 Task: Find connections with filter location Orpington with filter topic #constructionwith filter profile language French with filter current company WomenTech Network with filter school Rani Channamma University, Belagavi with filter industry Hospitals and Health Care with filter service category Bartending with filter keywords title Assistant Professor
Action: Mouse moved to (700, 57)
Screenshot: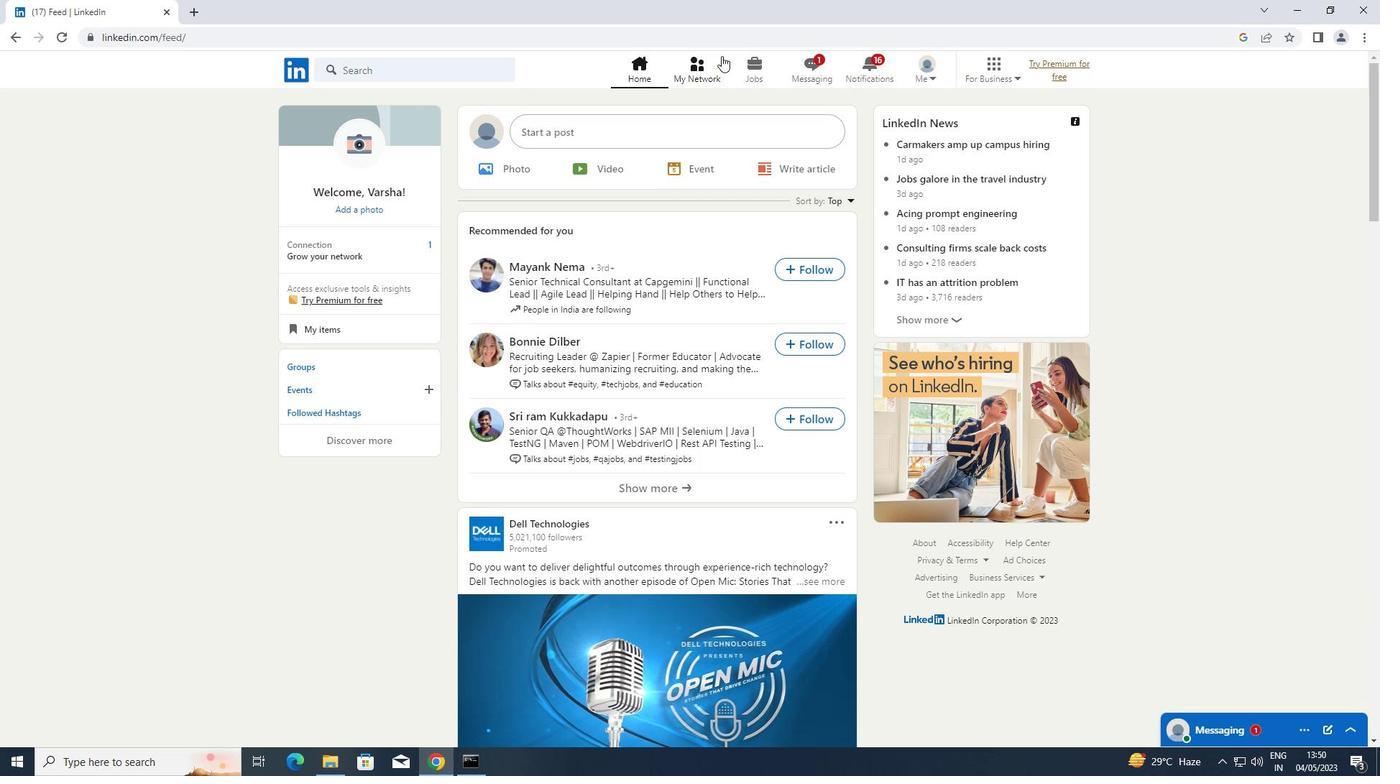 
Action: Mouse pressed left at (700, 57)
Screenshot: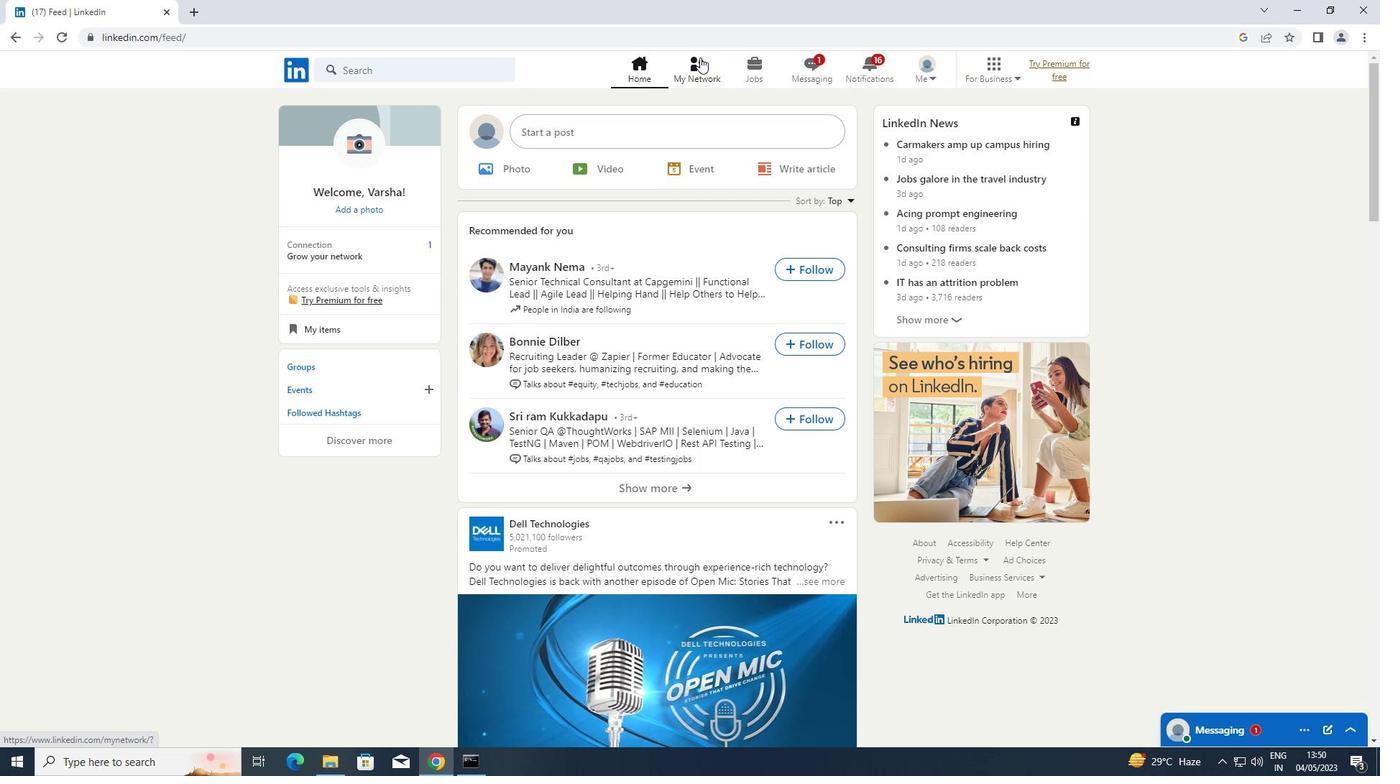 
Action: Mouse moved to (425, 150)
Screenshot: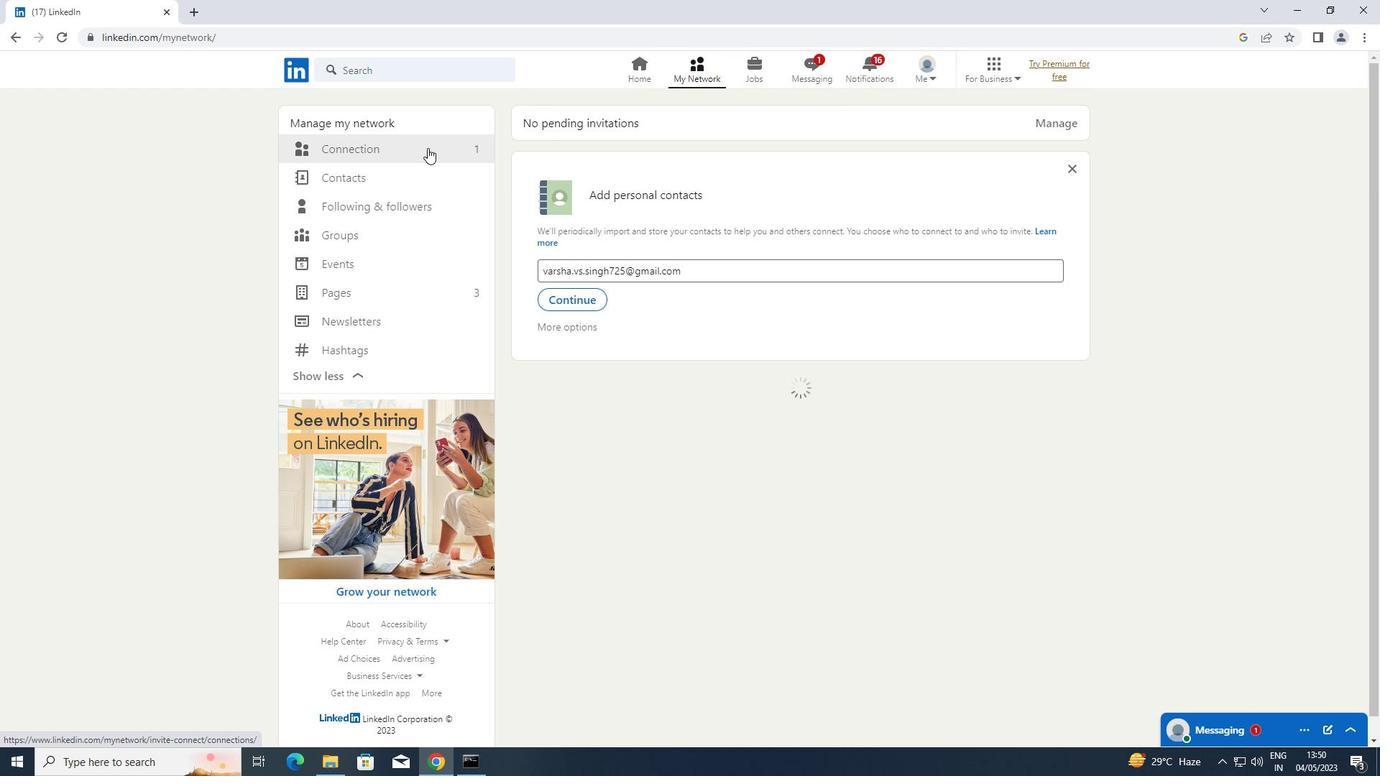 
Action: Mouse pressed left at (425, 150)
Screenshot: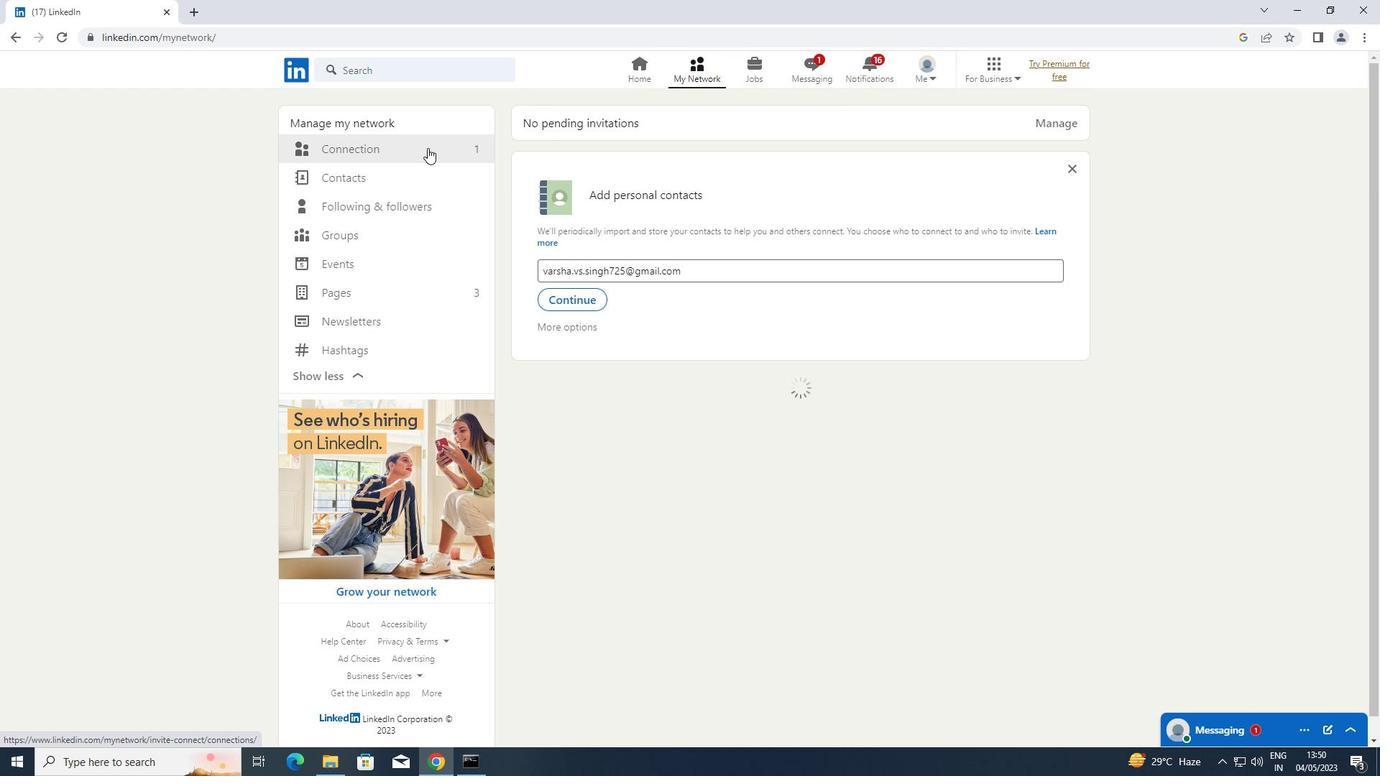 
Action: Mouse moved to (811, 138)
Screenshot: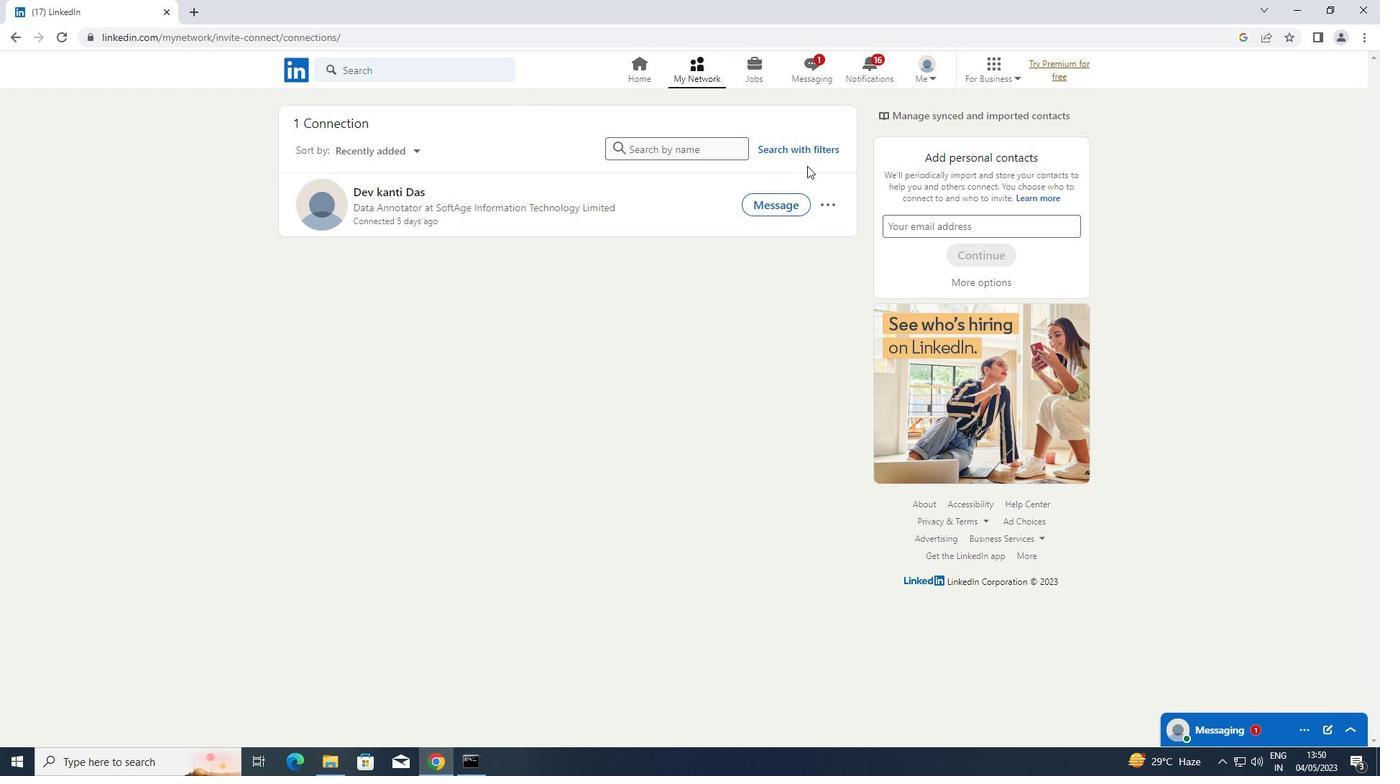 
Action: Mouse pressed left at (811, 138)
Screenshot: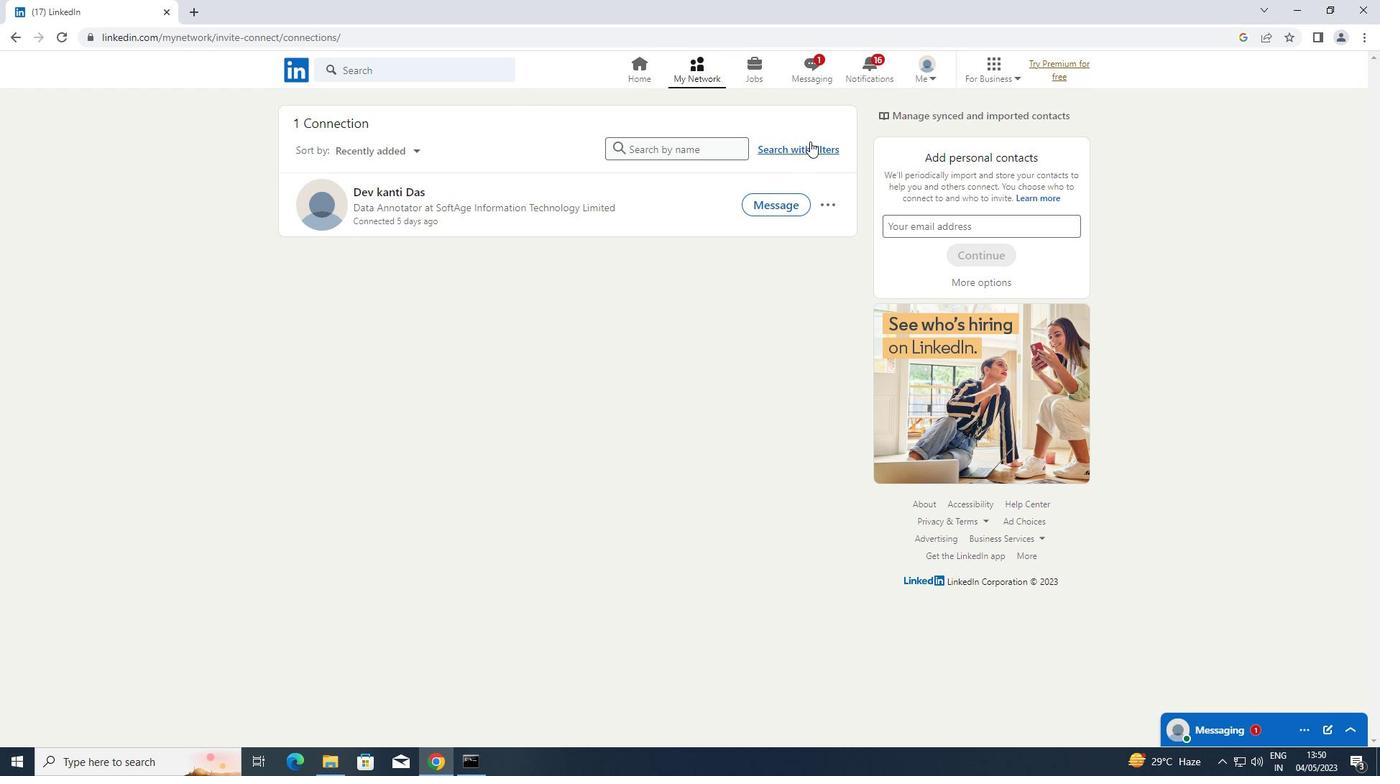 
Action: Mouse moved to (805, 143)
Screenshot: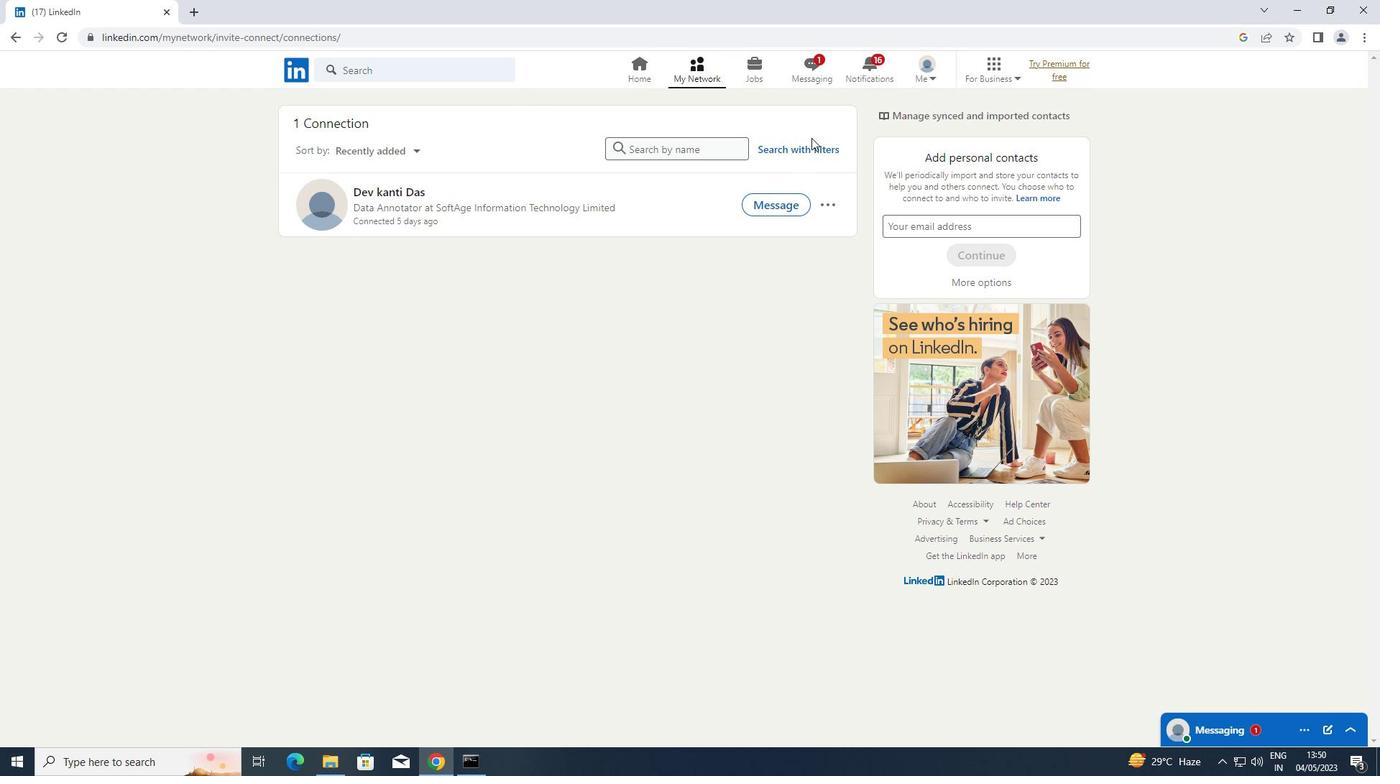 
Action: Mouse pressed left at (805, 143)
Screenshot: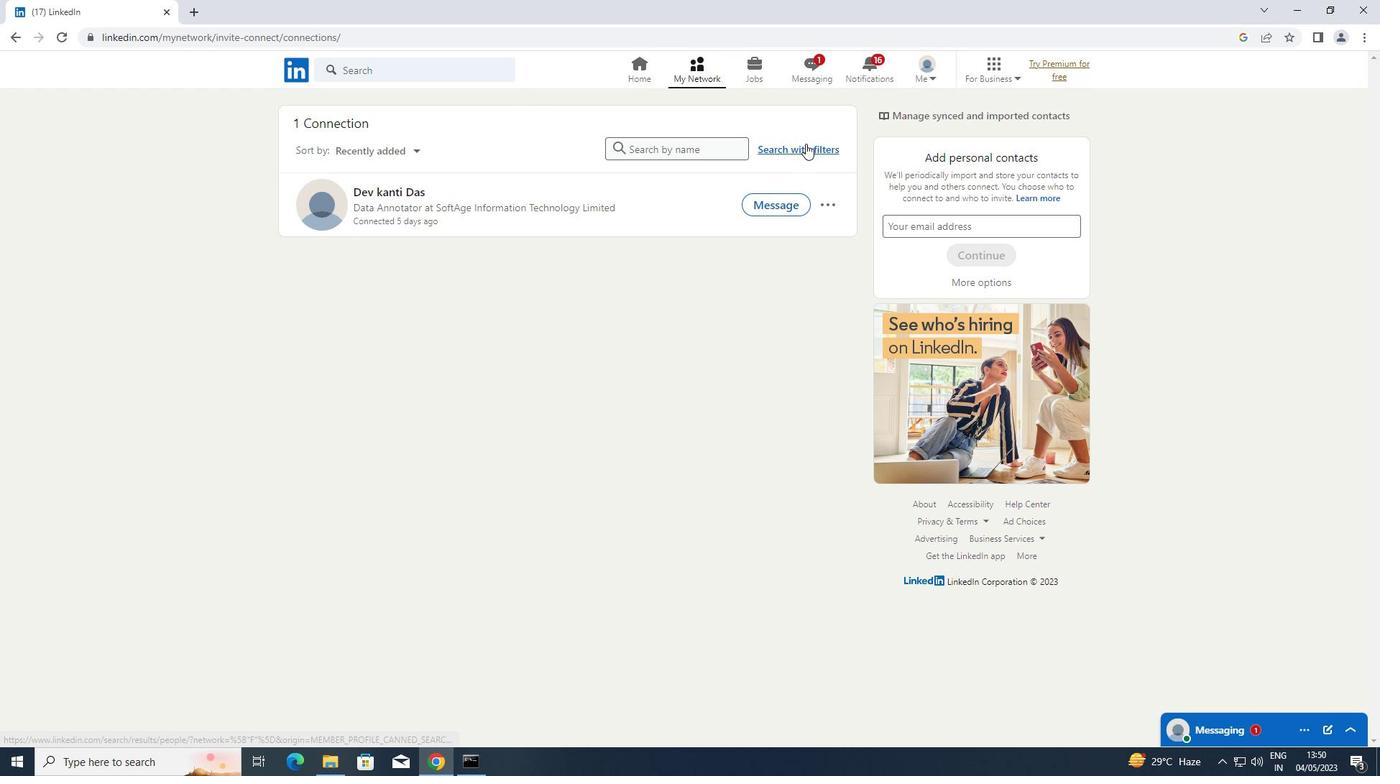 
Action: Mouse moved to (720, 101)
Screenshot: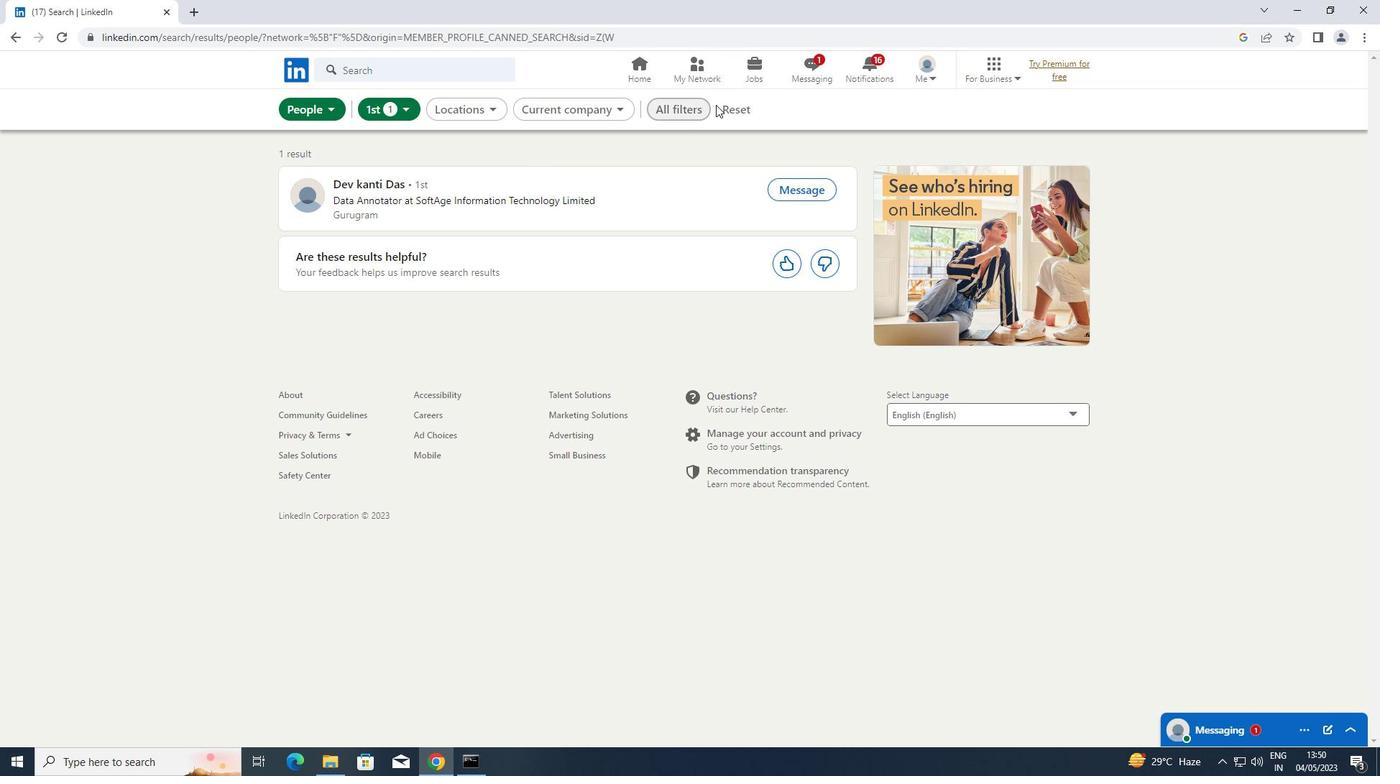 
Action: Mouse pressed left at (720, 101)
Screenshot: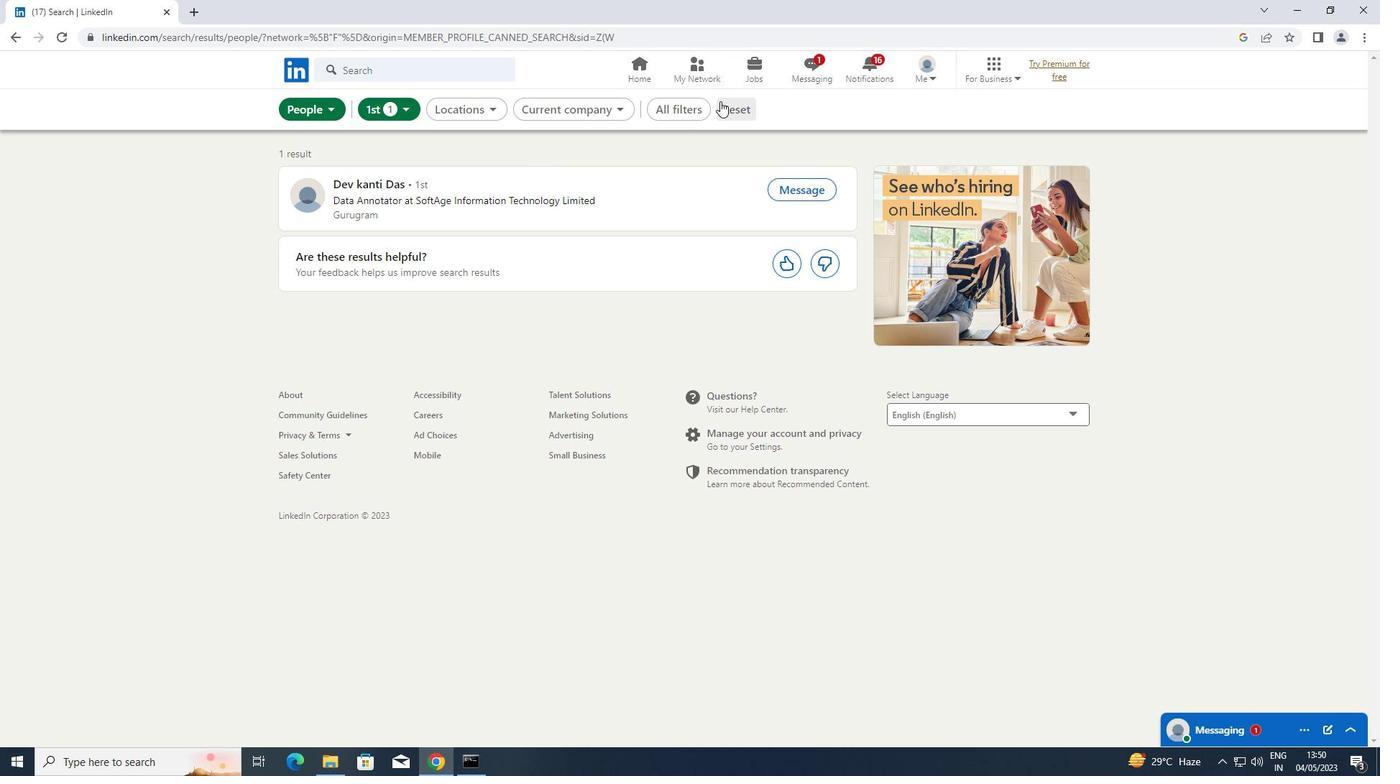 
Action: Mouse moved to (705, 101)
Screenshot: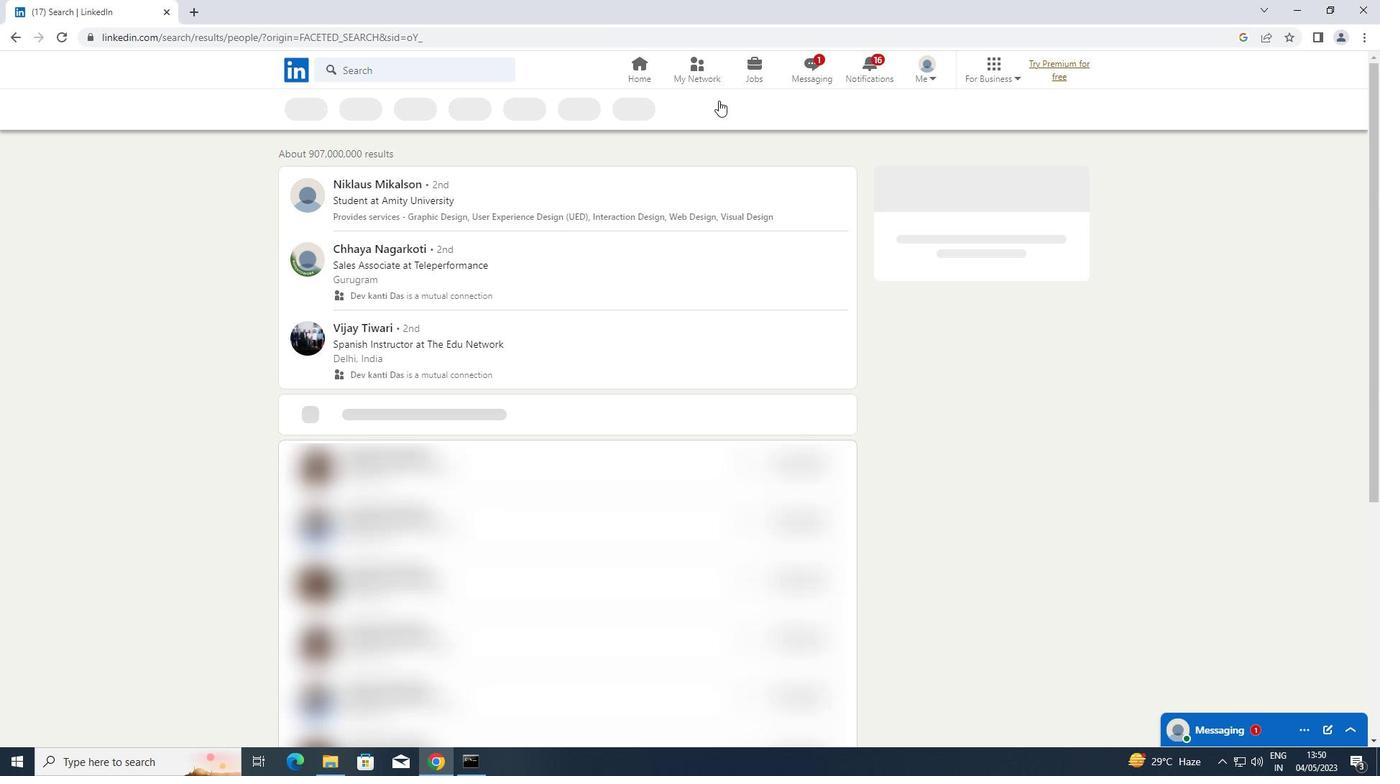 
Action: Mouse pressed left at (705, 101)
Screenshot: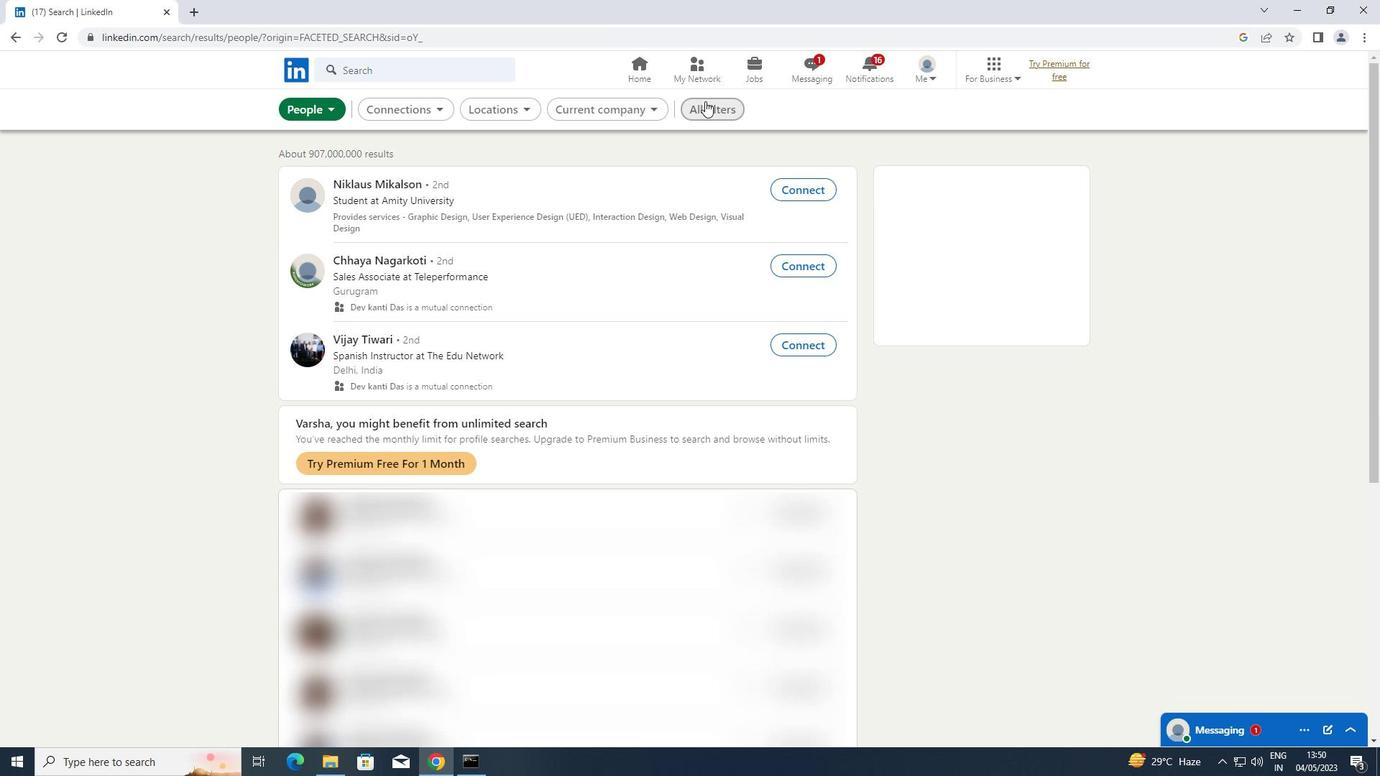 
Action: Mouse moved to (1136, 283)
Screenshot: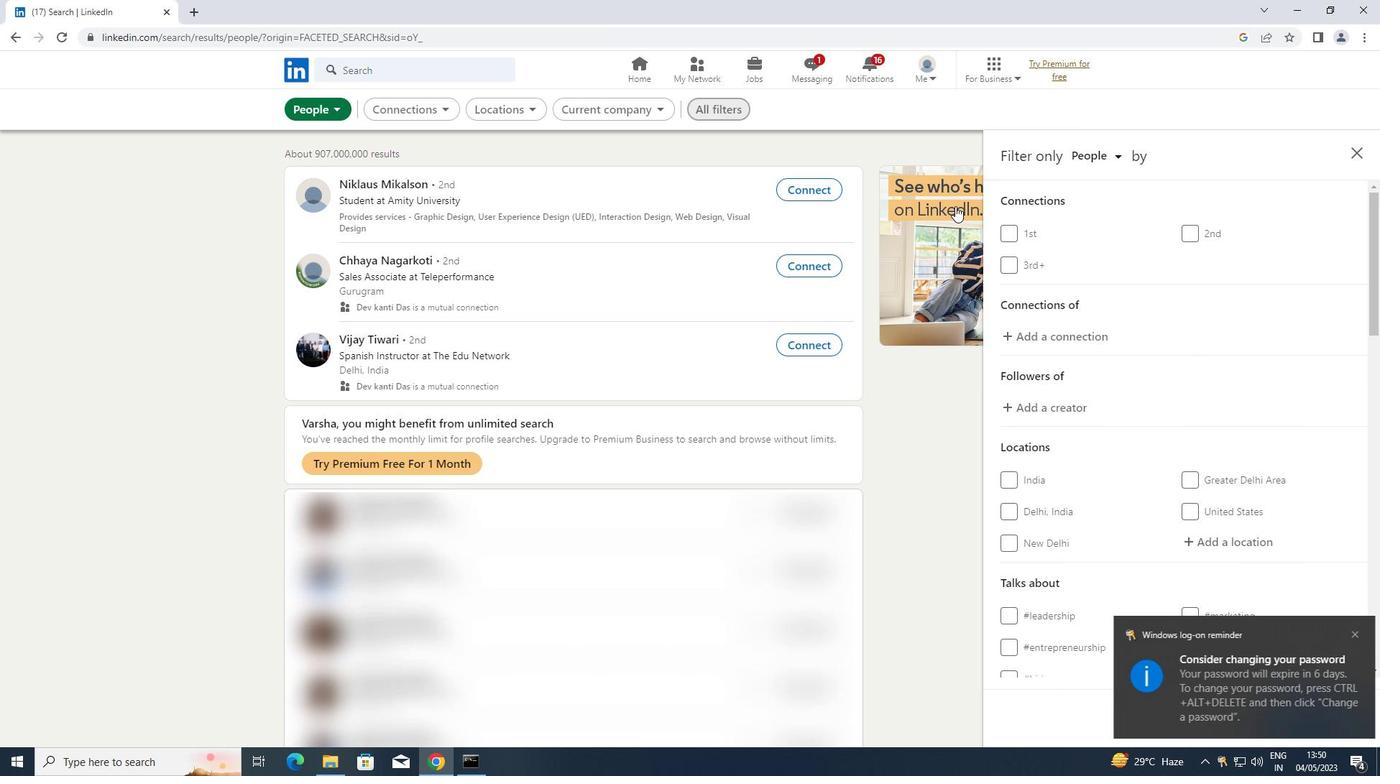 
Action: Mouse scrolled (1136, 283) with delta (0, 0)
Screenshot: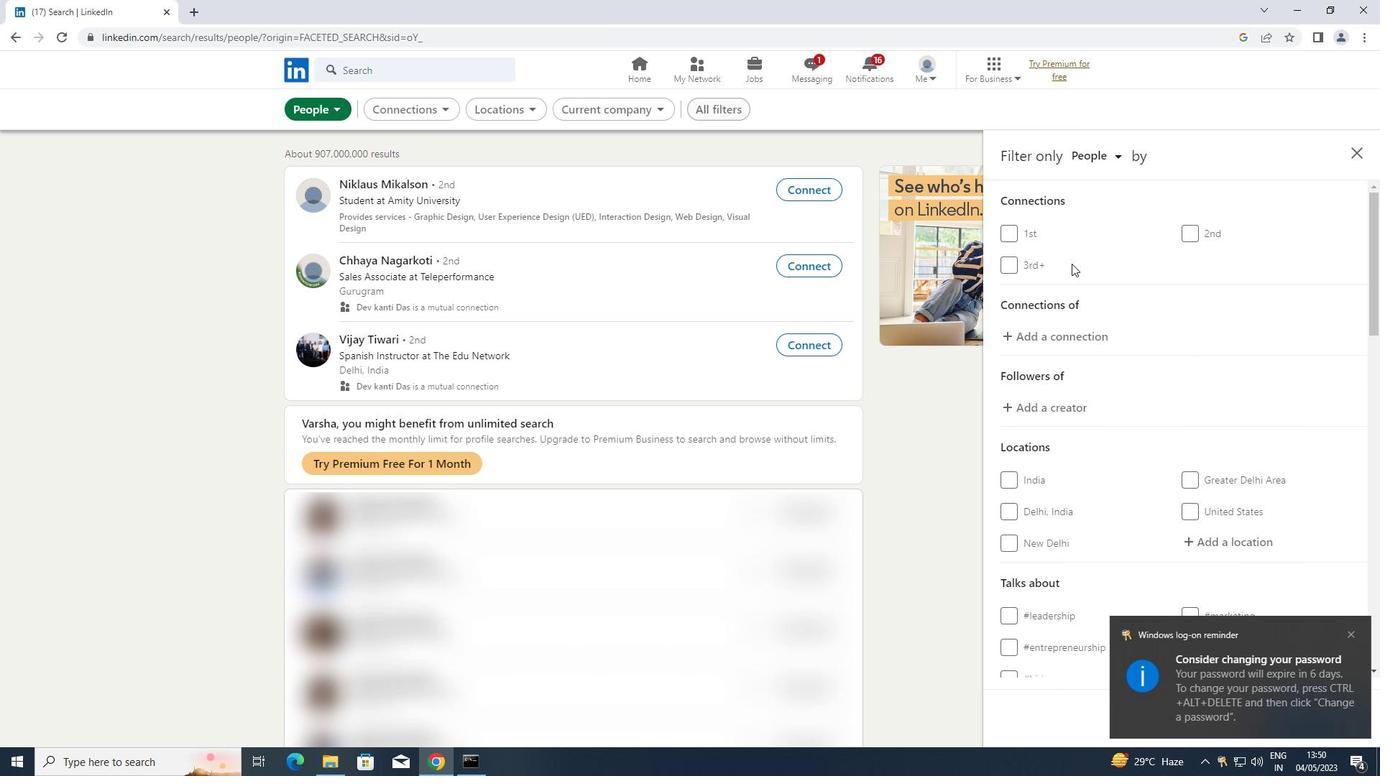 
Action: Mouse scrolled (1136, 283) with delta (0, 0)
Screenshot: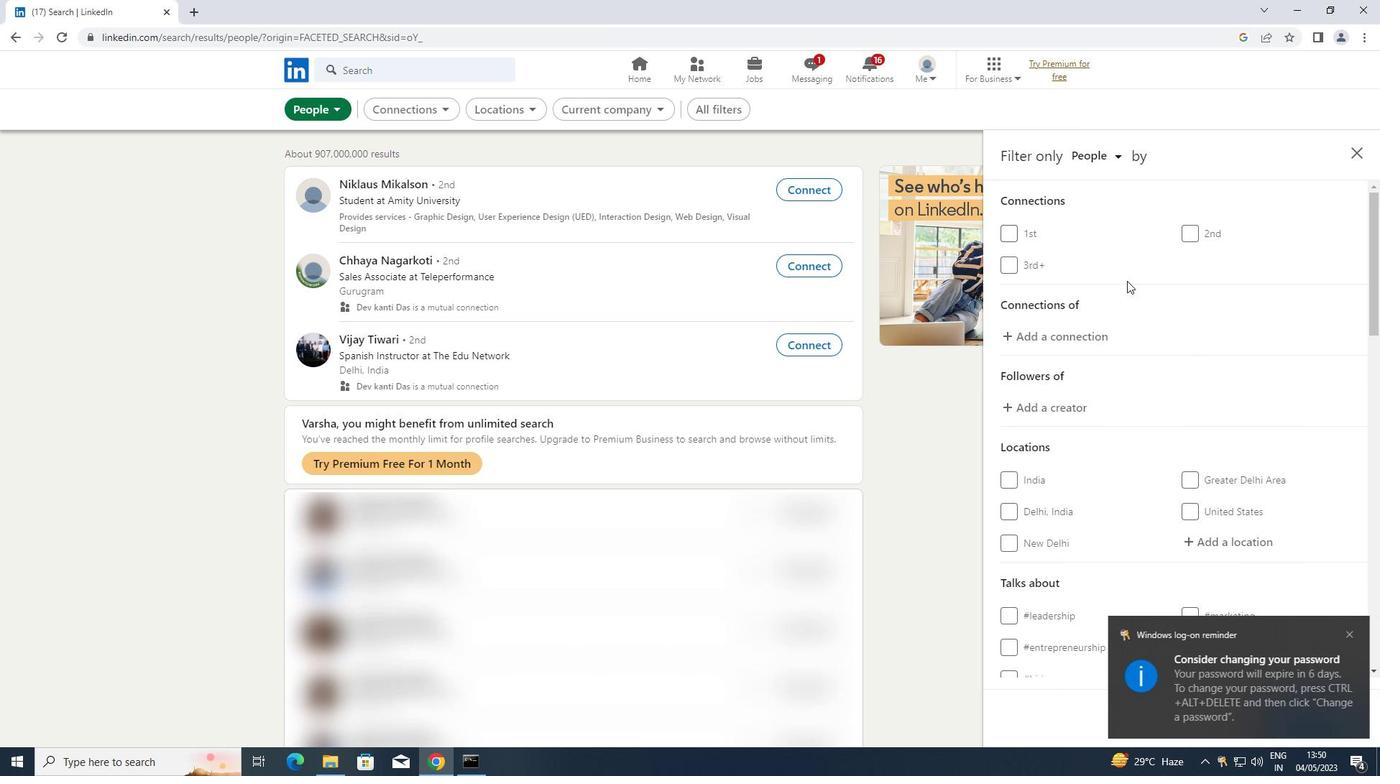 
Action: Mouse moved to (1242, 402)
Screenshot: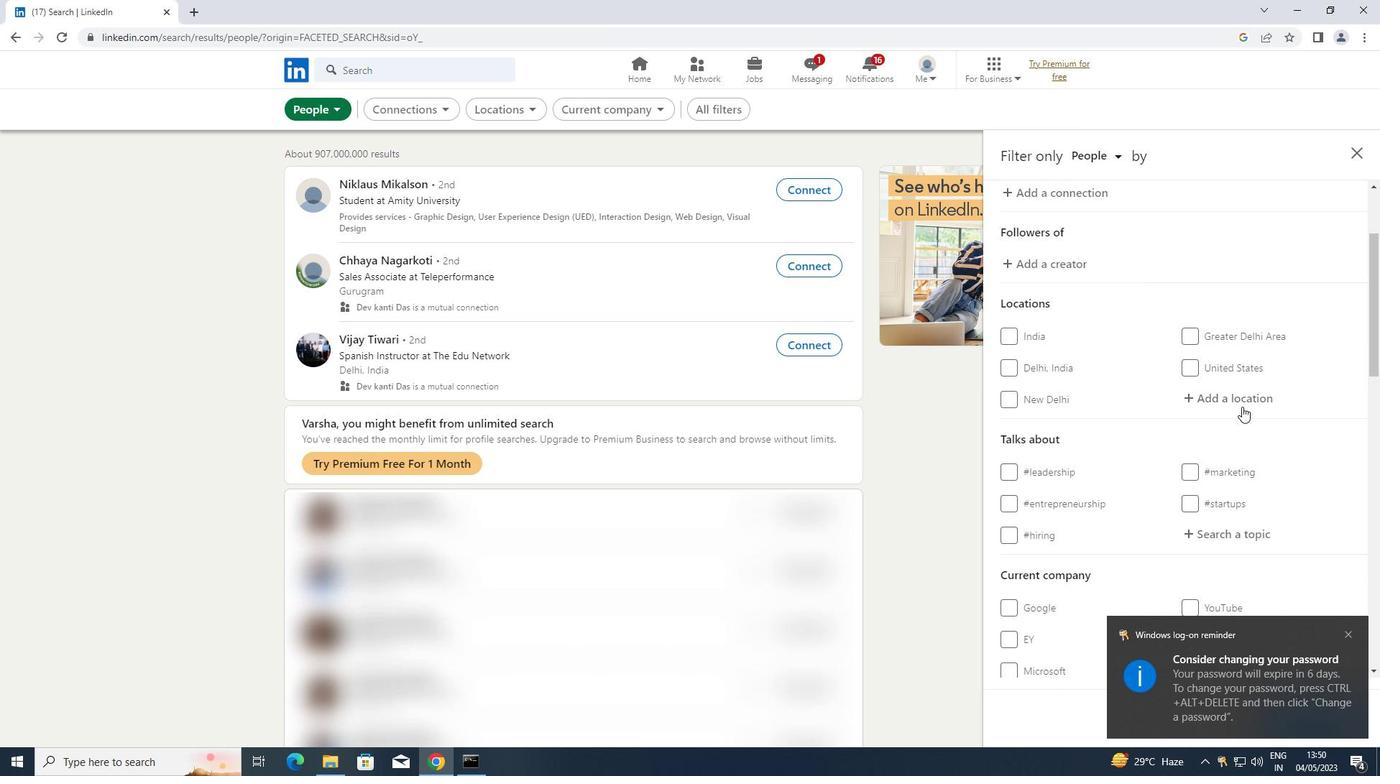 
Action: Mouse pressed left at (1242, 402)
Screenshot: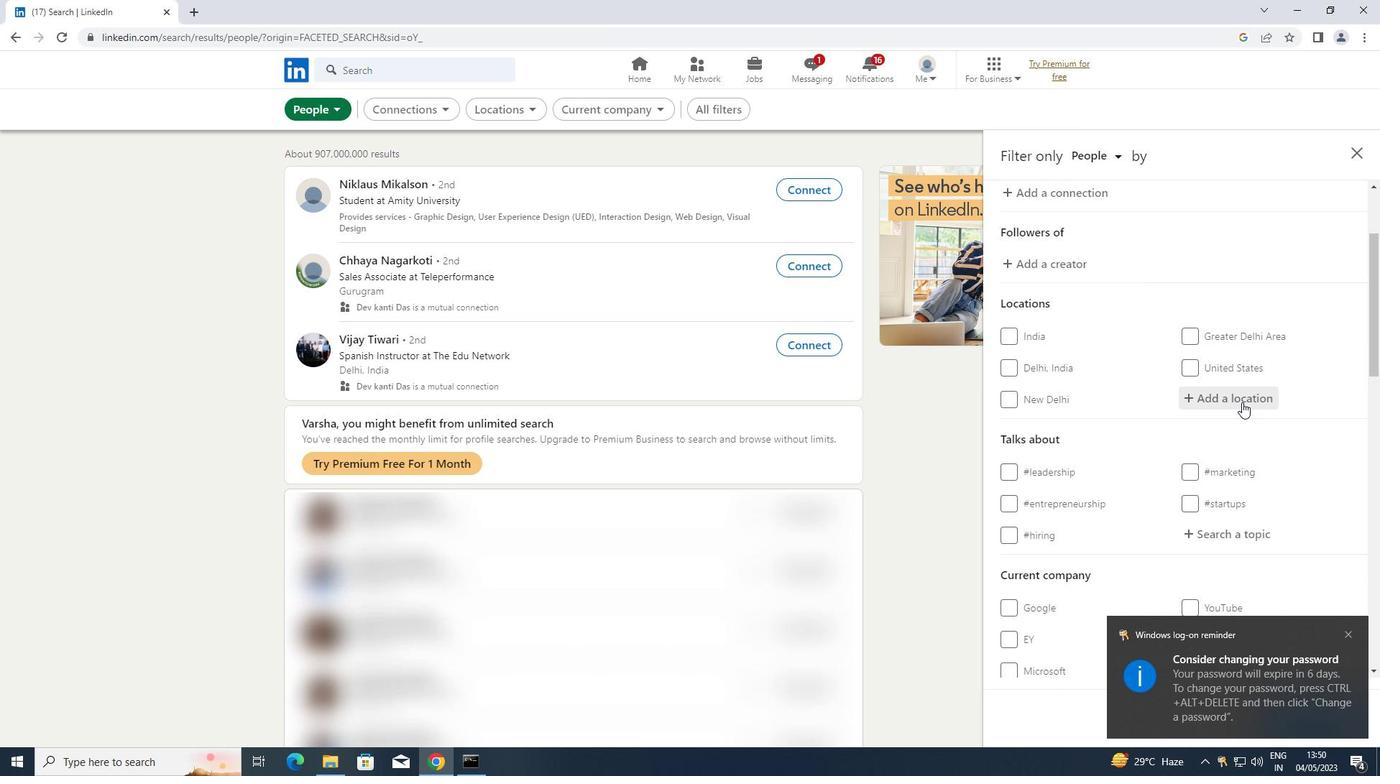 
Action: Key pressed <Key.shift>ORPINGTON
Screenshot: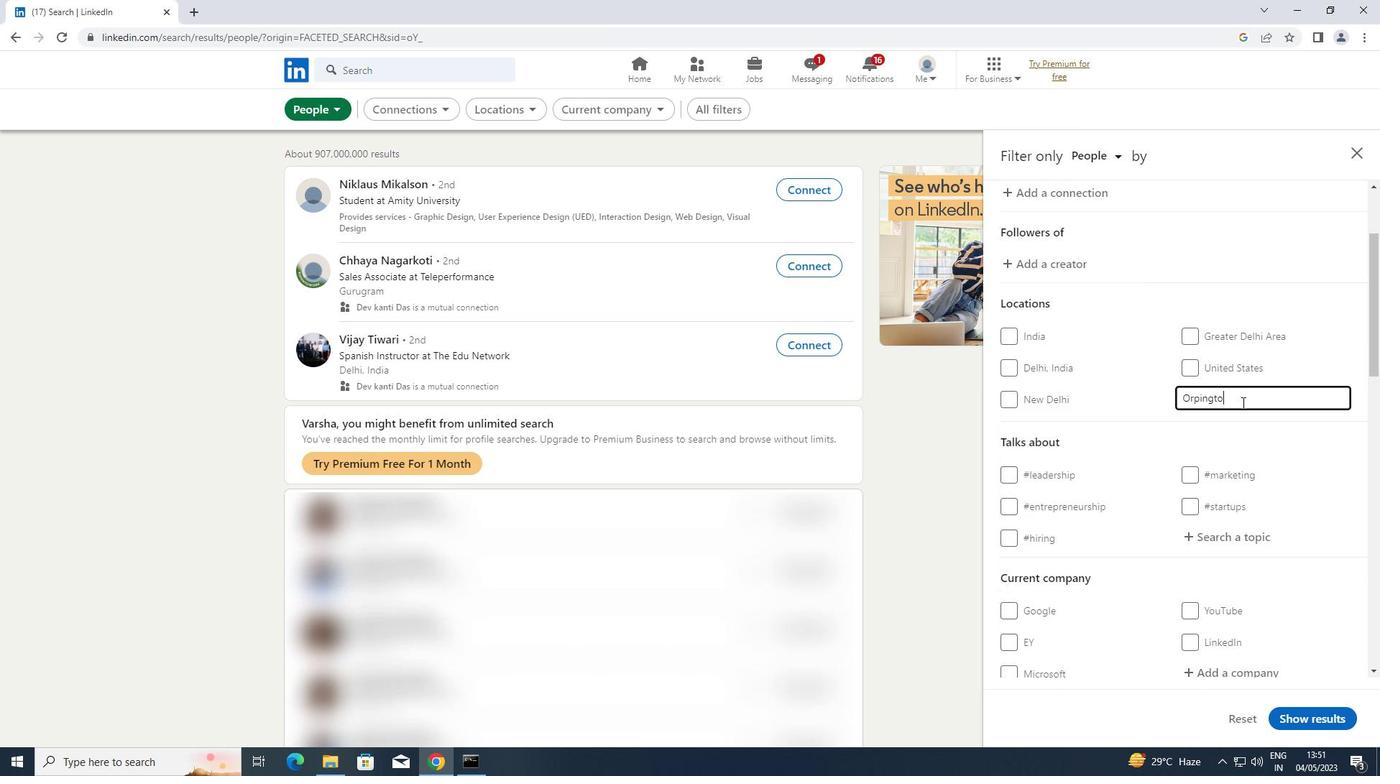 
Action: Mouse scrolled (1242, 401) with delta (0, 0)
Screenshot: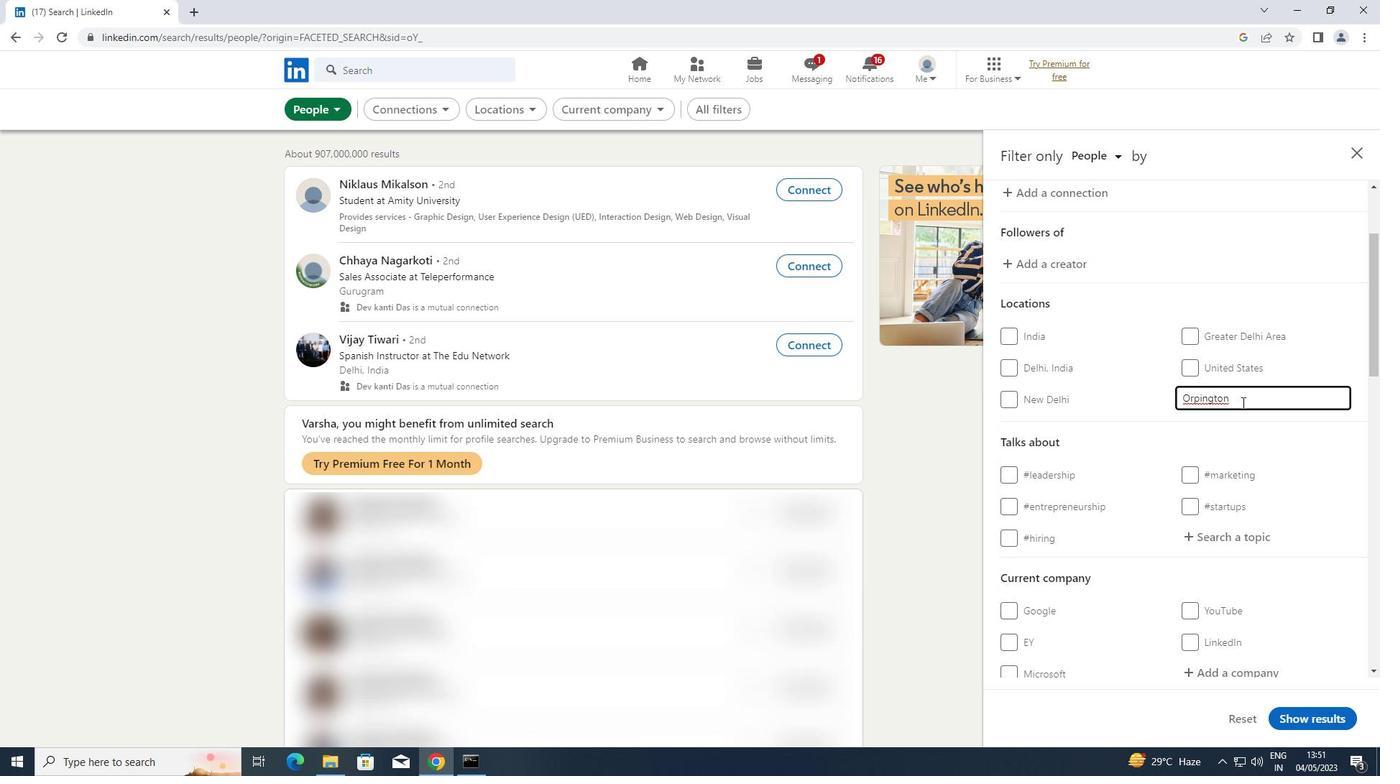
Action: Mouse scrolled (1242, 401) with delta (0, 0)
Screenshot: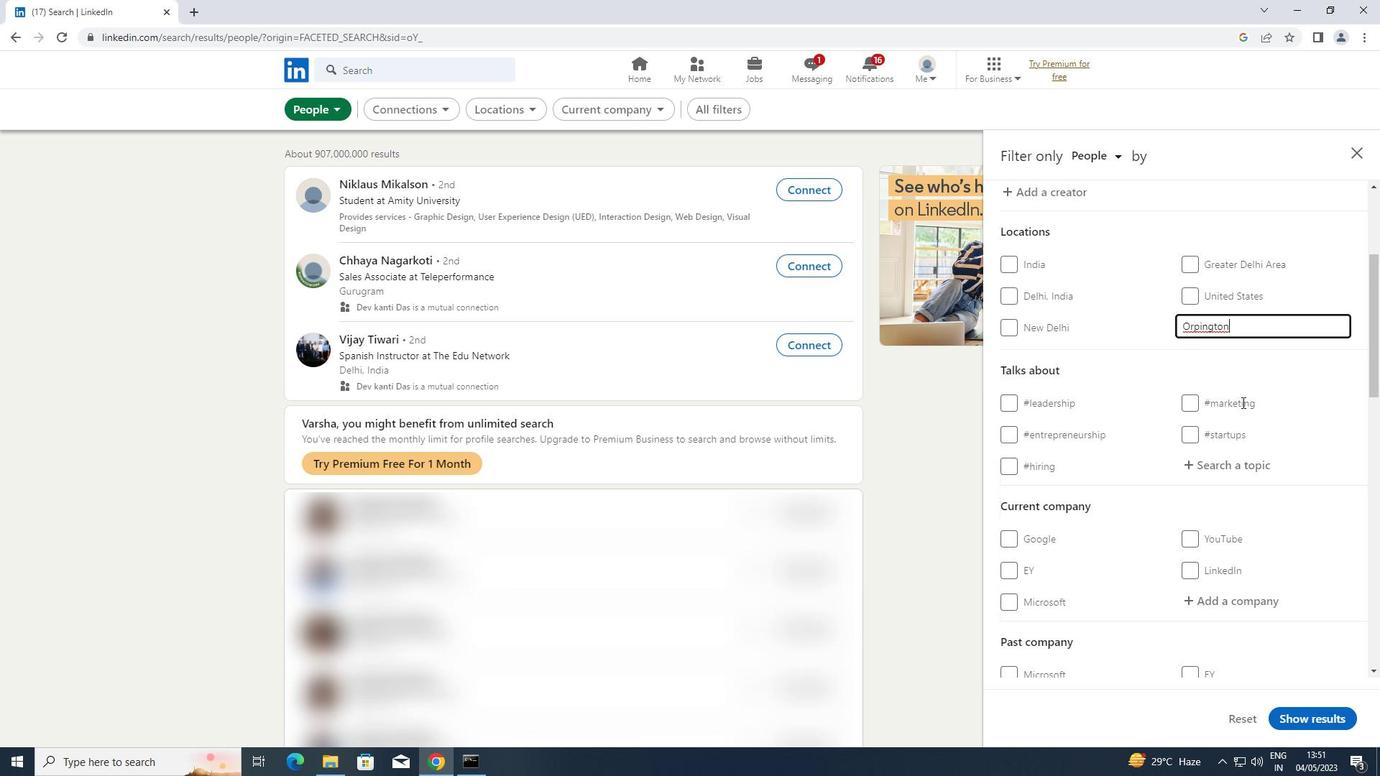 
Action: Mouse scrolled (1242, 401) with delta (0, 0)
Screenshot: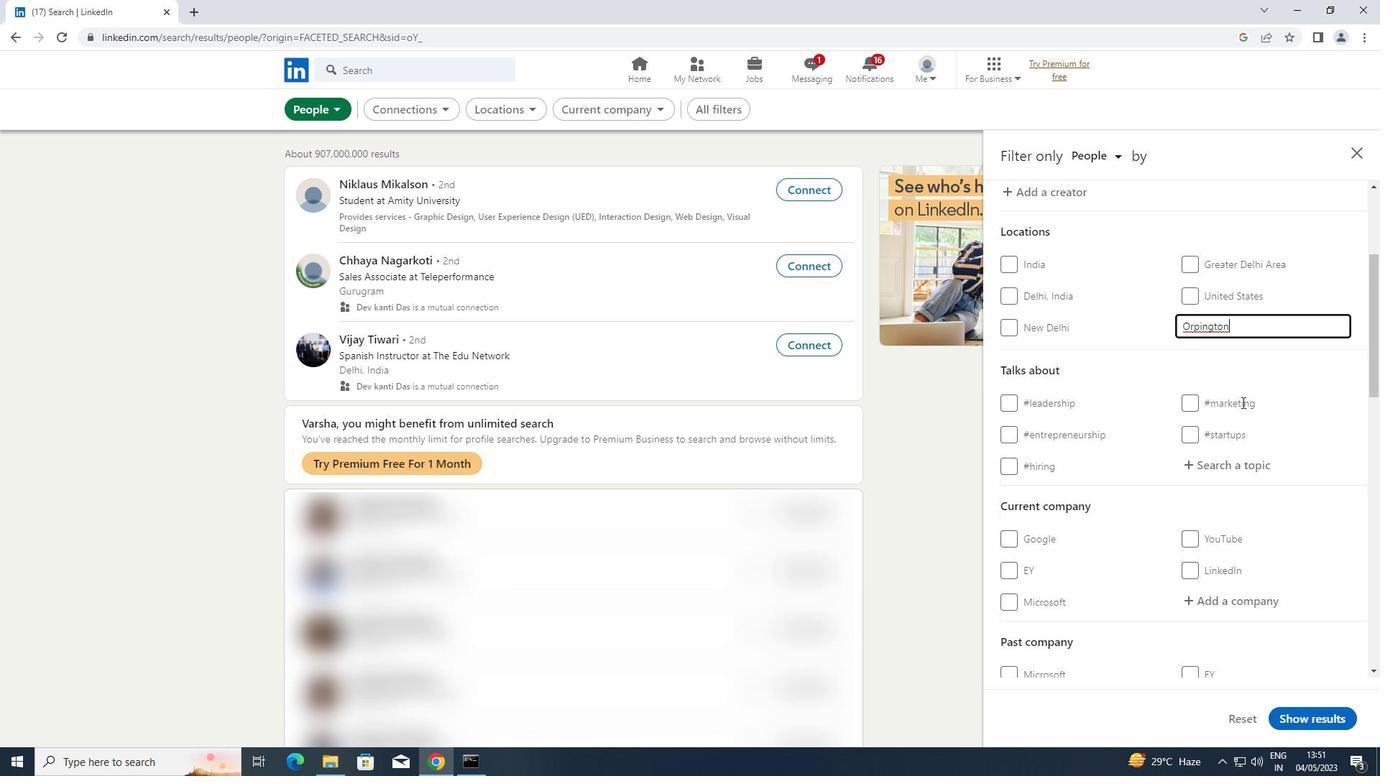 
Action: Mouse moved to (1224, 324)
Screenshot: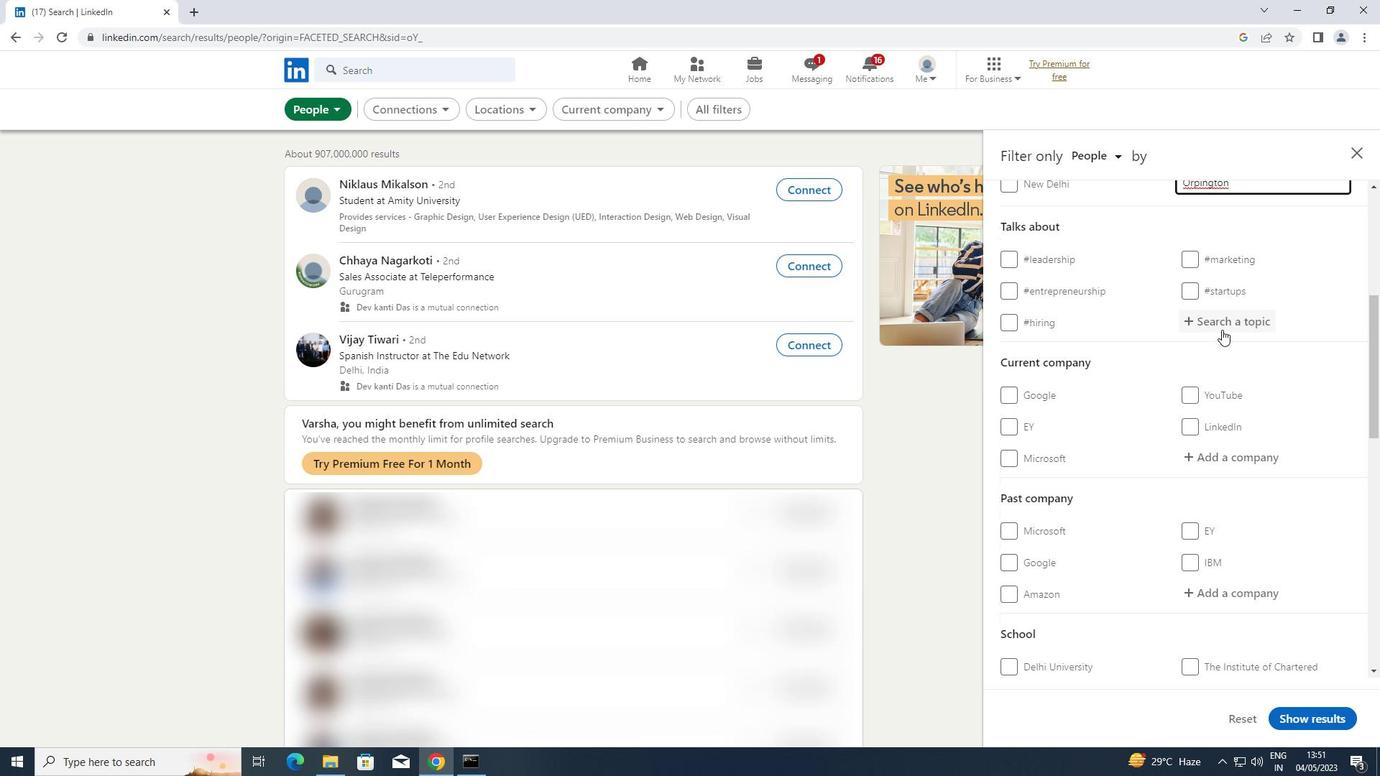
Action: Mouse pressed left at (1224, 324)
Screenshot: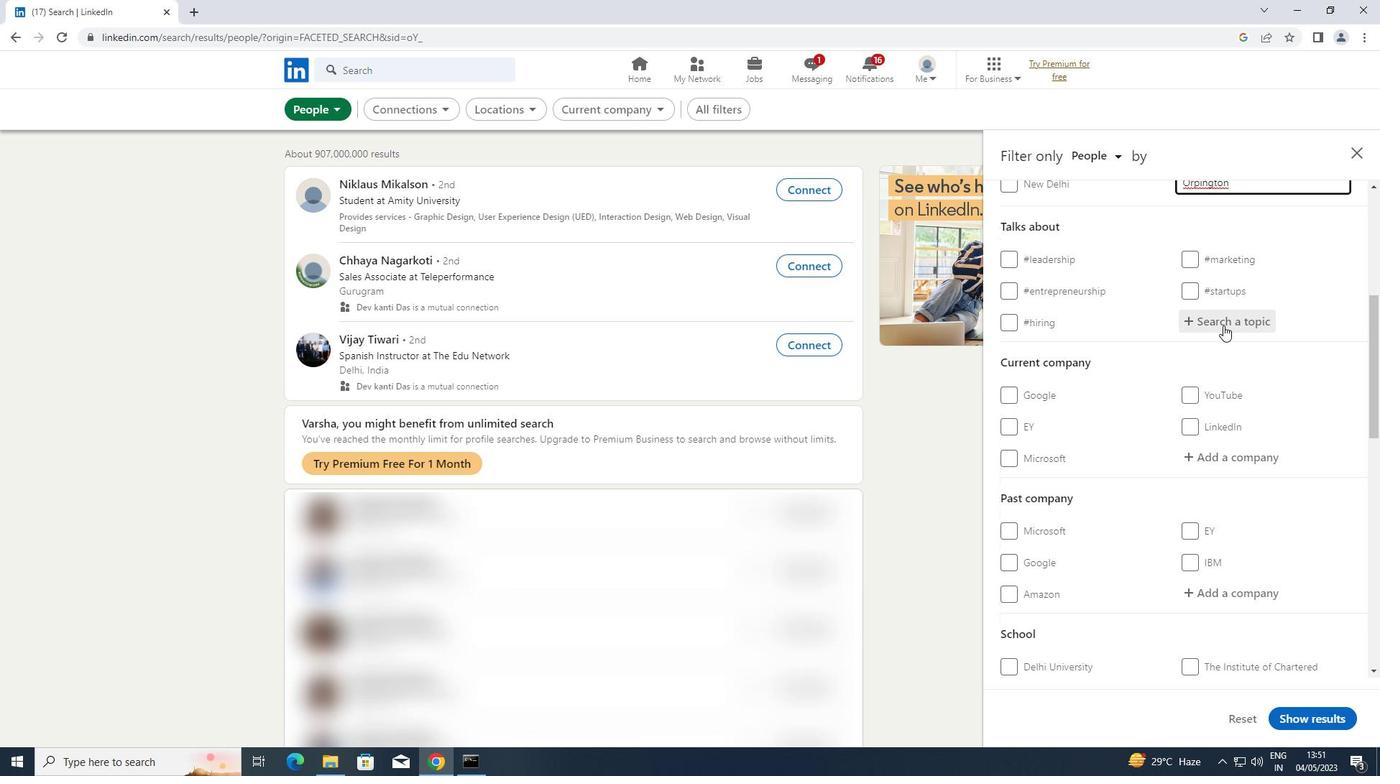 
Action: Key pressed CONSTRUCTI
Screenshot: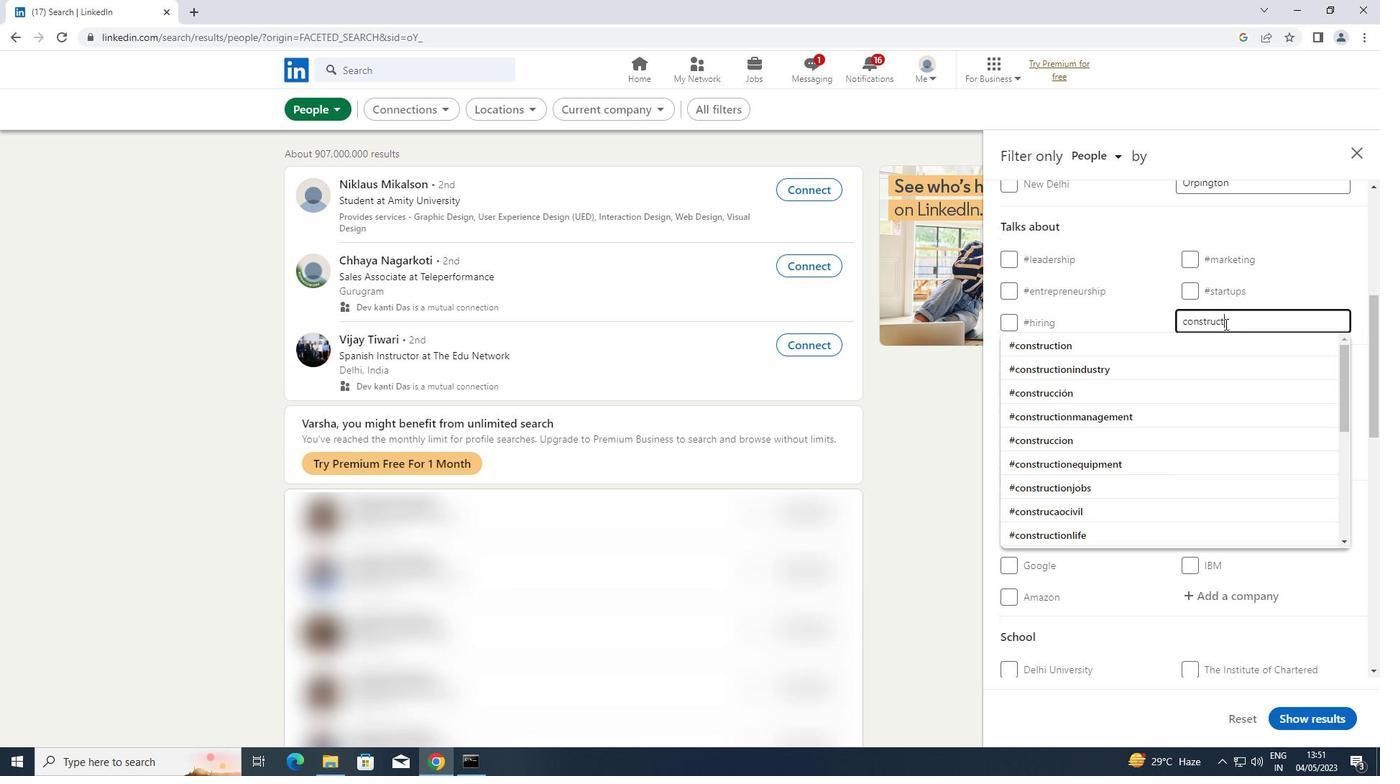 
Action: Mouse moved to (1045, 348)
Screenshot: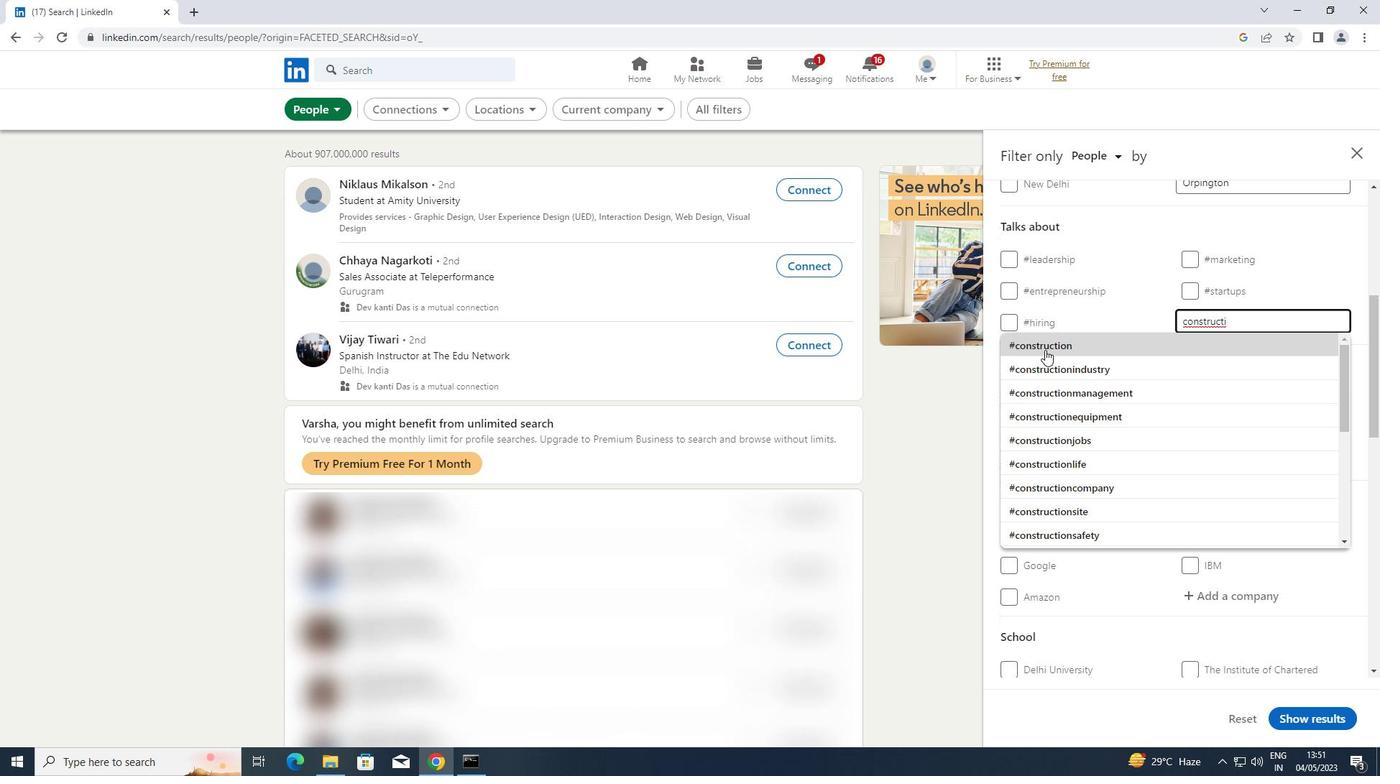 
Action: Mouse pressed left at (1045, 348)
Screenshot: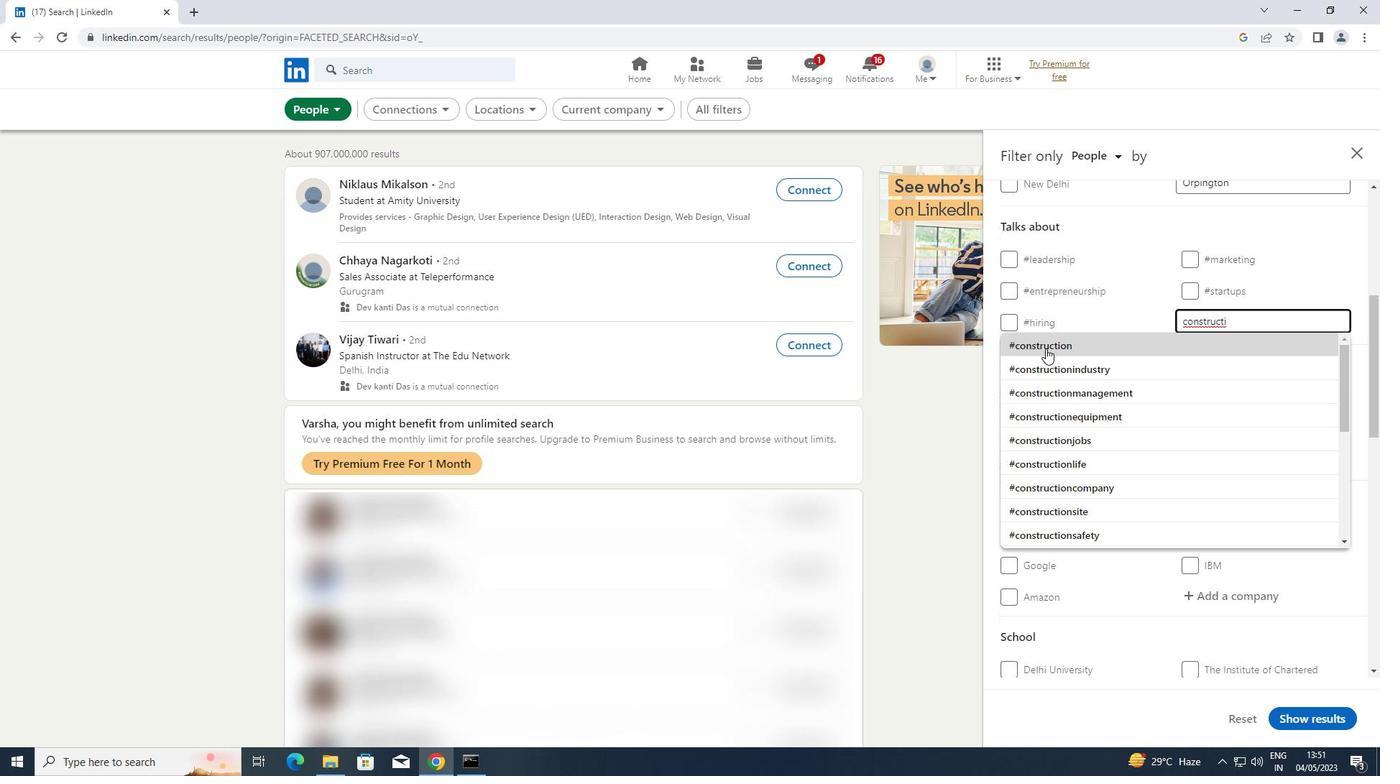 
Action: Mouse moved to (1045, 347)
Screenshot: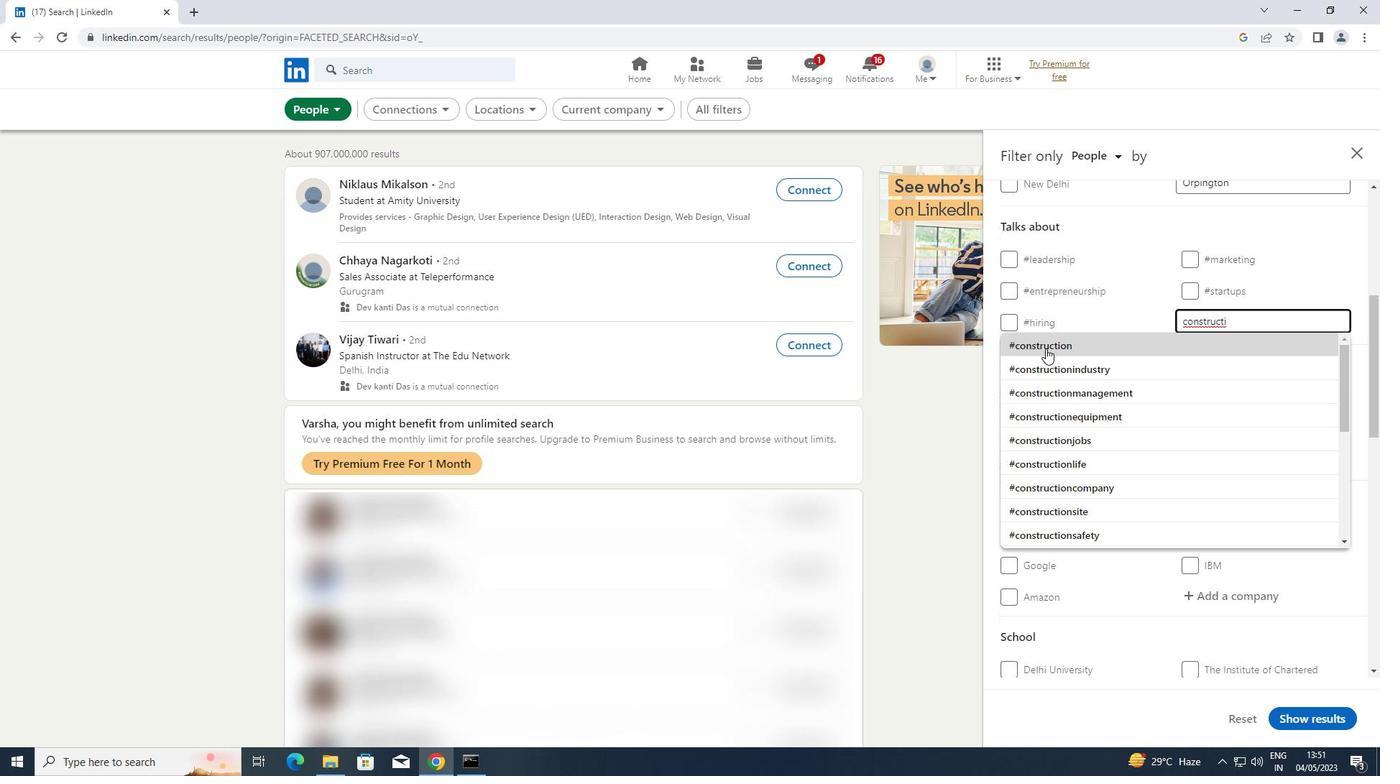 
Action: Mouse scrolled (1045, 347) with delta (0, 0)
Screenshot: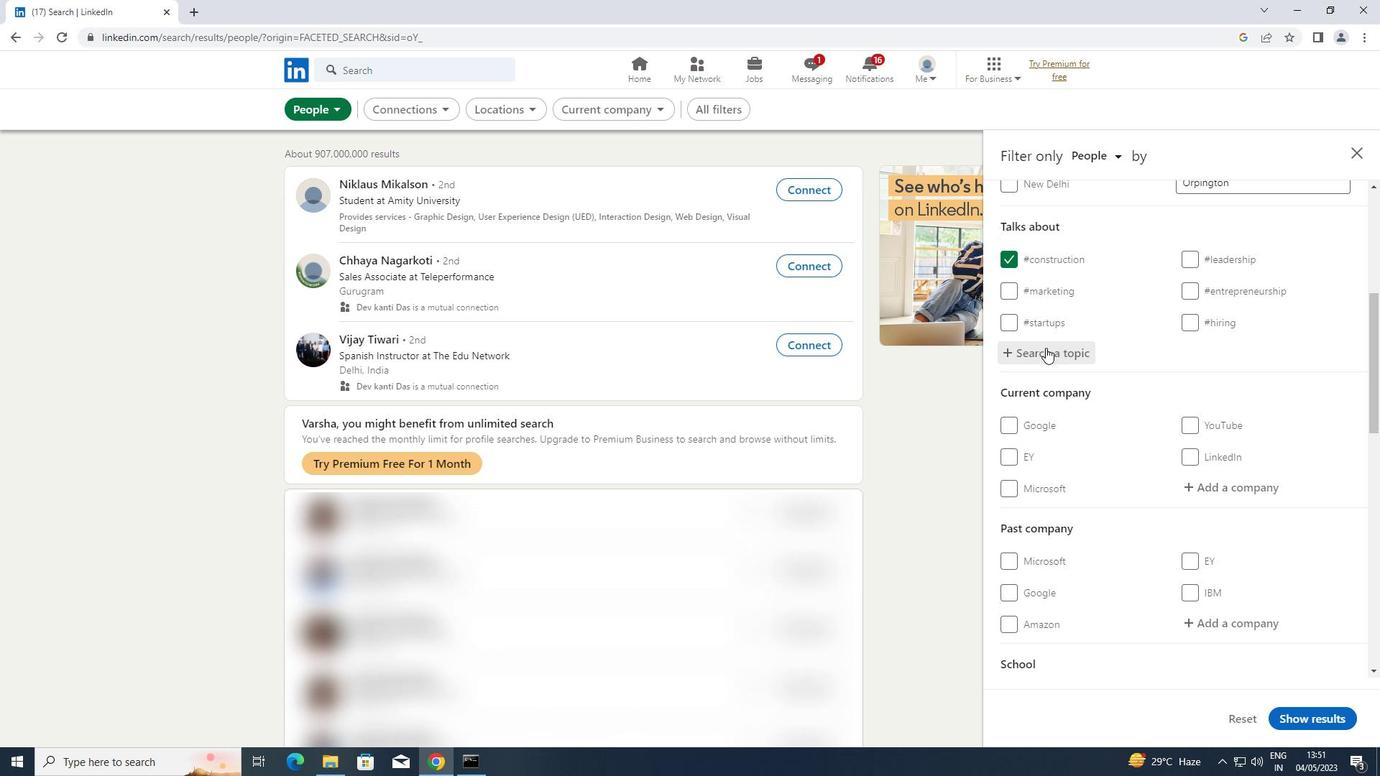 
Action: Mouse scrolled (1045, 347) with delta (0, 0)
Screenshot: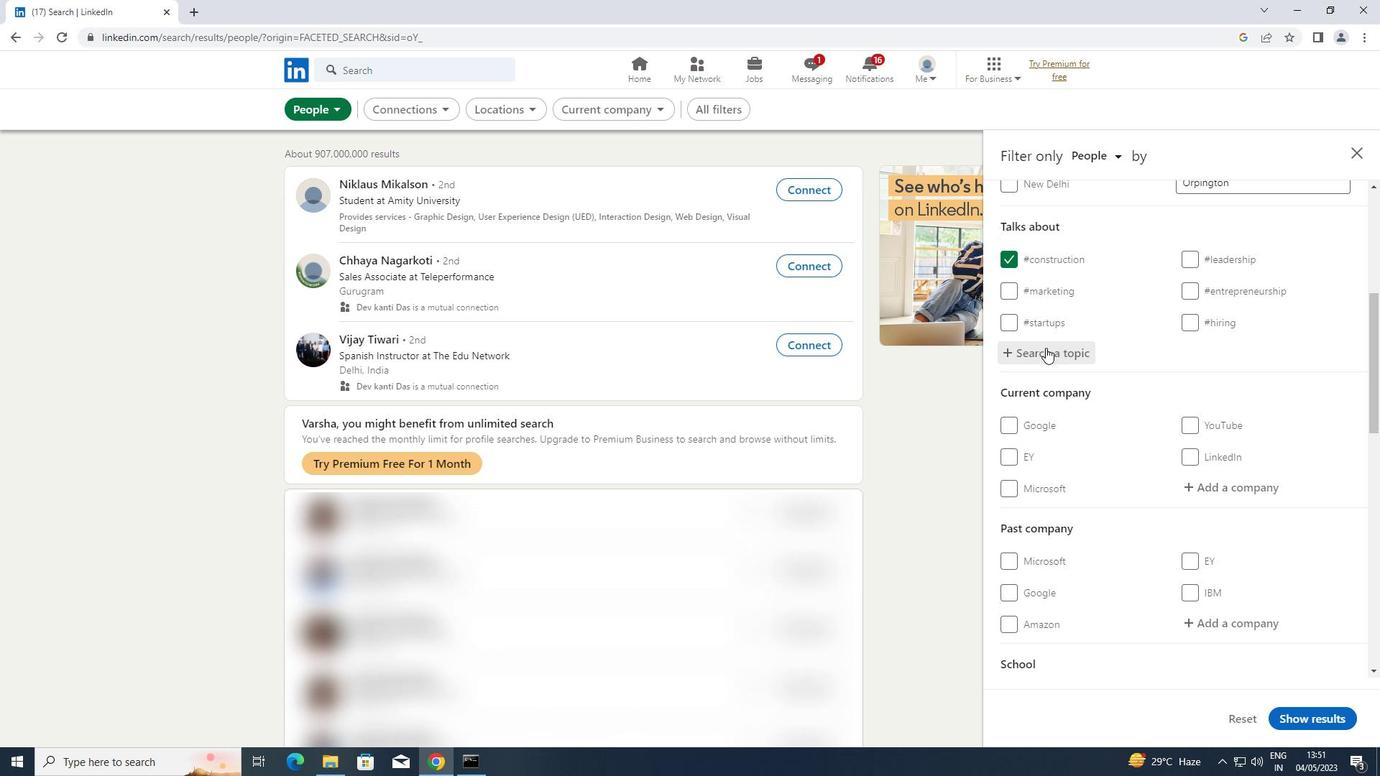 
Action: Mouse scrolled (1045, 347) with delta (0, 0)
Screenshot: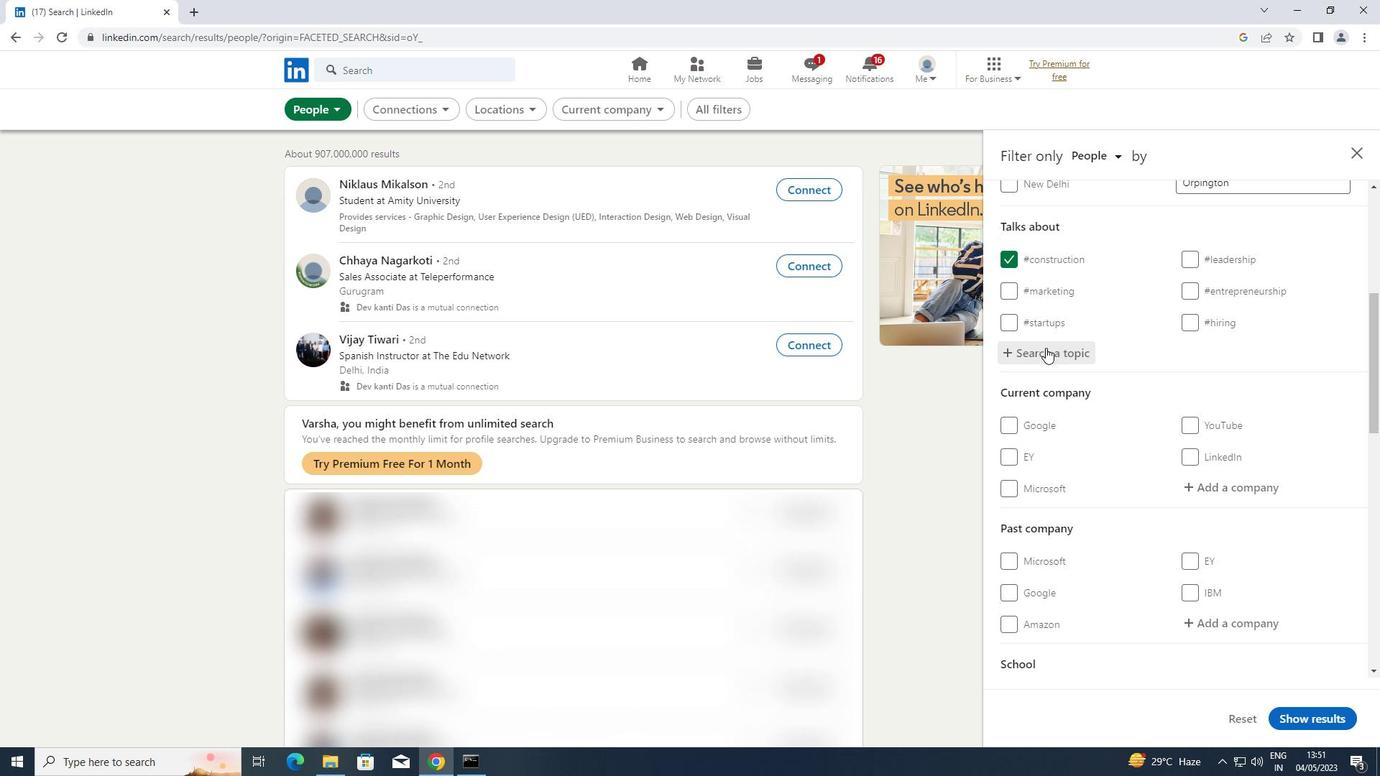 
Action: Mouse scrolled (1045, 347) with delta (0, 0)
Screenshot: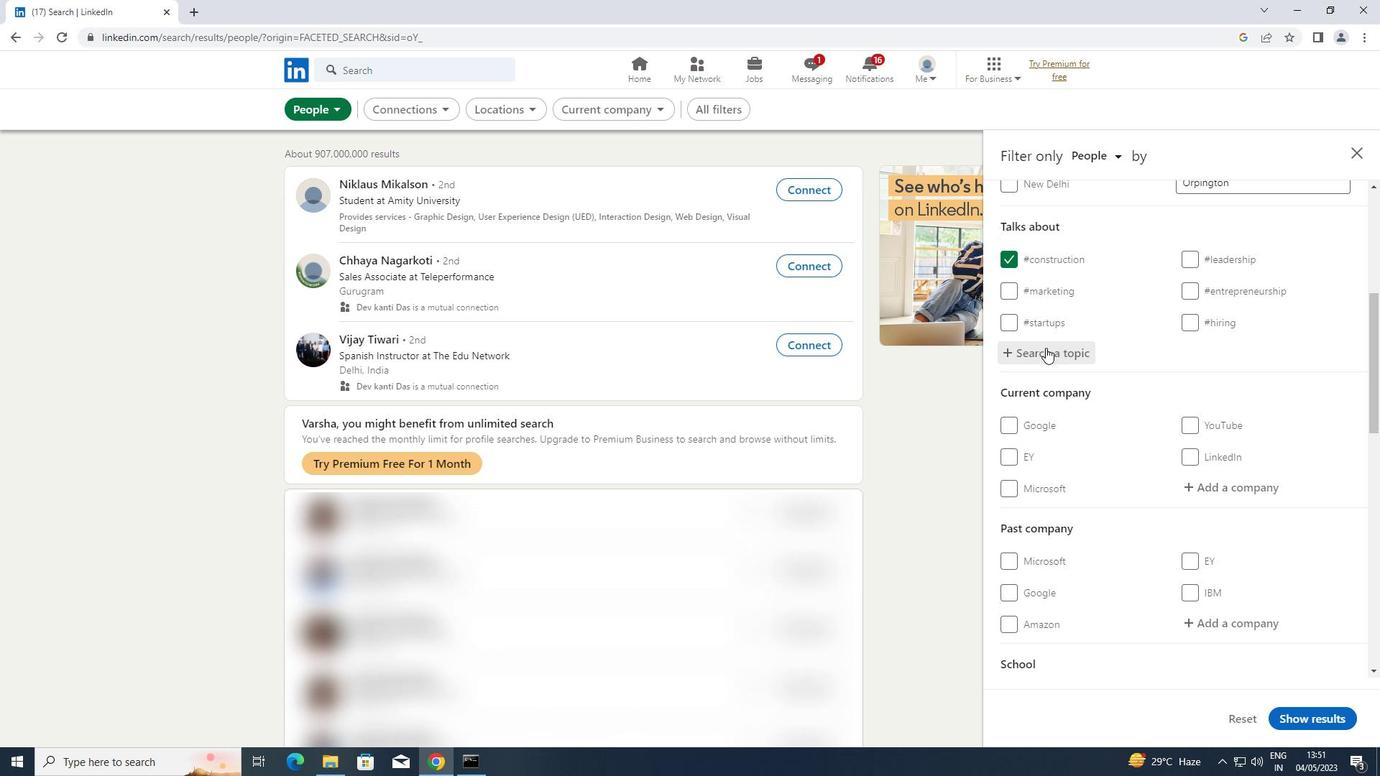 
Action: Mouse scrolled (1045, 347) with delta (0, 0)
Screenshot: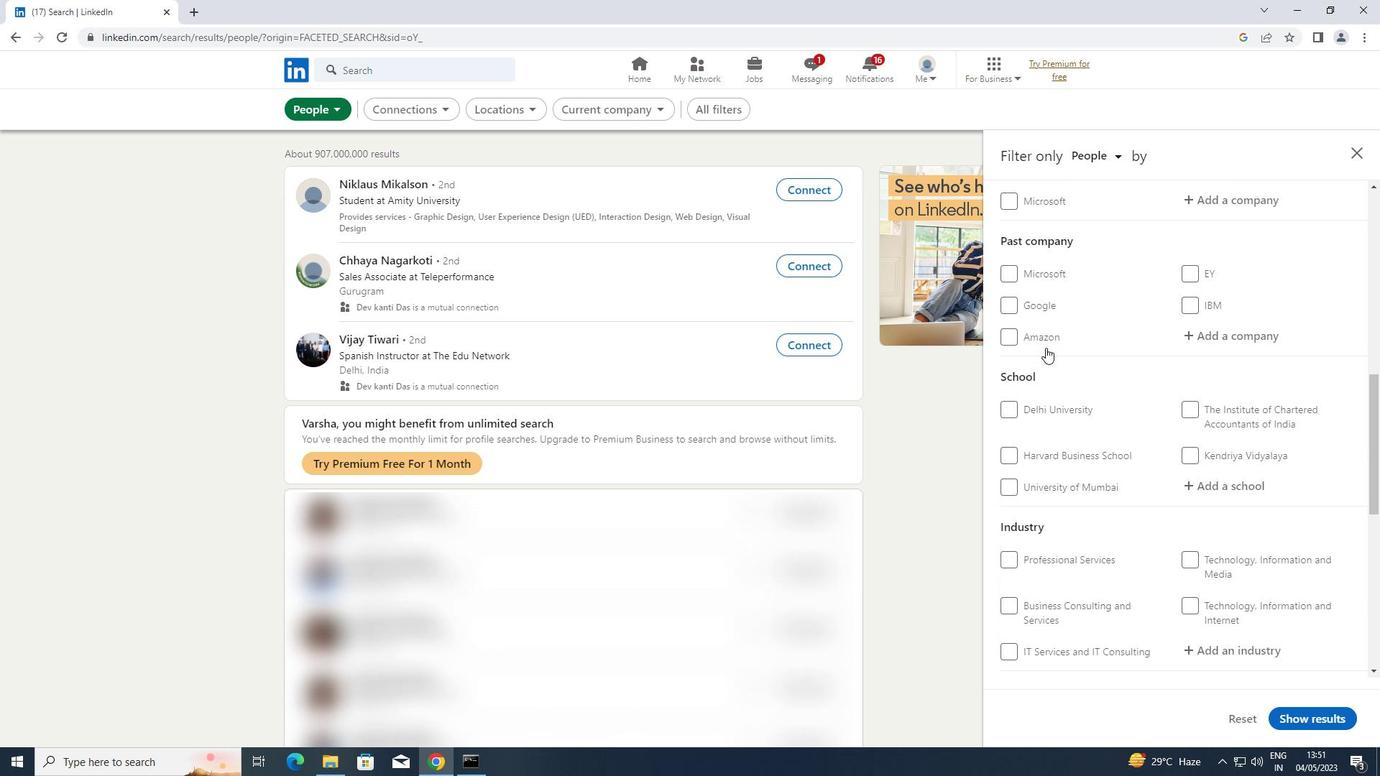 
Action: Mouse scrolled (1045, 347) with delta (0, 0)
Screenshot: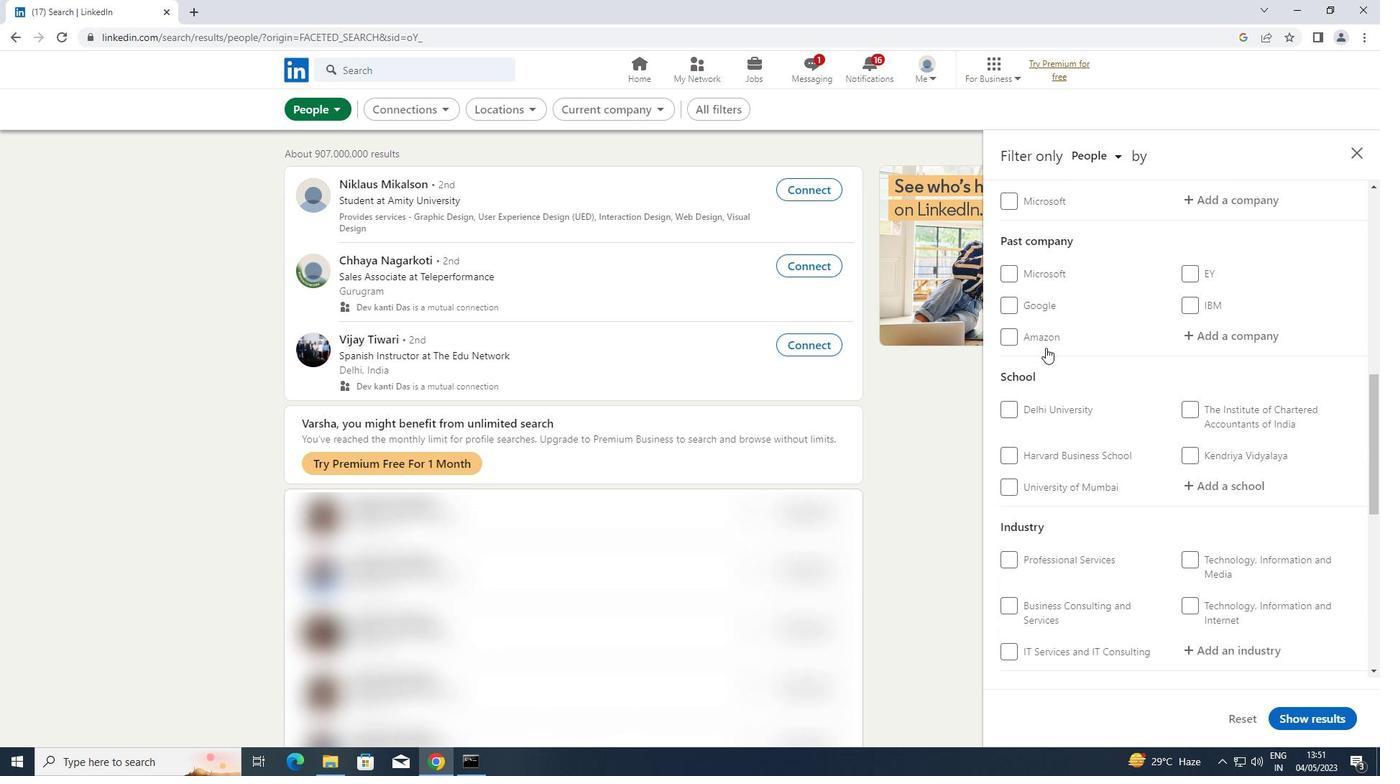 
Action: Mouse scrolled (1045, 347) with delta (0, 0)
Screenshot: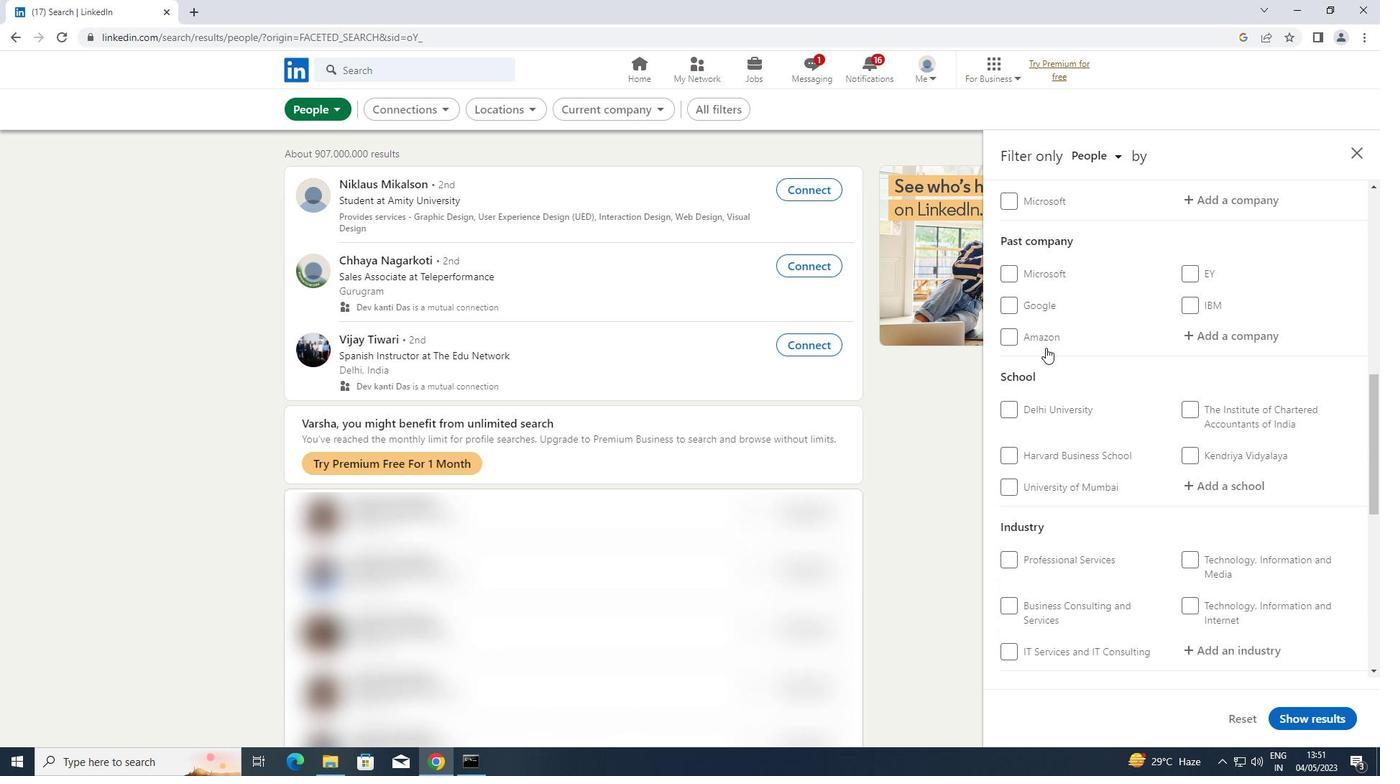 
Action: Mouse moved to (1192, 502)
Screenshot: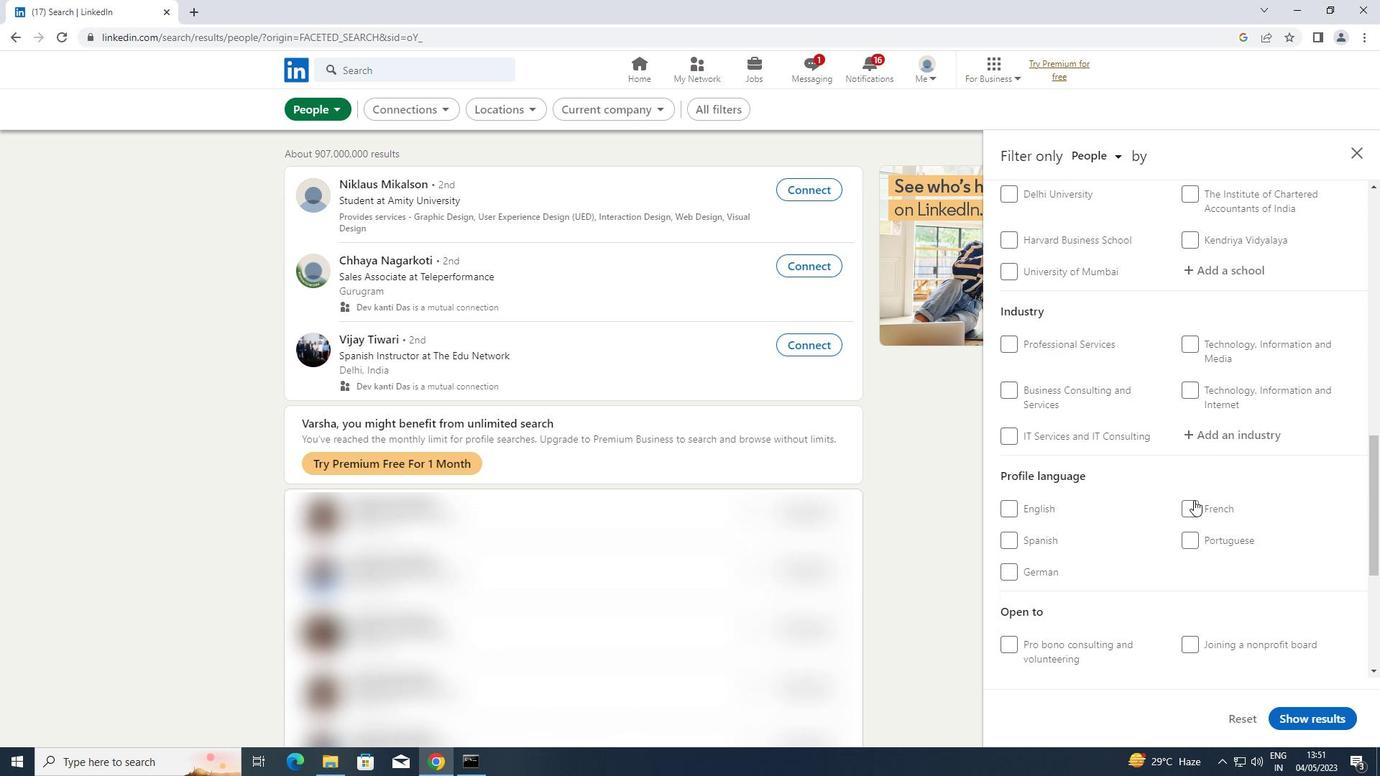 
Action: Mouse pressed left at (1192, 502)
Screenshot: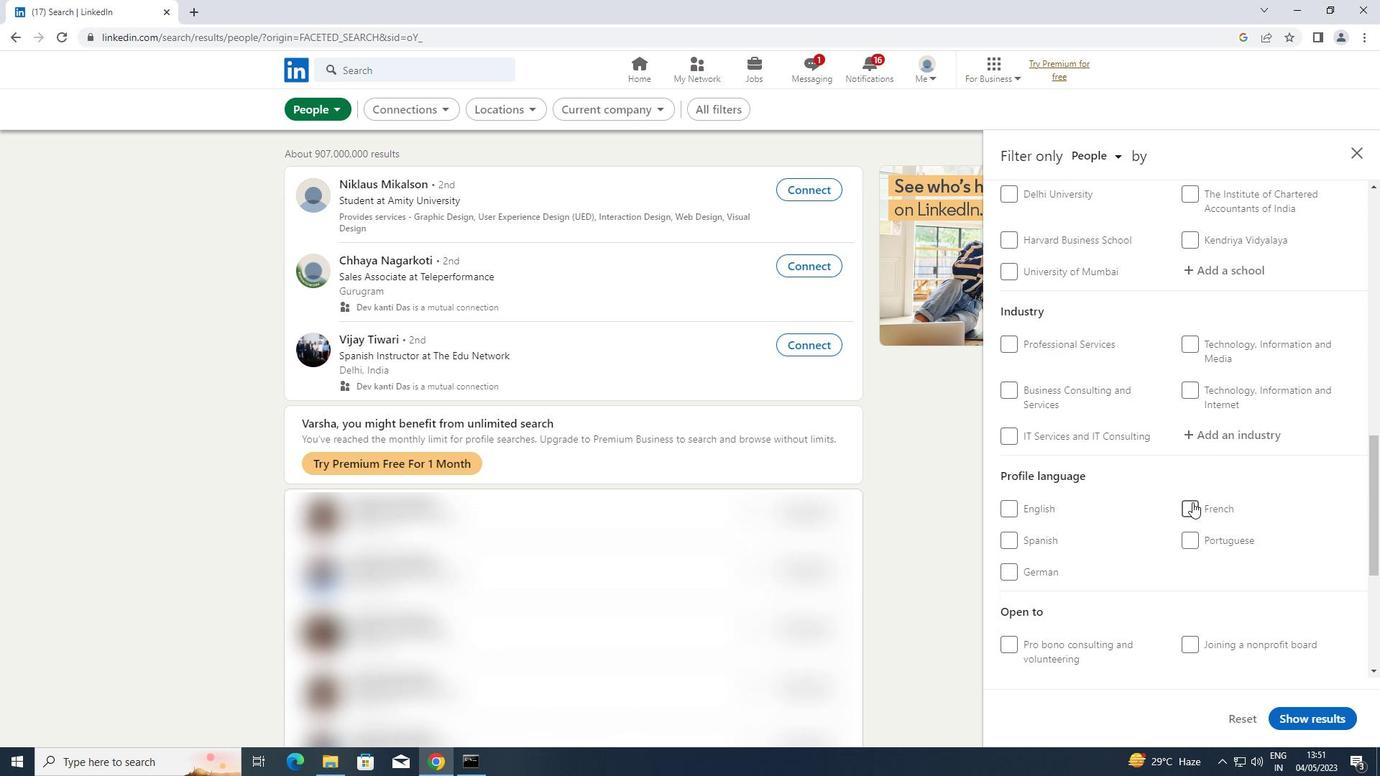 
Action: Mouse moved to (1173, 455)
Screenshot: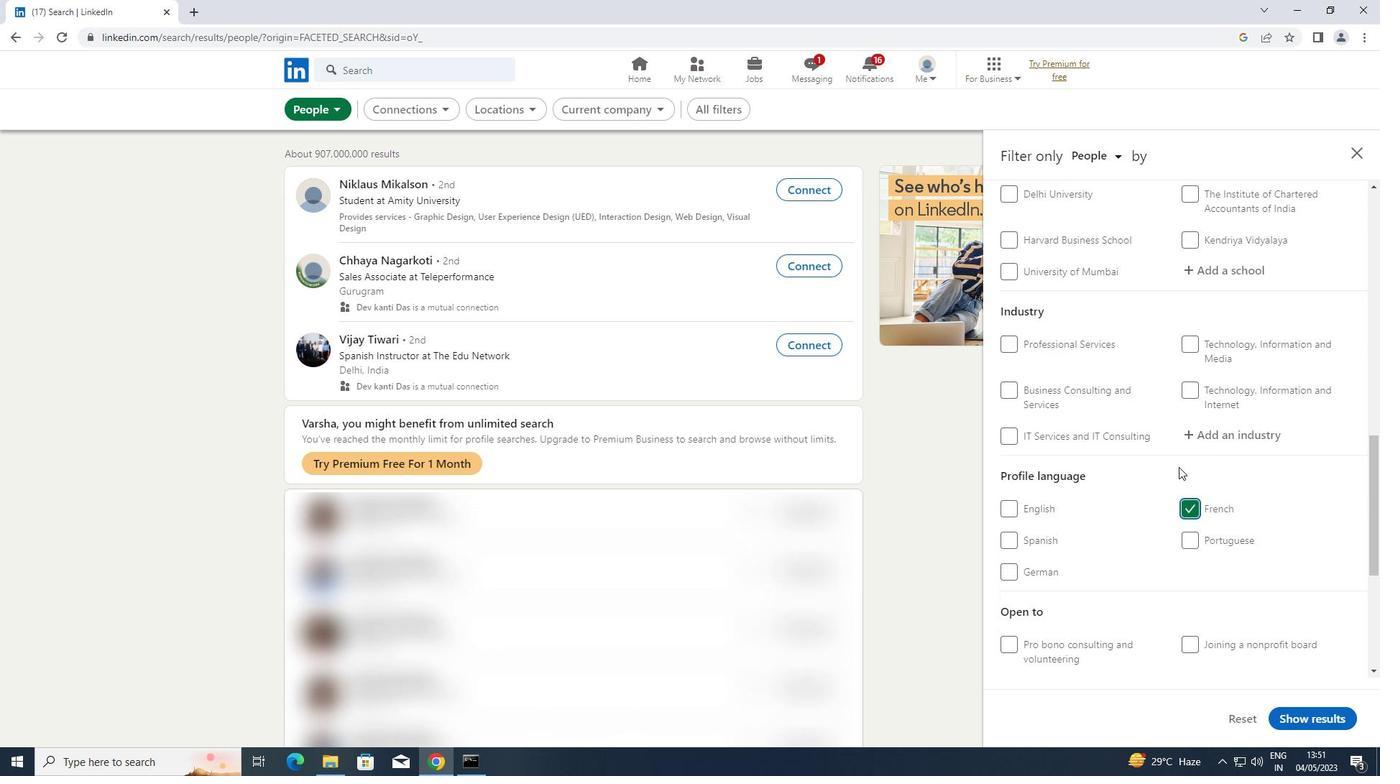 
Action: Mouse scrolled (1173, 455) with delta (0, 0)
Screenshot: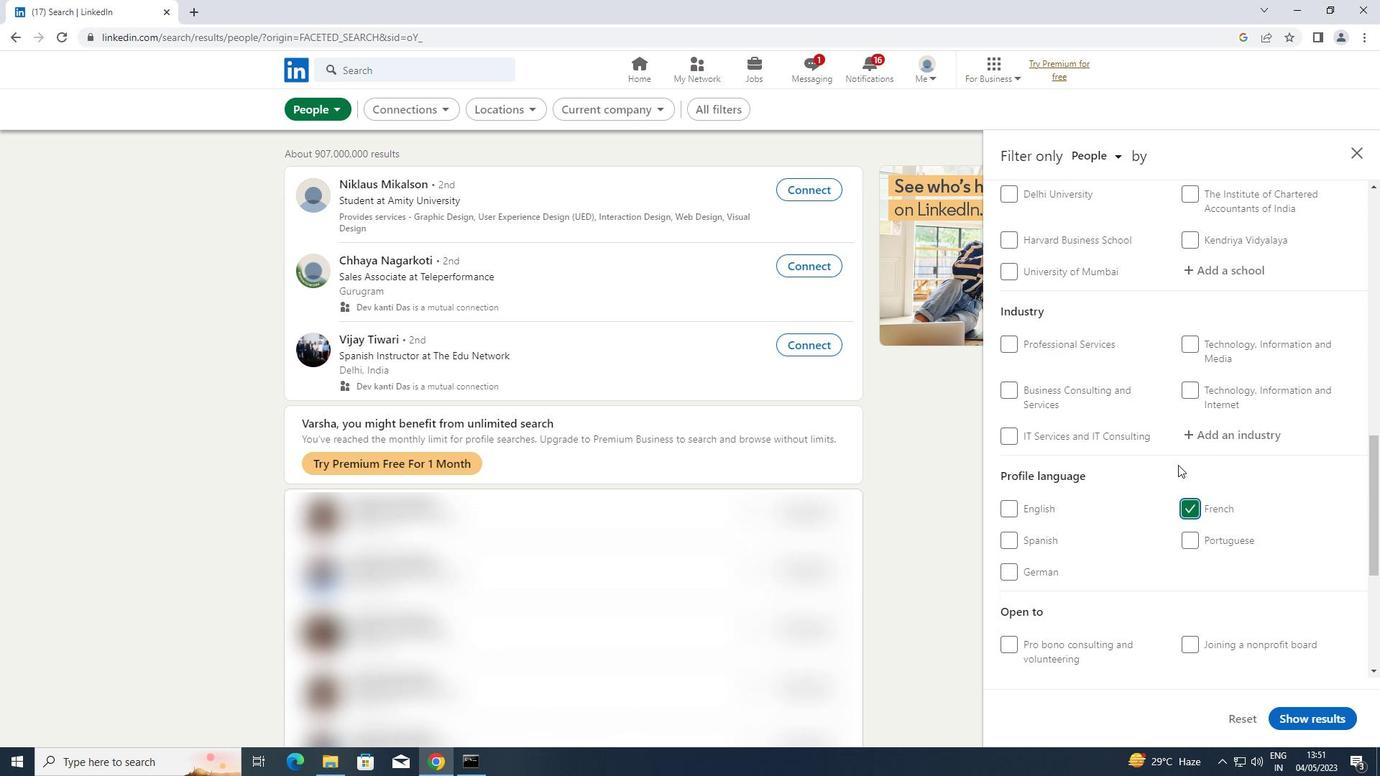 
Action: Mouse moved to (1173, 454)
Screenshot: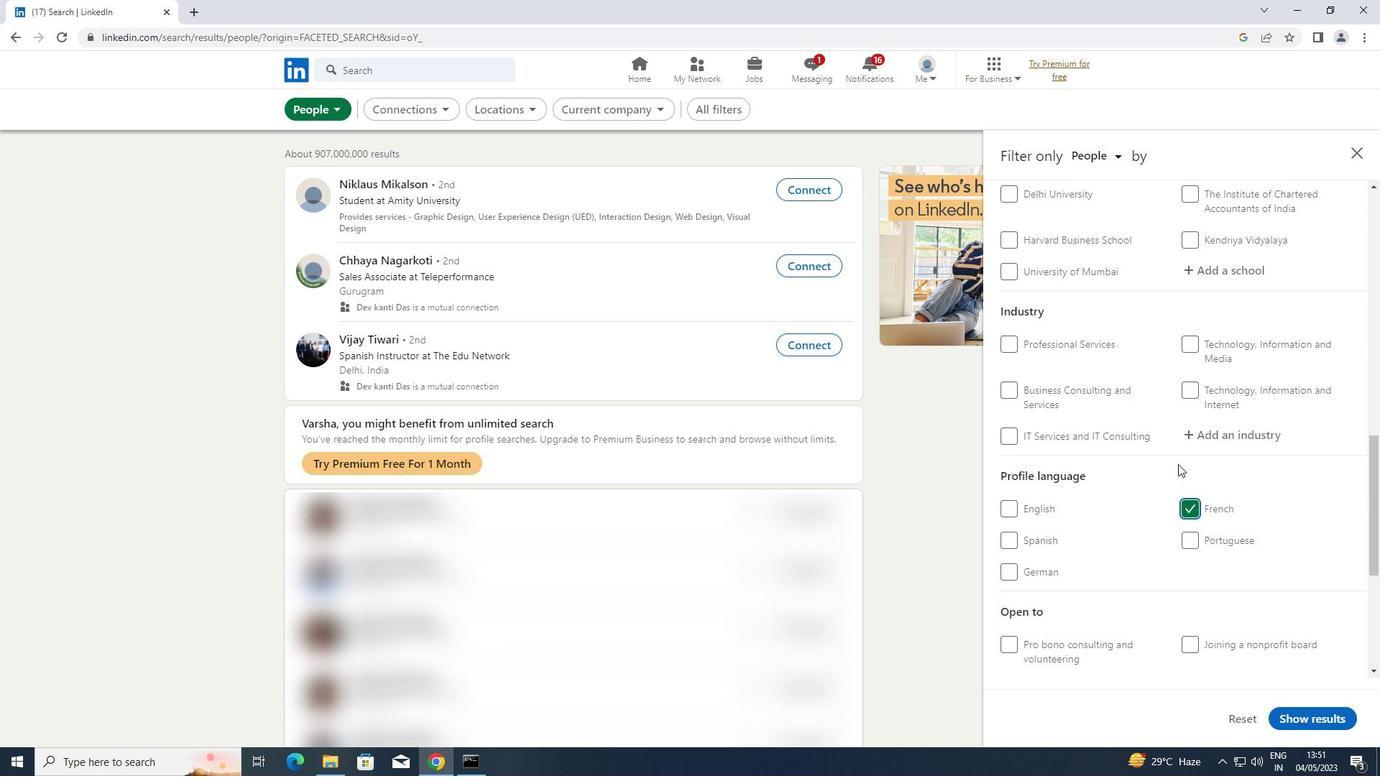 
Action: Mouse scrolled (1173, 455) with delta (0, 0)
Screenshot: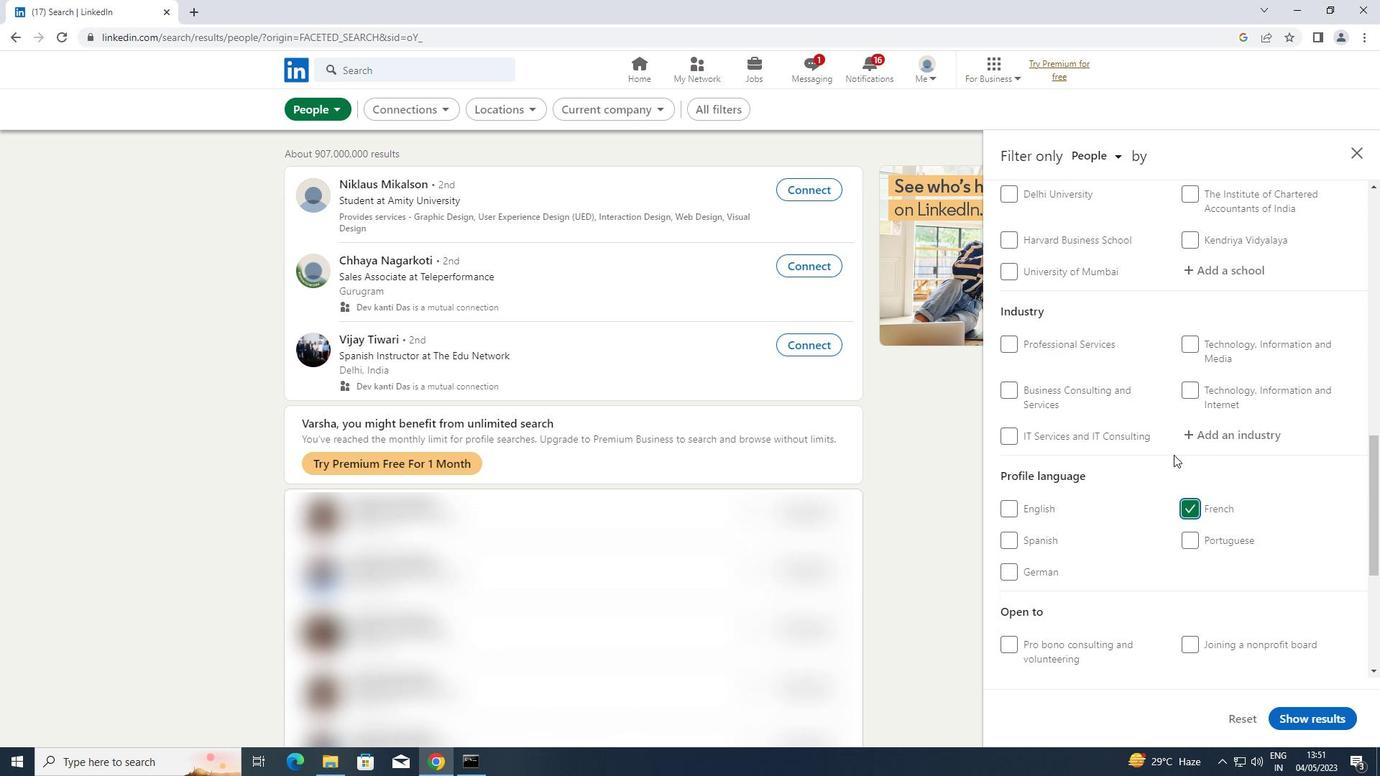 
Action: Mouse scrolled (1173, 455) with delta (0, 0)
Screenshot: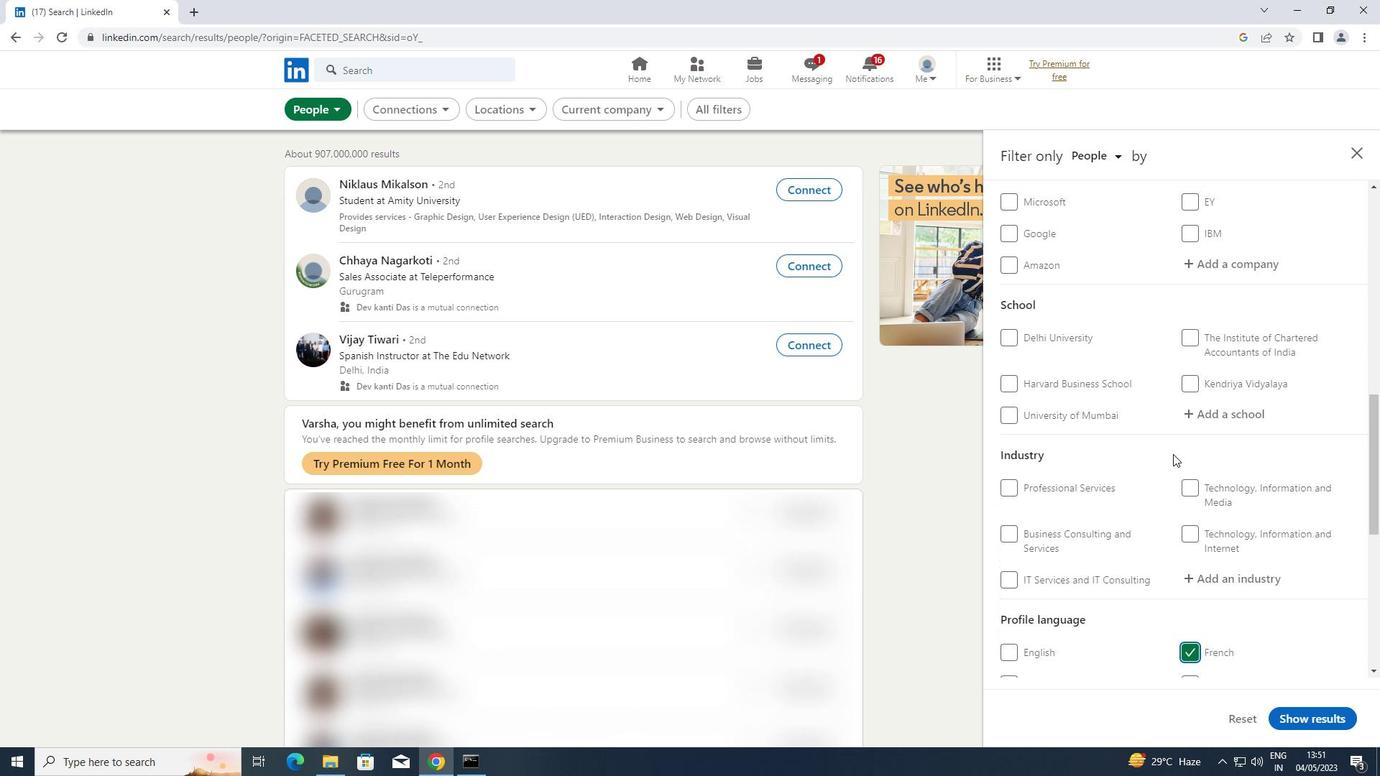 
Action: Mouse scrolled (1173, 455) with delta (0, 0)
Screenshot: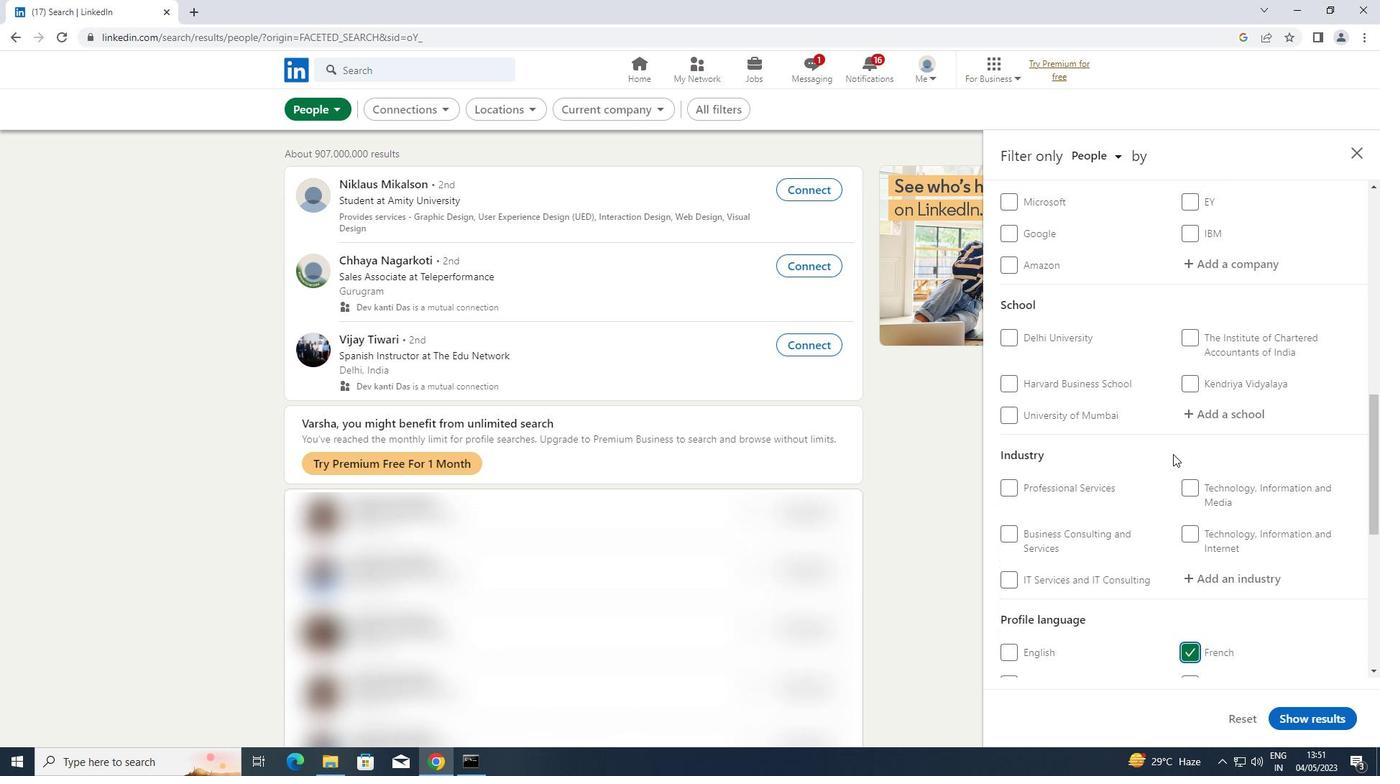 
Action: Mouse moved to (1173, 453)
Screenshot: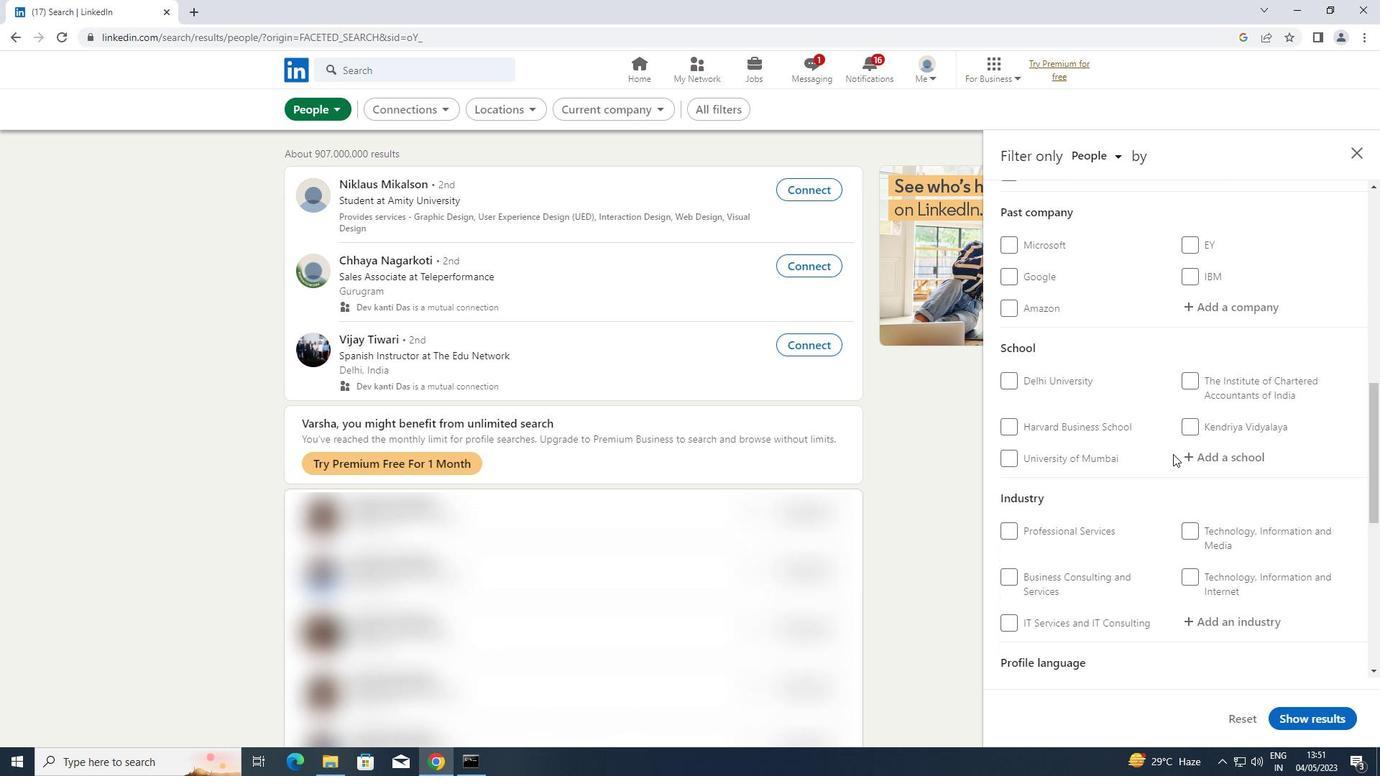 
Action: Mouse scrolled (1173, 452) with delta (0, 0)
Screenshot: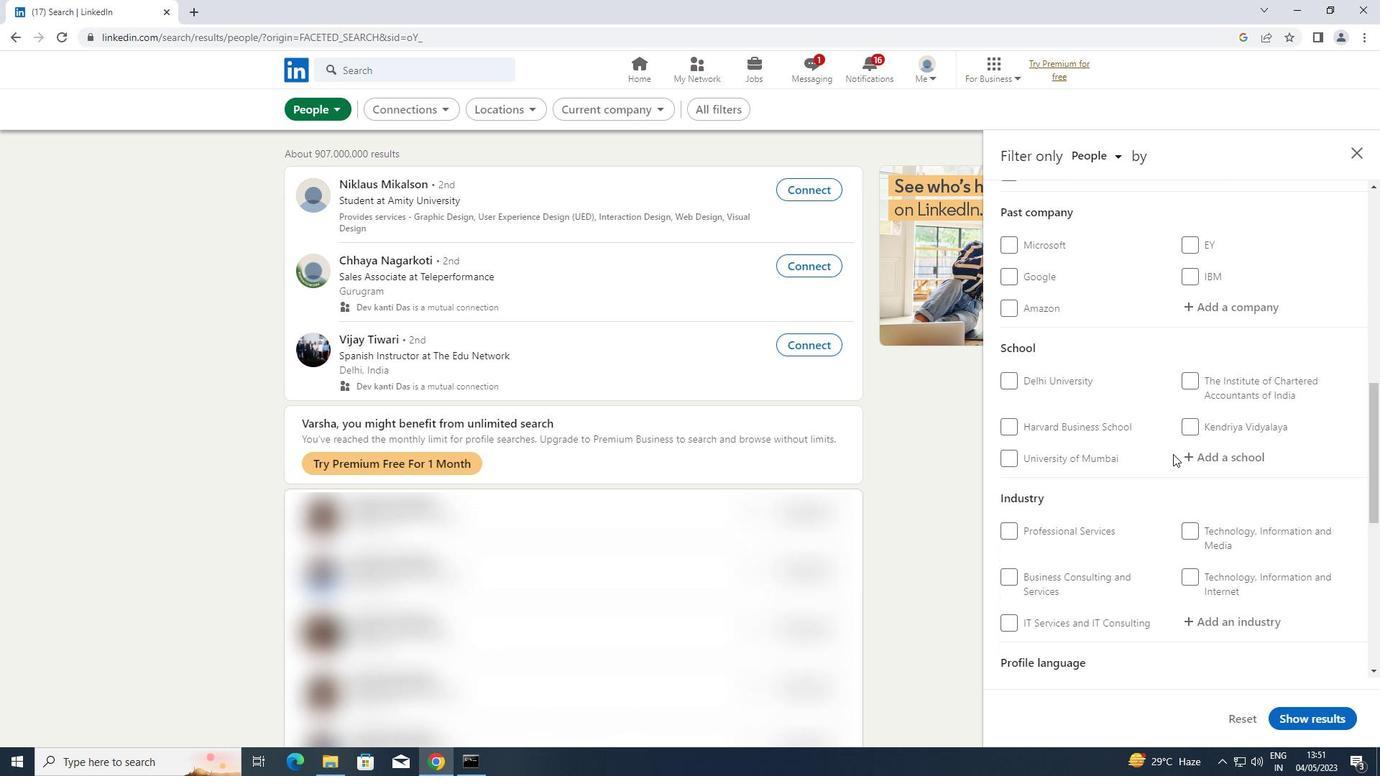 
Action: Mouse moved to (1172, 451)
Screenshot: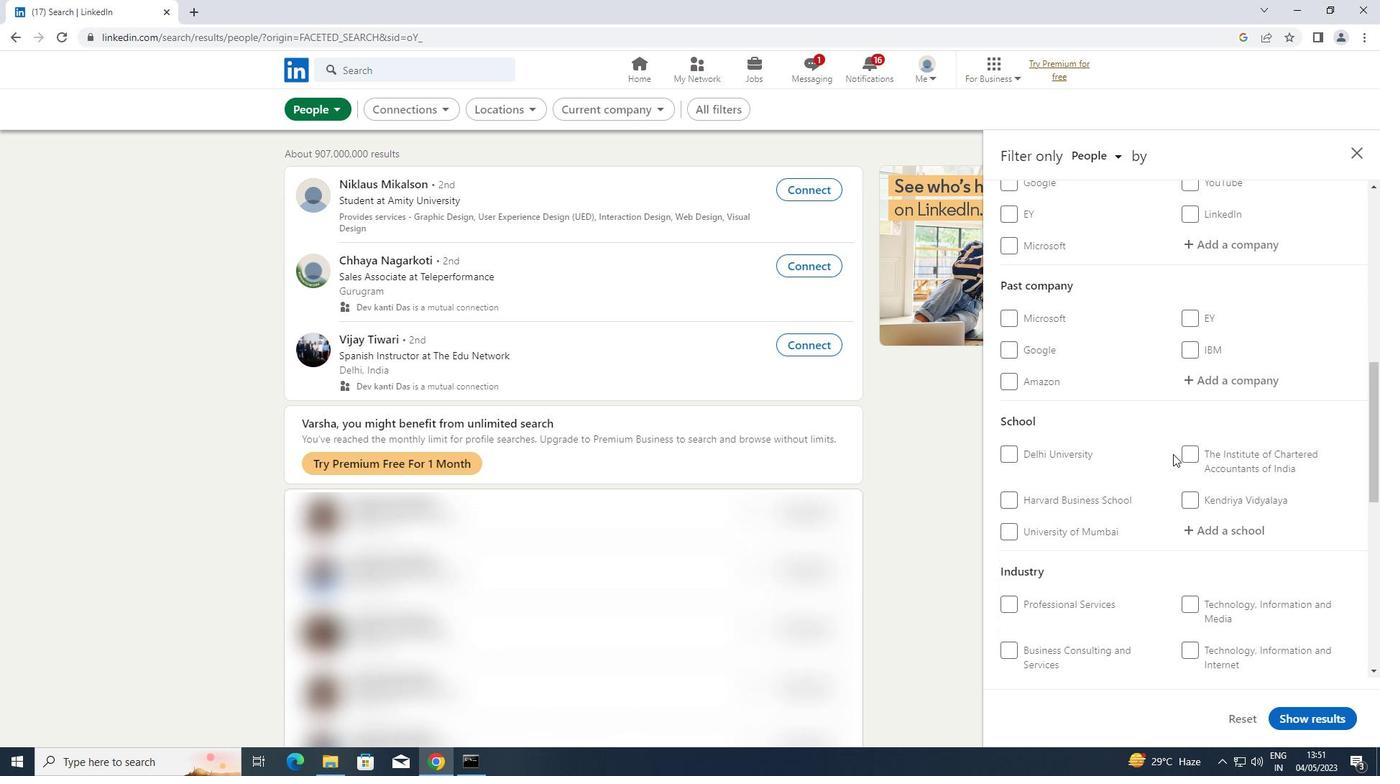 
Action: Mouse scrolled (1172, 452) with delta (0, 0)
Screenshot: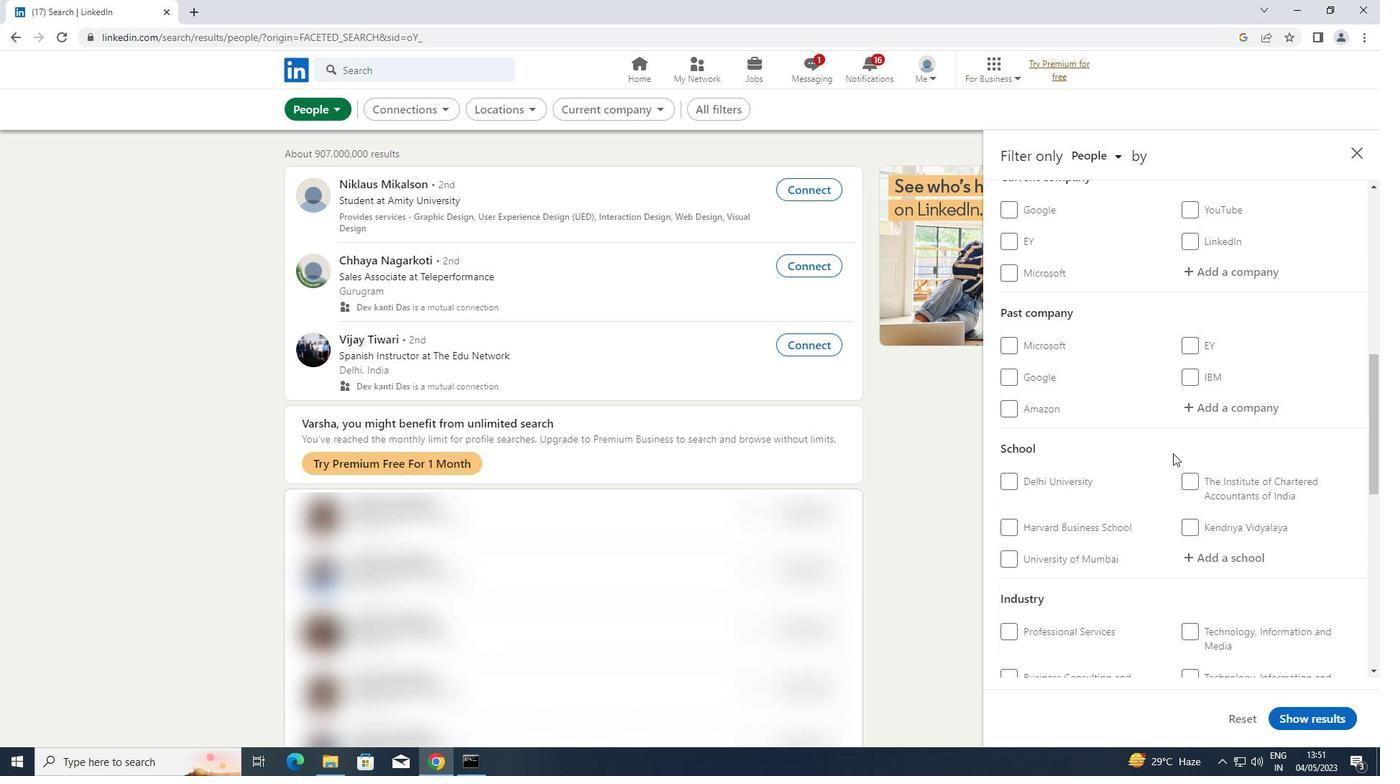 
Action: Mouse scrolled (1172, 452) with delta (0, 0)
Screenshot: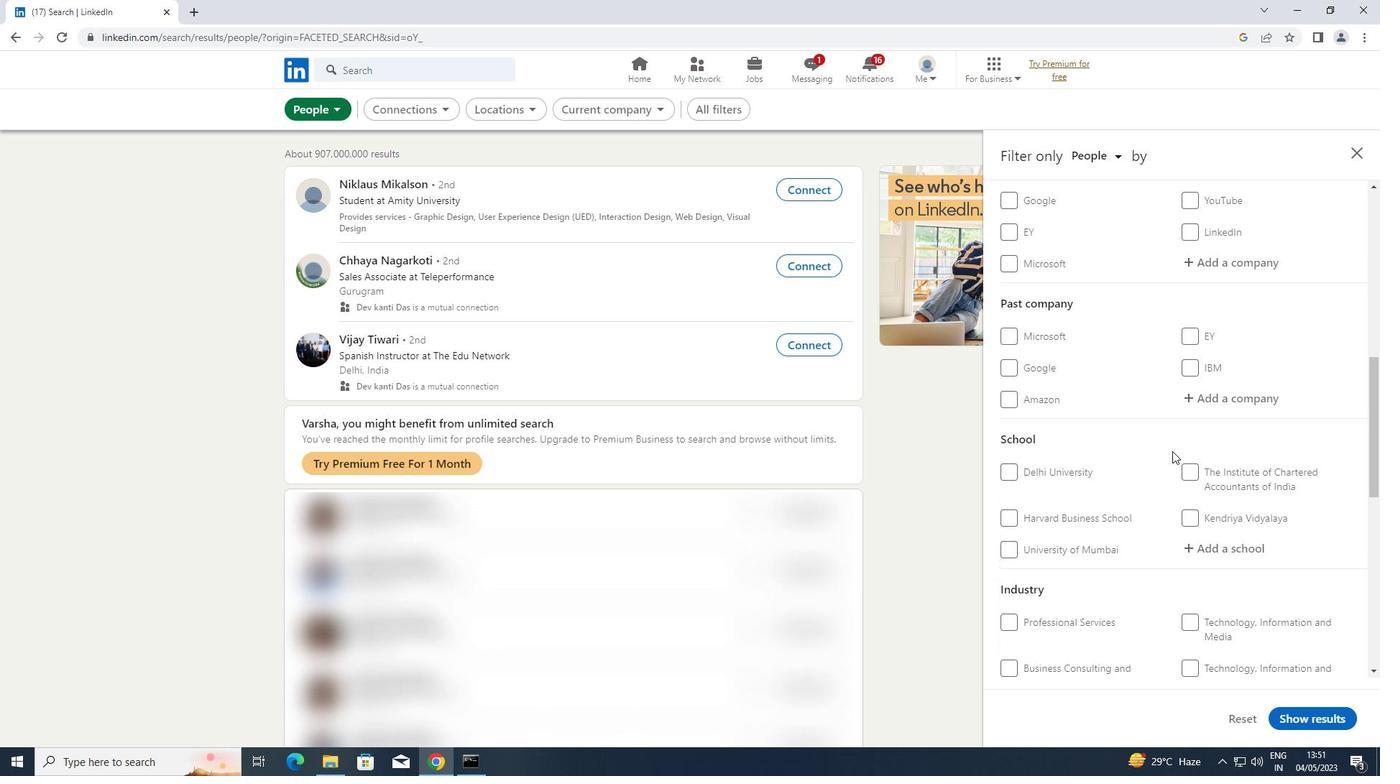 
Action: Mouse scrolled (1172, 452) with delta (0, 0)
Screenshot: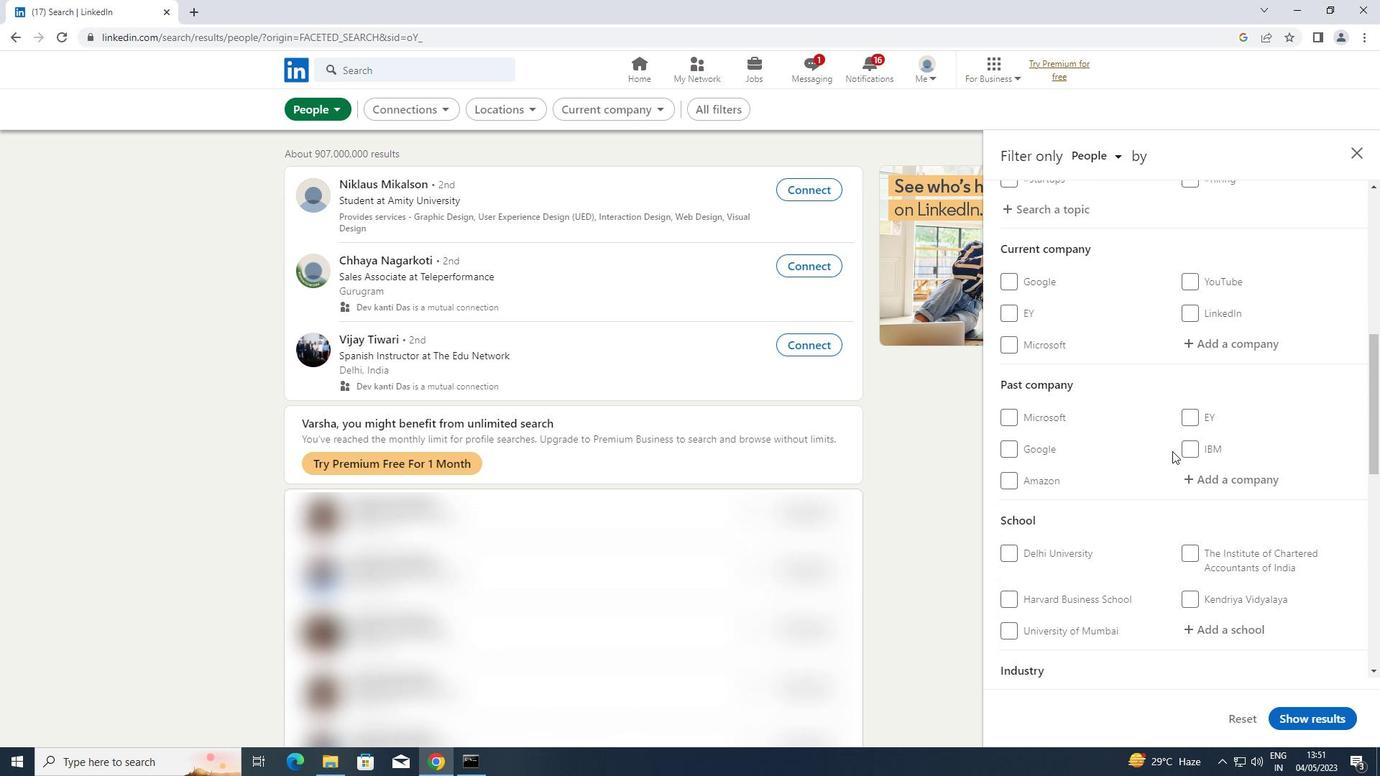 
Action: Mouse moved to (1203, 412)
Screenshot: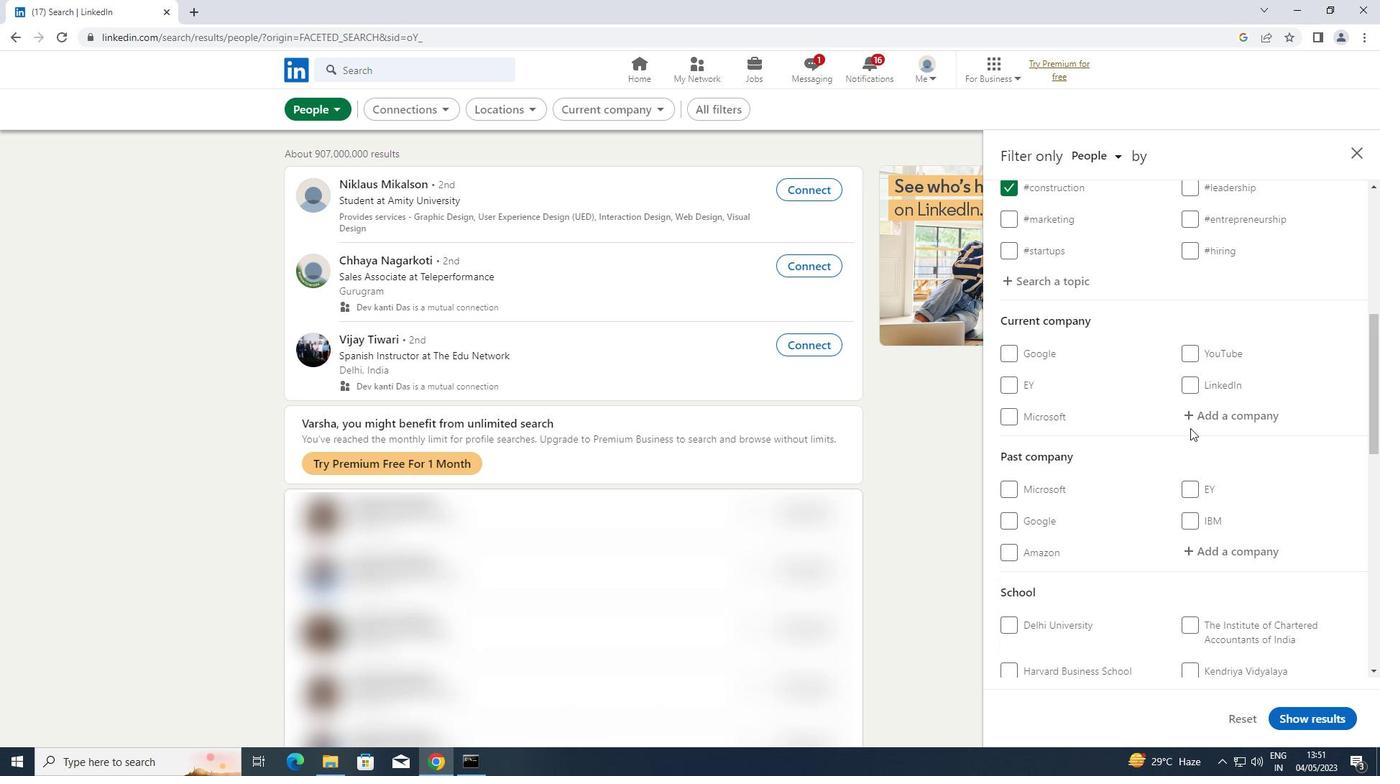 
Action: Mouse pressed left at (1203, 412)
Screenshot: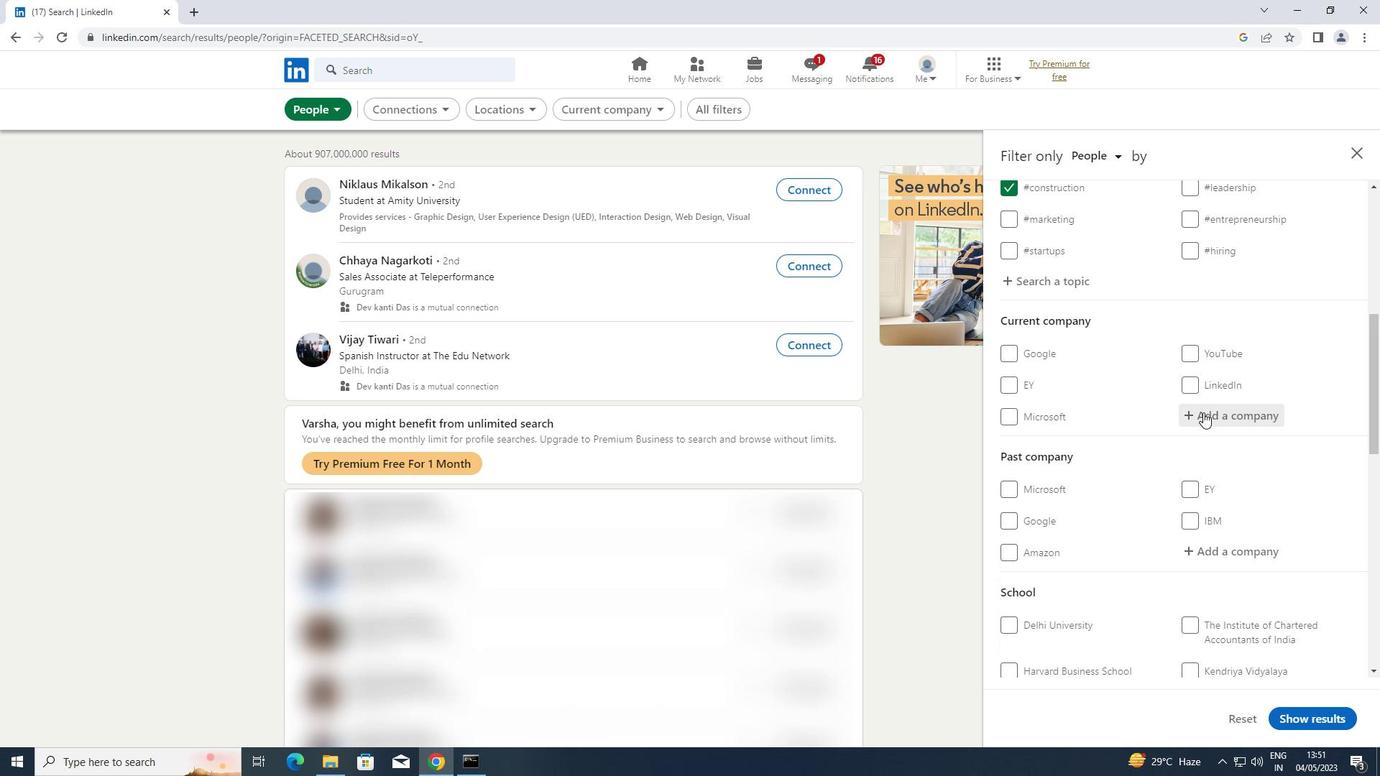 
Action: Key pressed <Key.shift>WOMEN<Key.space>
Screenshot: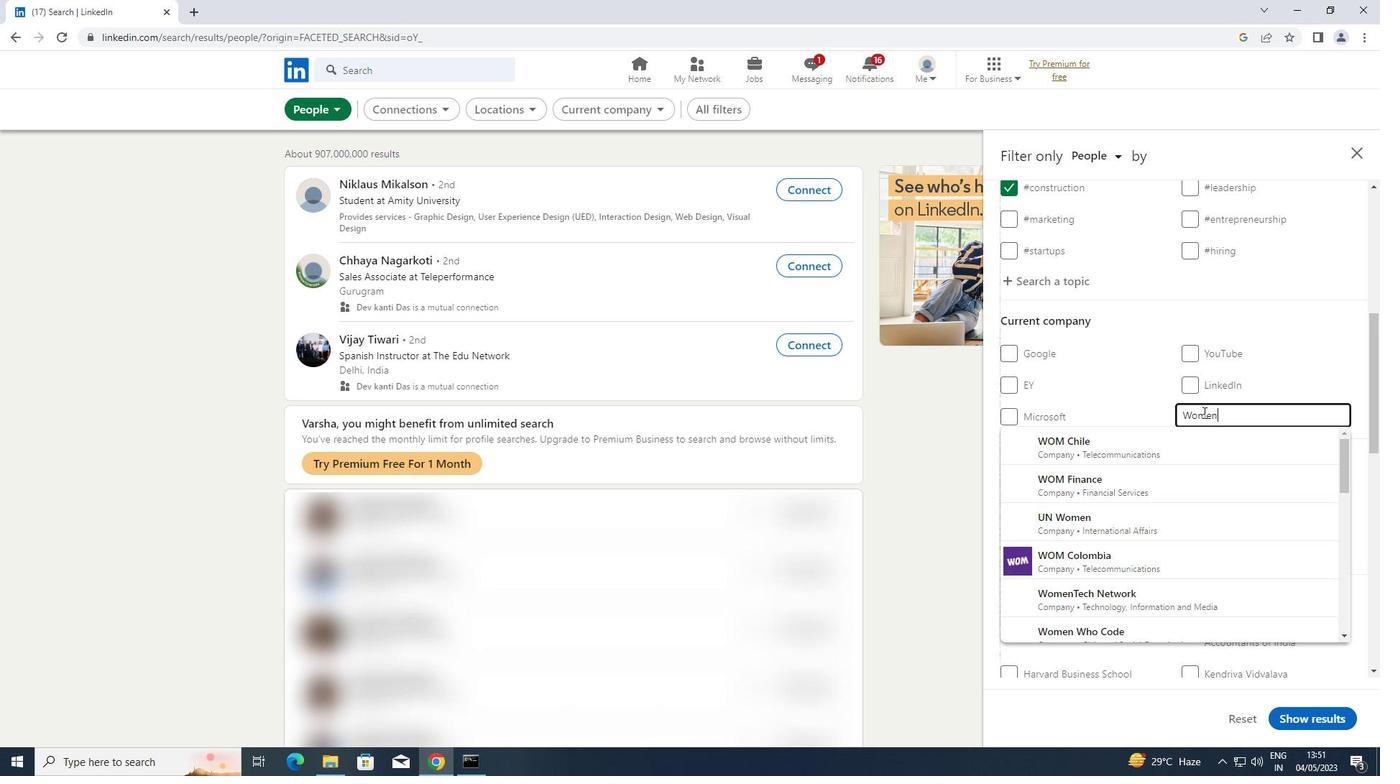 
Action: Mouse moved to (1204, 411)
Screenshot: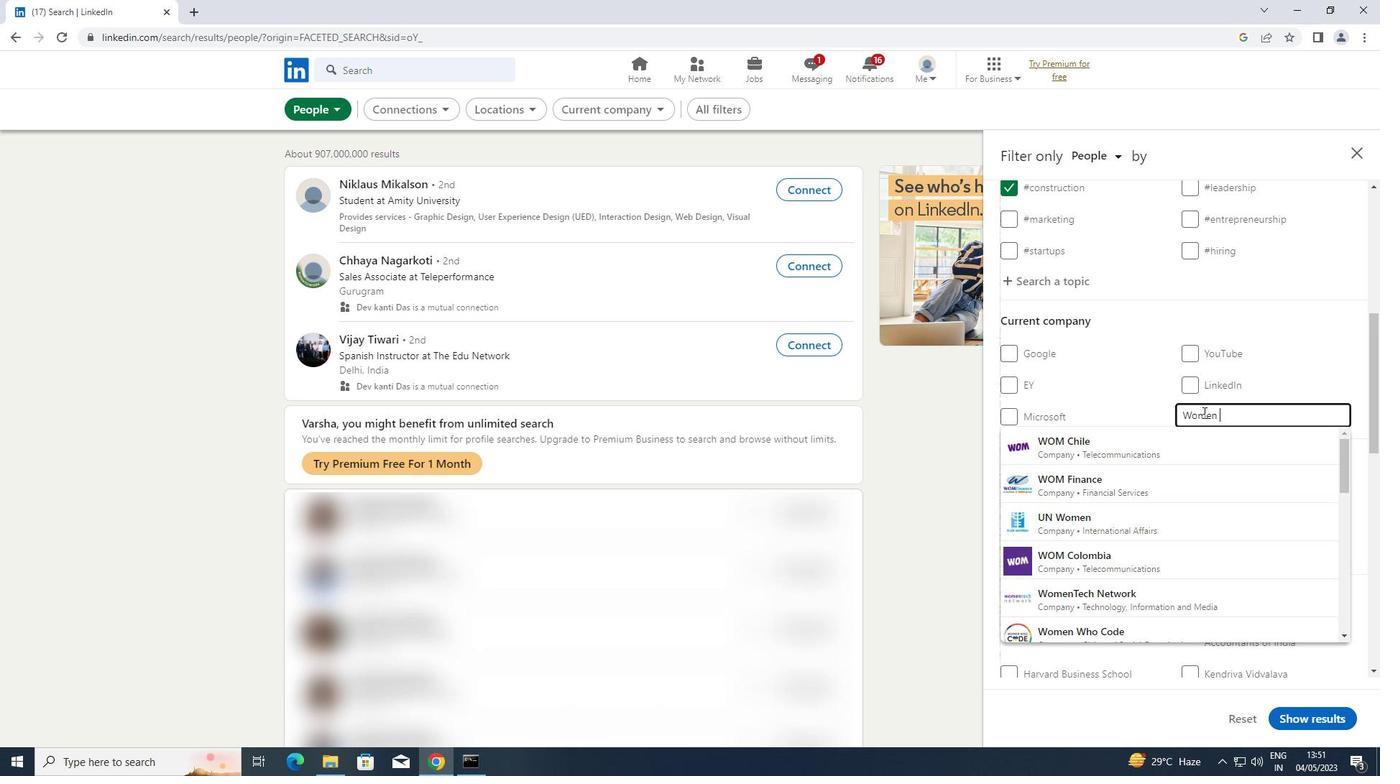 
Action: Key pressed <Key.shift>TECH
Screenshot: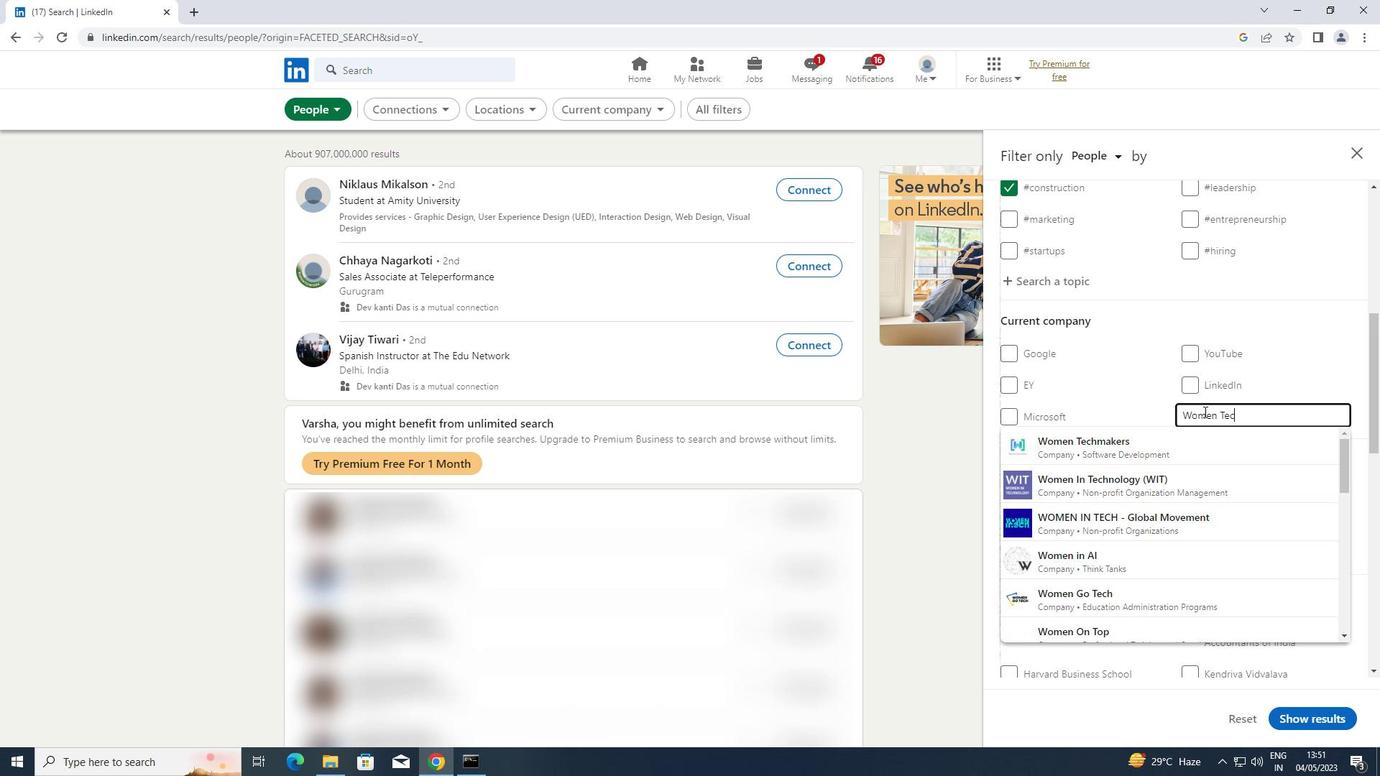 
Action: Mouse moved to (1129, 460)
Screenshot: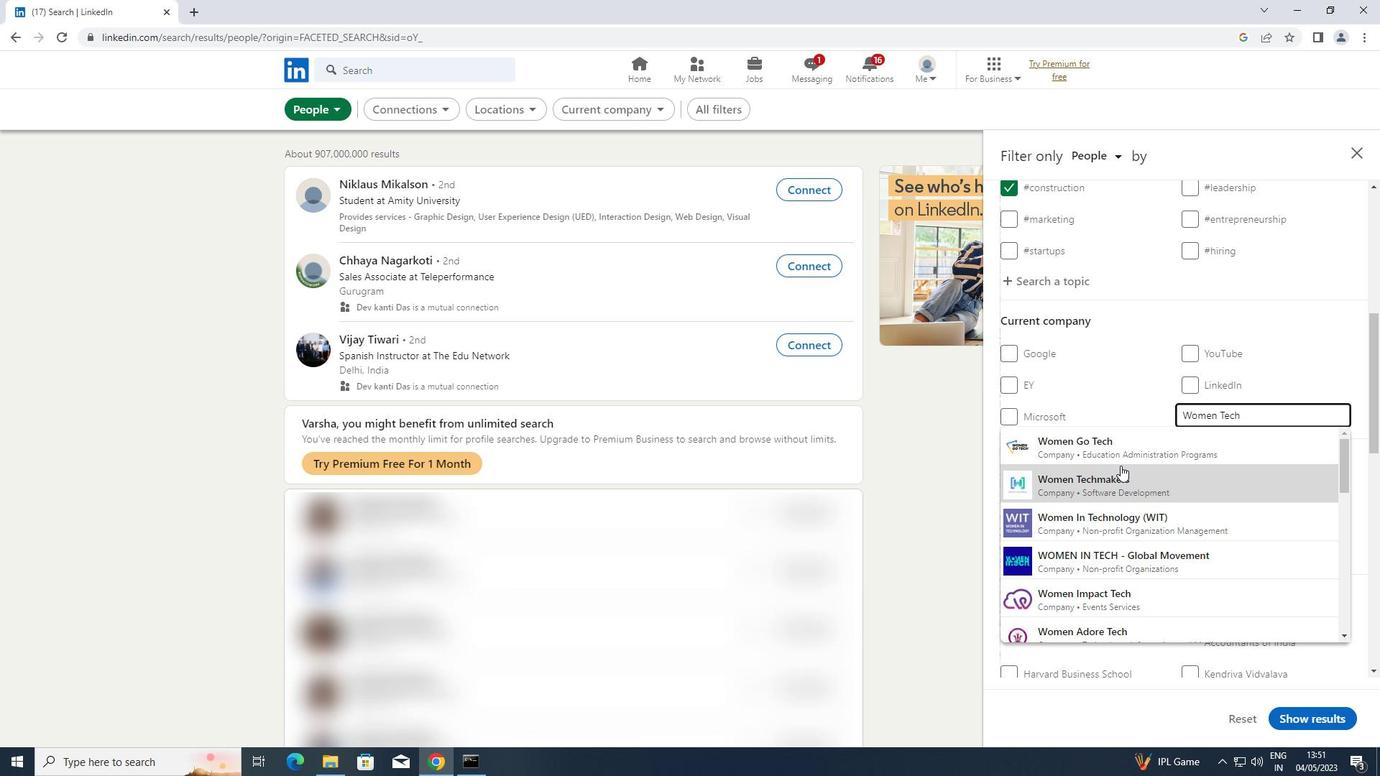 
Action: Key pressed <Key.space><Key.shift>NETW
Screenshot: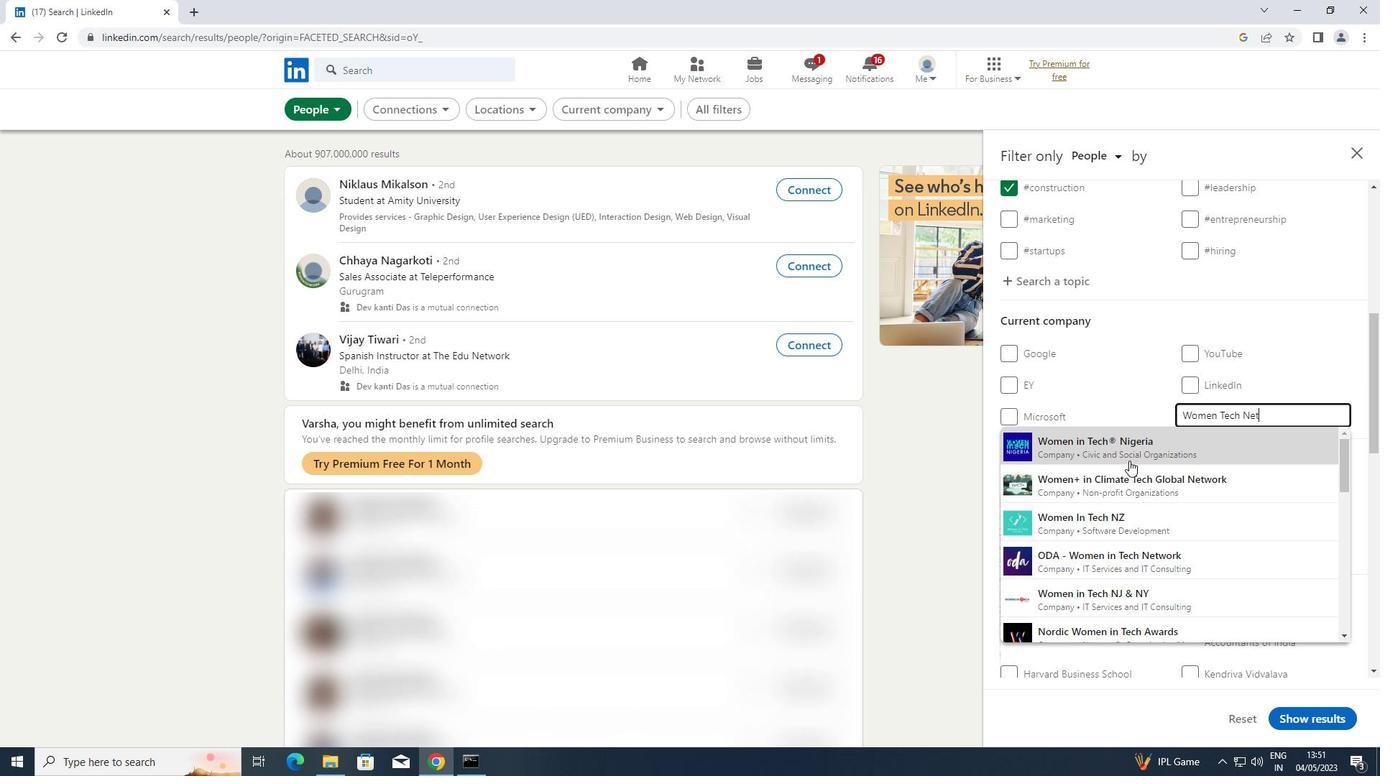 
Action: Mouse moved to (1151, 452)
Screenshot: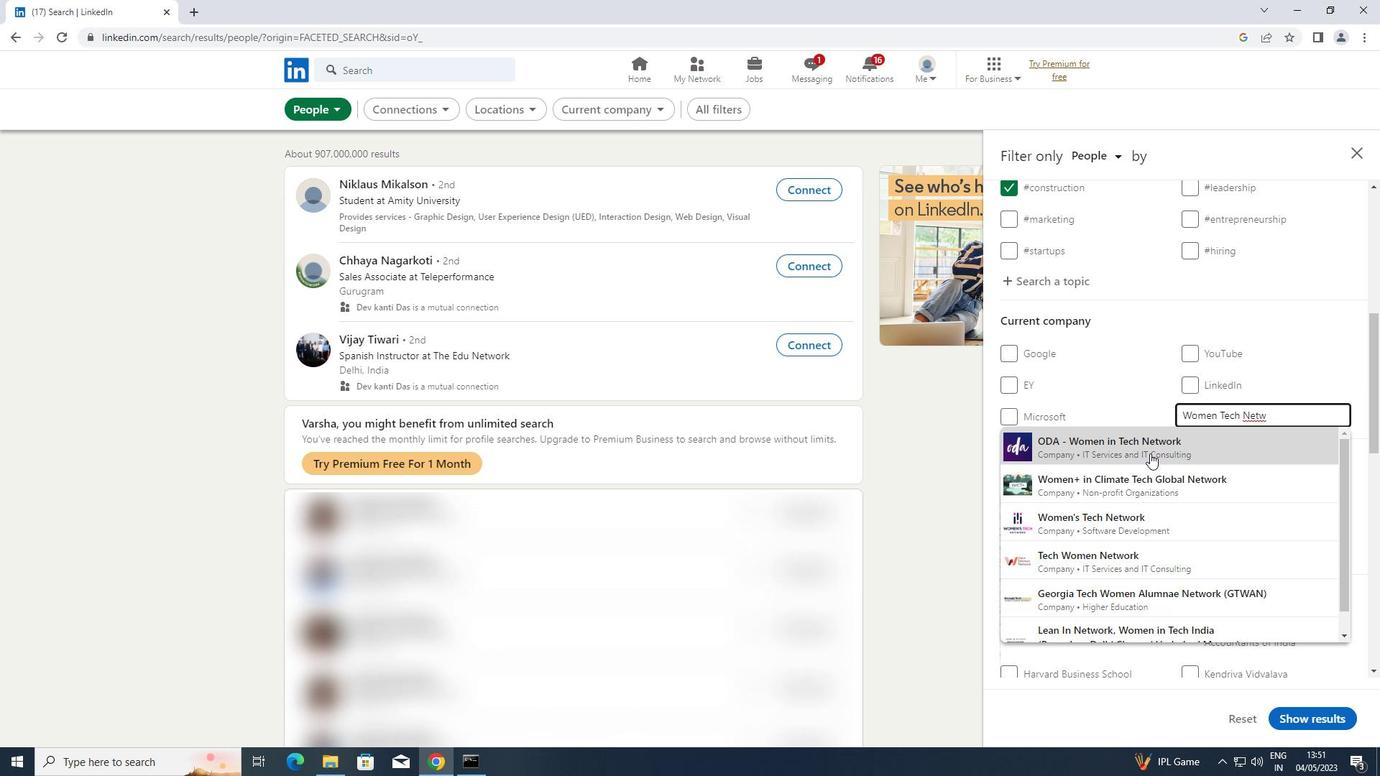 
Action: Key pressed ORK
Screenshot: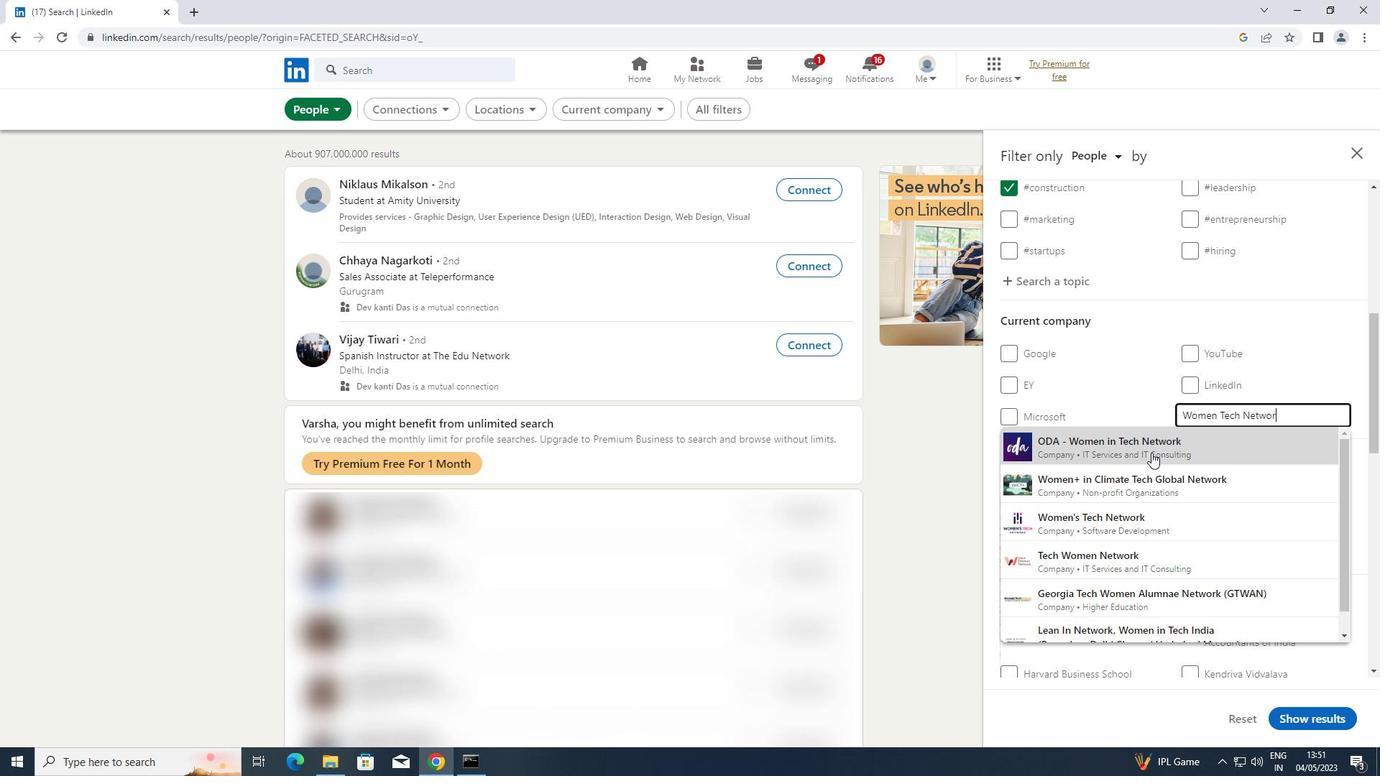 
Action: Mouse moved to (1222, 413)
Screenshot: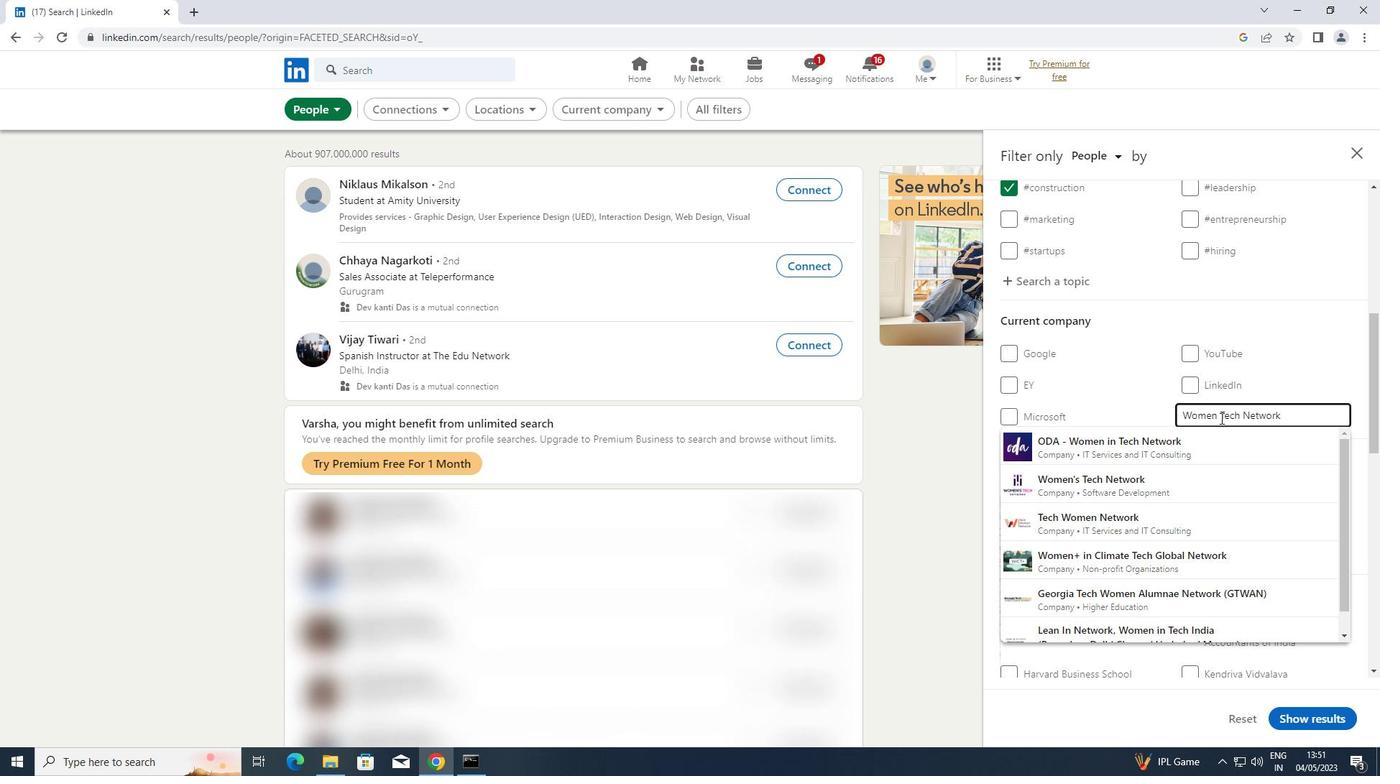 
Action: Mouse pressed left at (1222, 413)
Screenshot: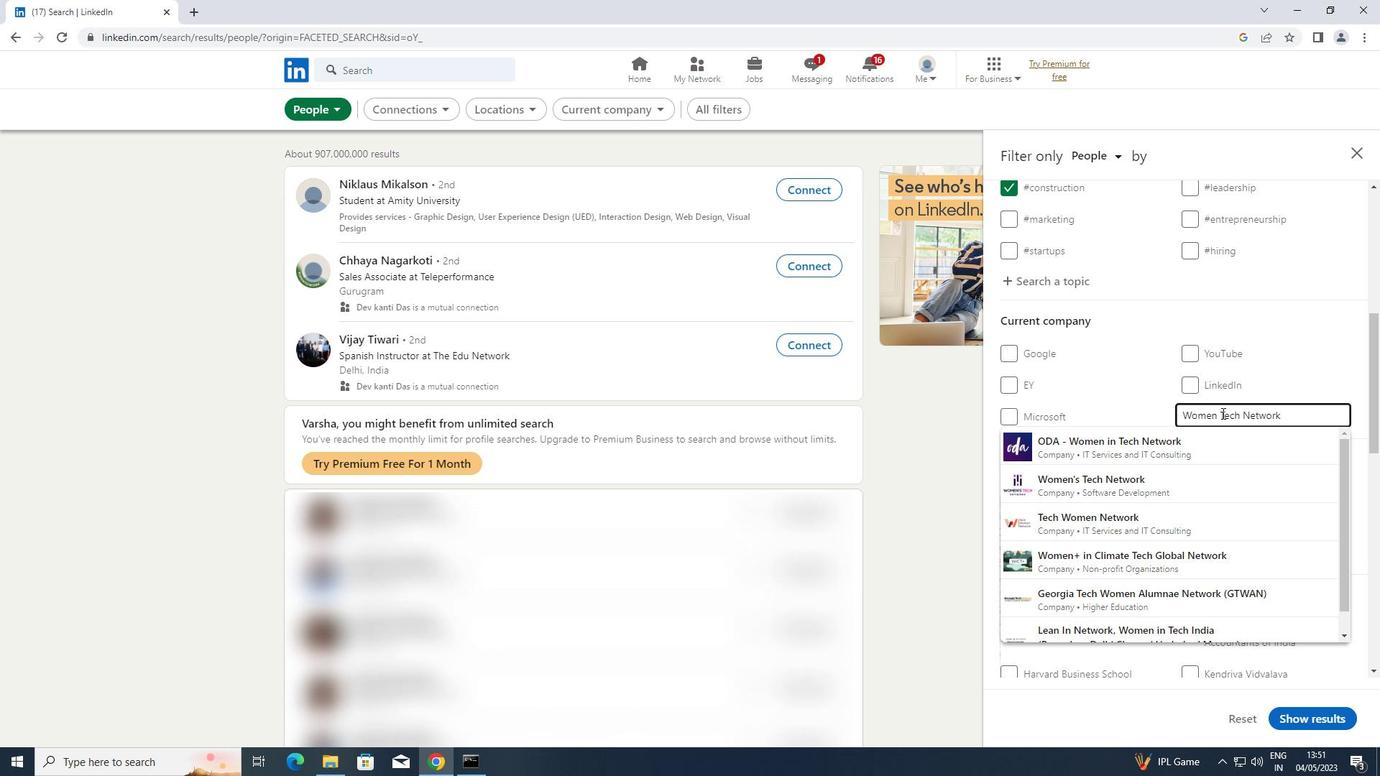 
Action: Key pressed <Key.backspace>
Screenshot: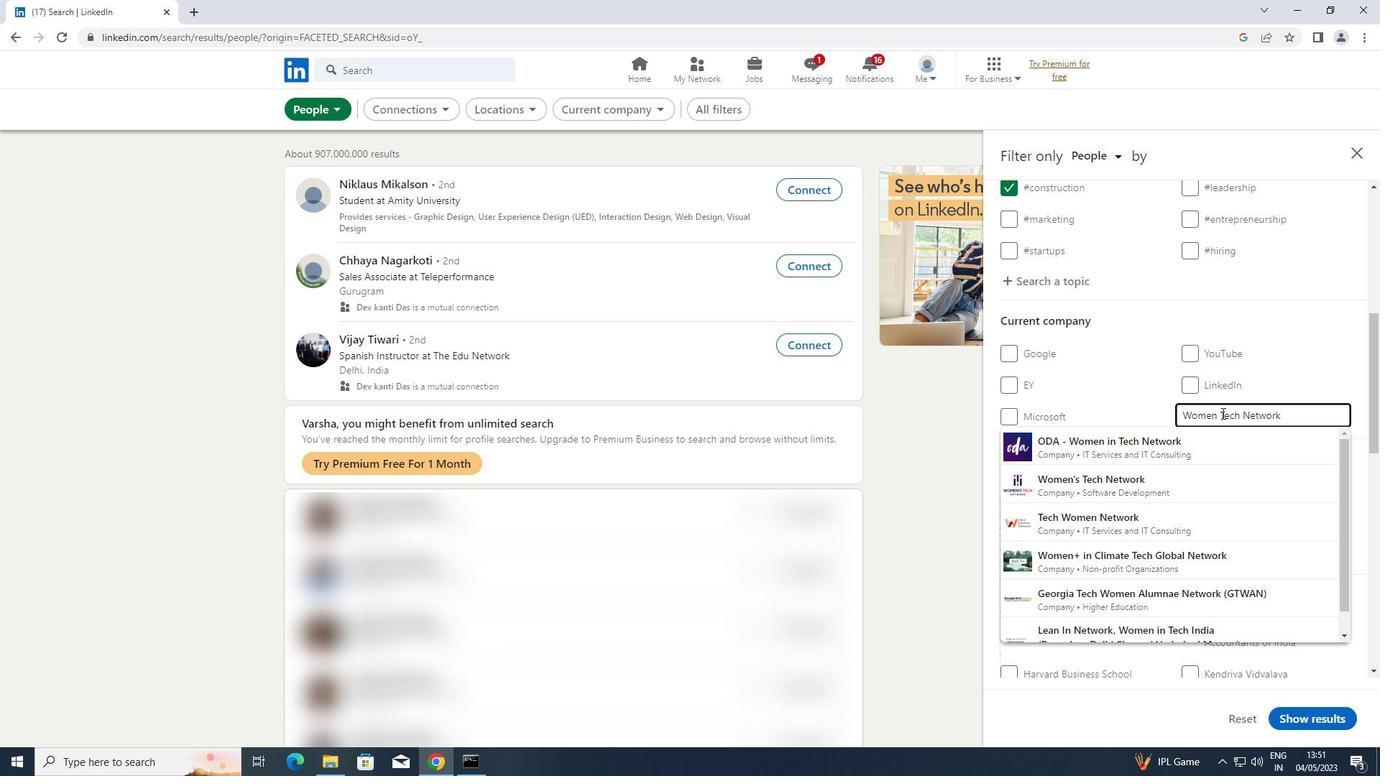 
Action: Mouse moved to (1128, 454)
Screenshot: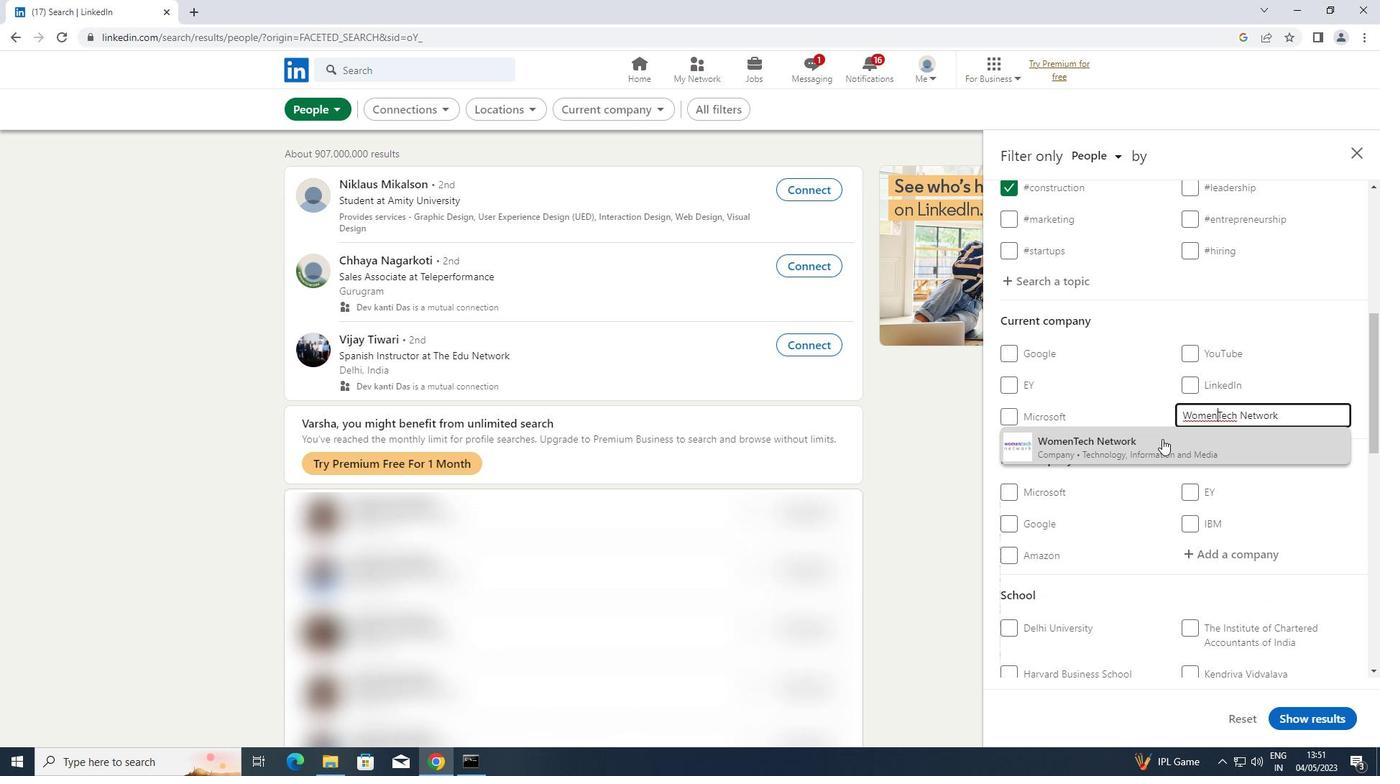 
Action: Mouse pressed left at (1128, 454)
Screenshot: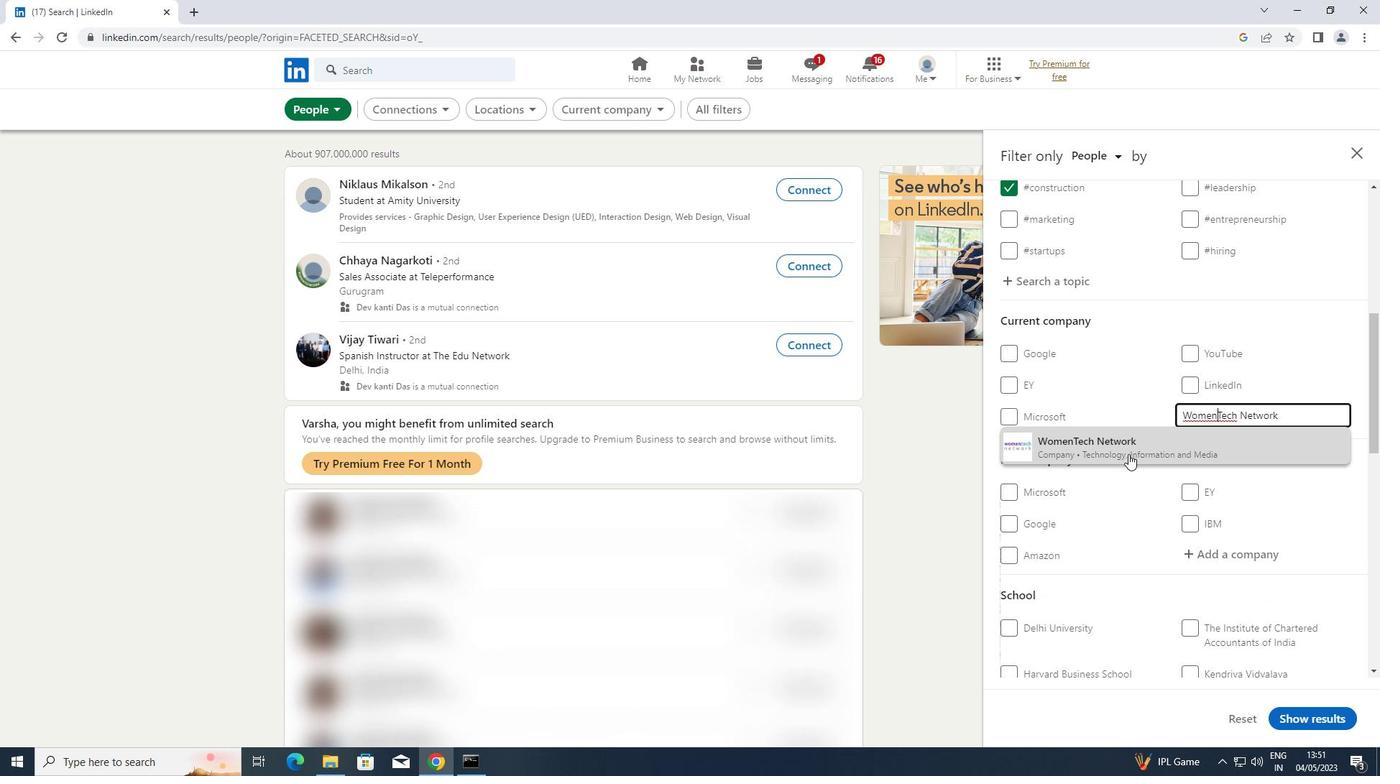 
Action: Mouse scrolled (1128, 453) with delta (0, 0)
Screenshot: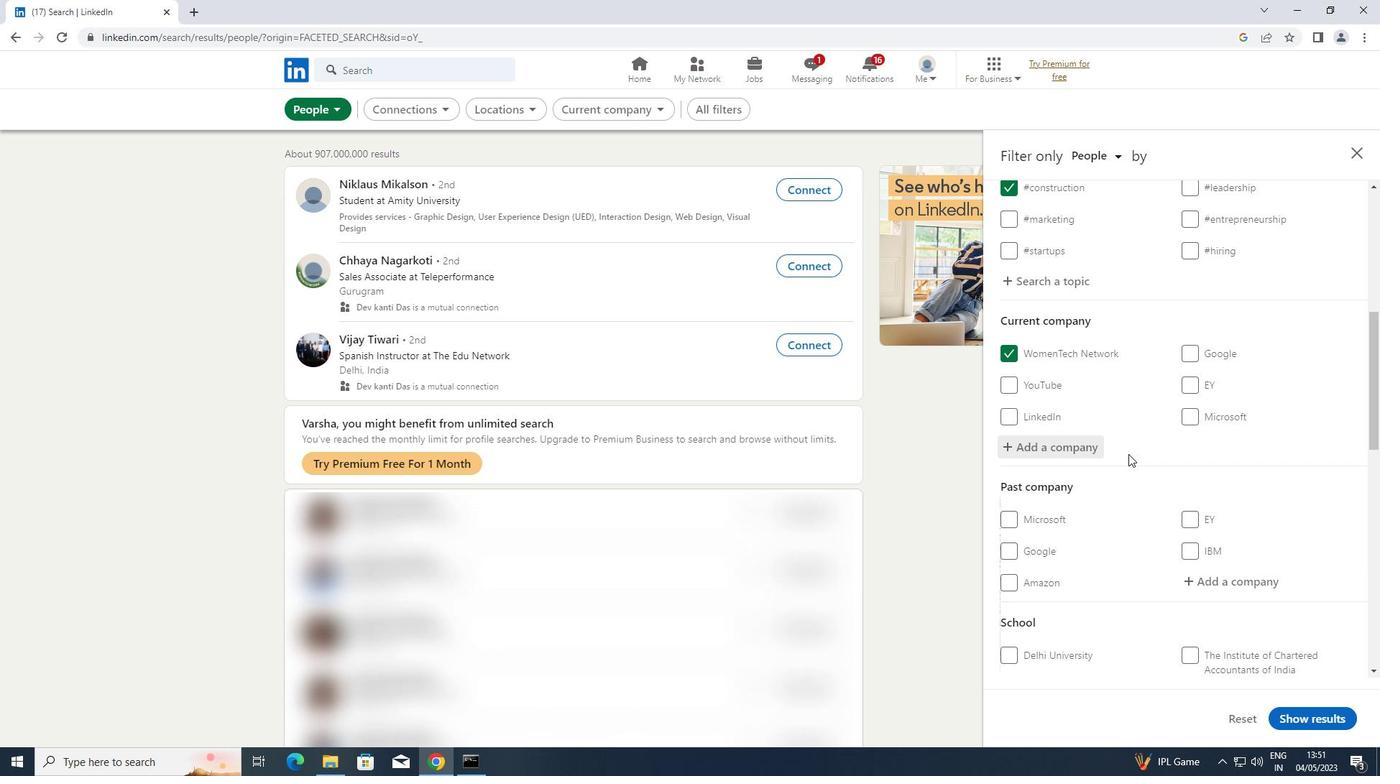 
Action: Mouse scrolled (1128, 453) with delta (0, 0)
Screenshot: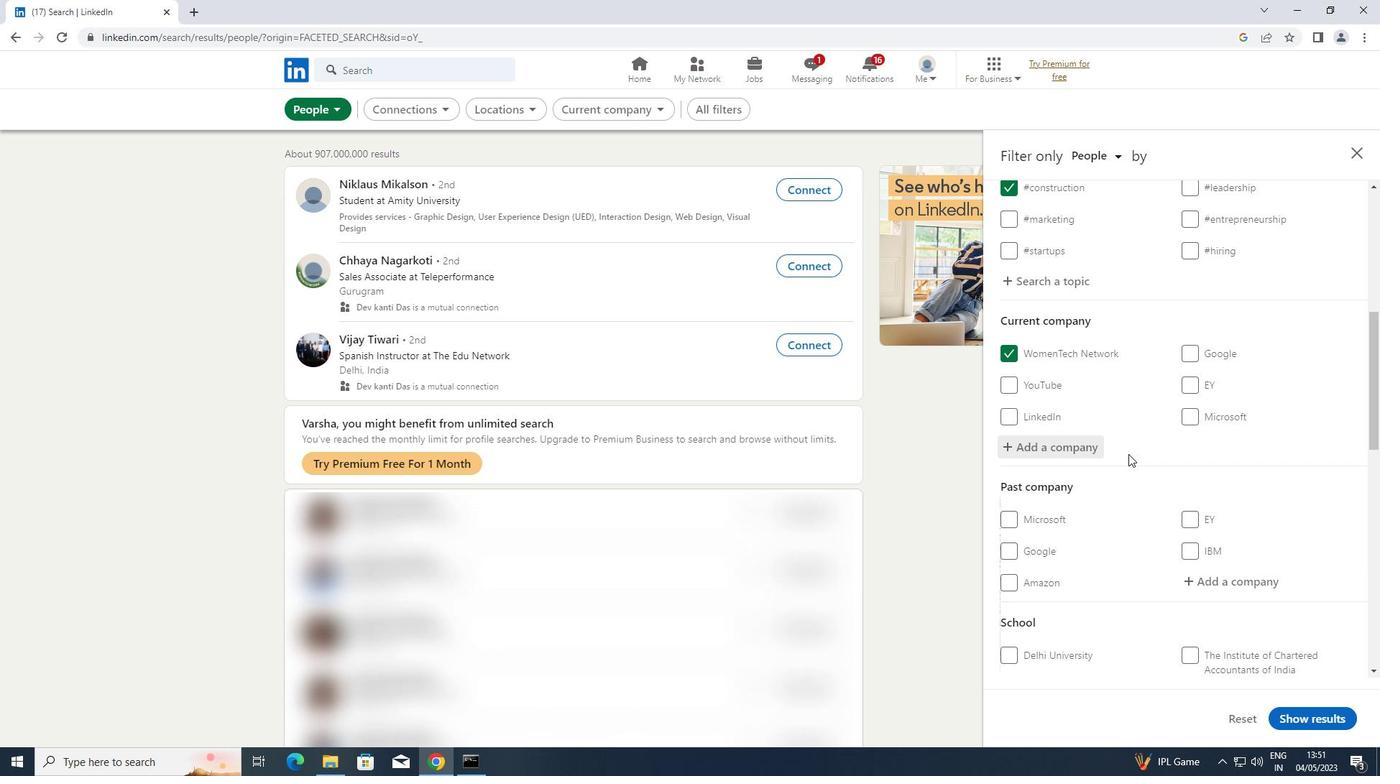 
Action: Mouse scrolled (1128, 455) with delta (0, 0)
Screenshot: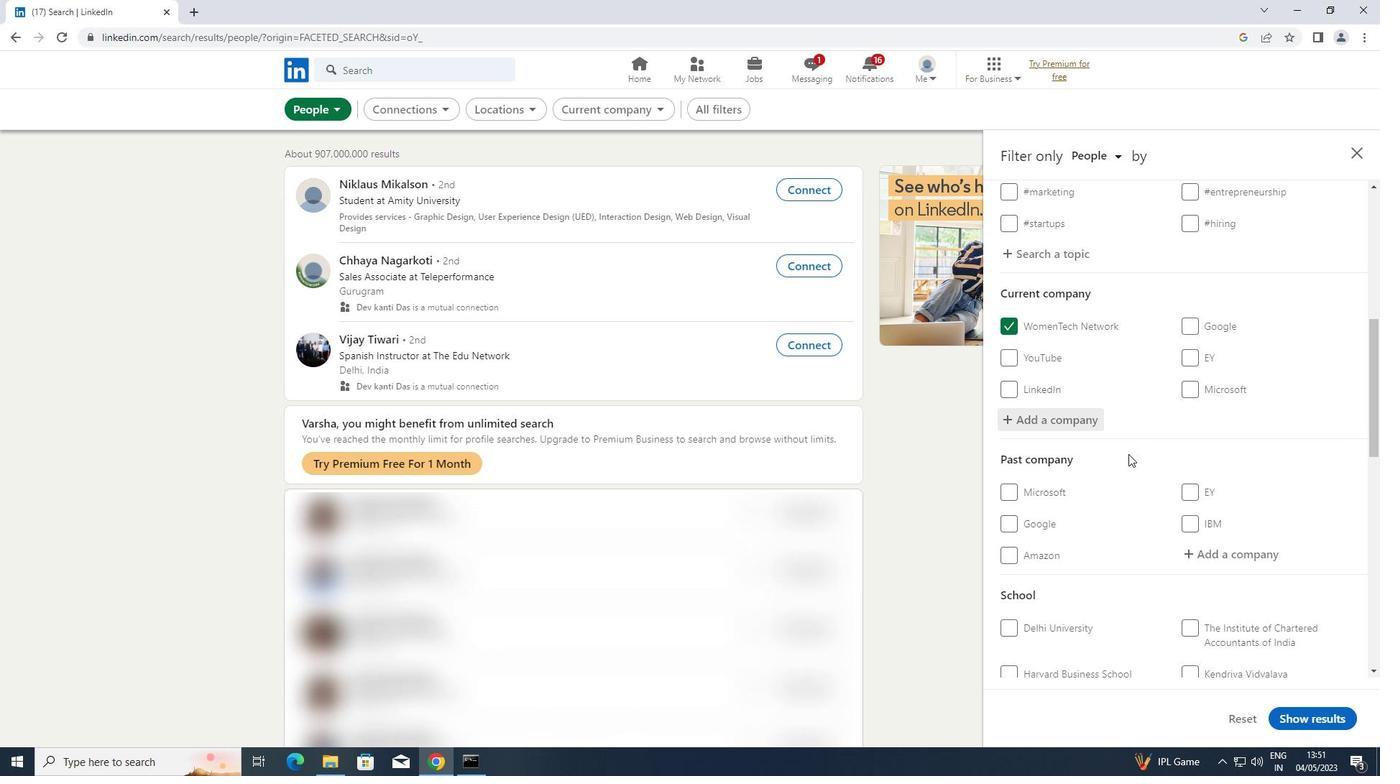 
Action: Mouse scrolled (1128, 453) with delta (0, 0)
Screenshot: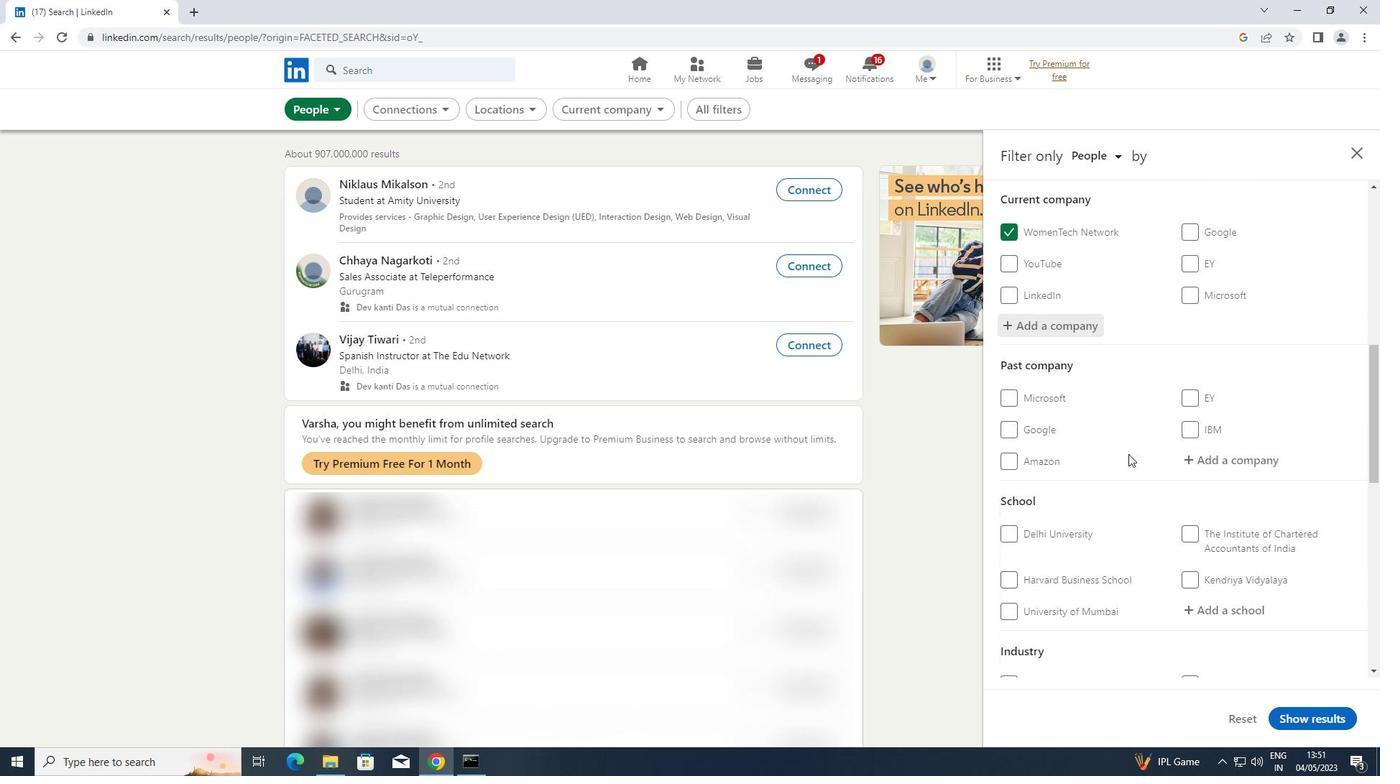 
Action: Mouse scrolled (1128, 453) with delta (0, 0)
Screenshot: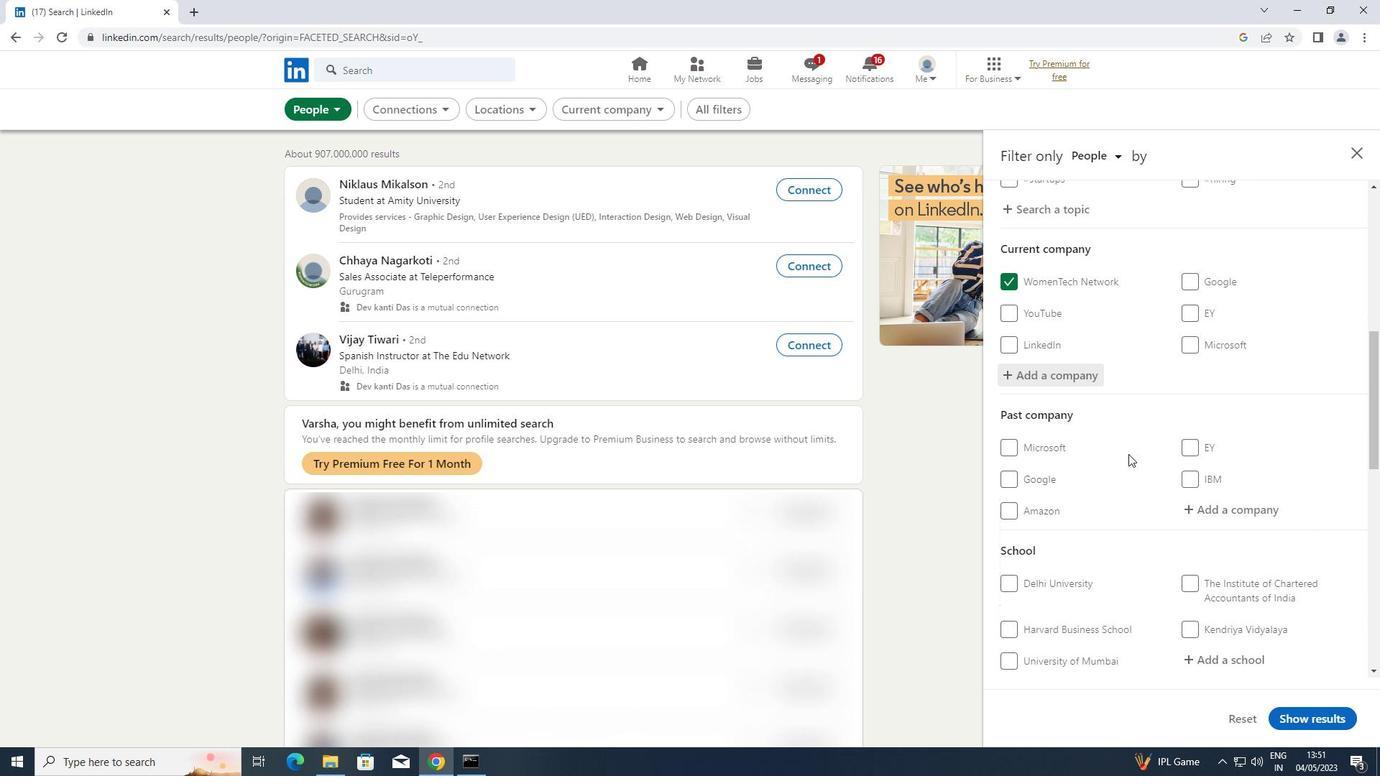 
Action: Mouse moved to (1204, 506)
Screenshot: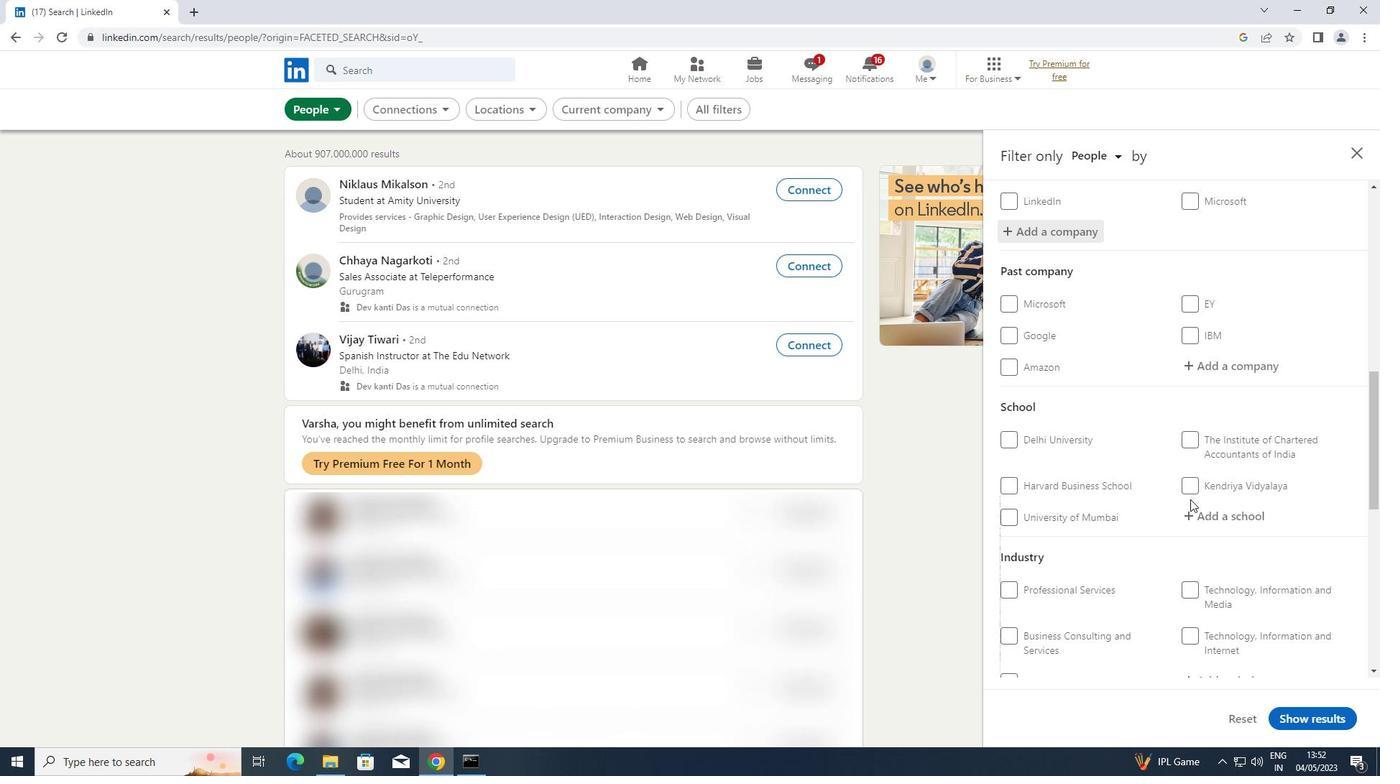 
Action: Mouse pressed left at (1204, 506)
Screenshot: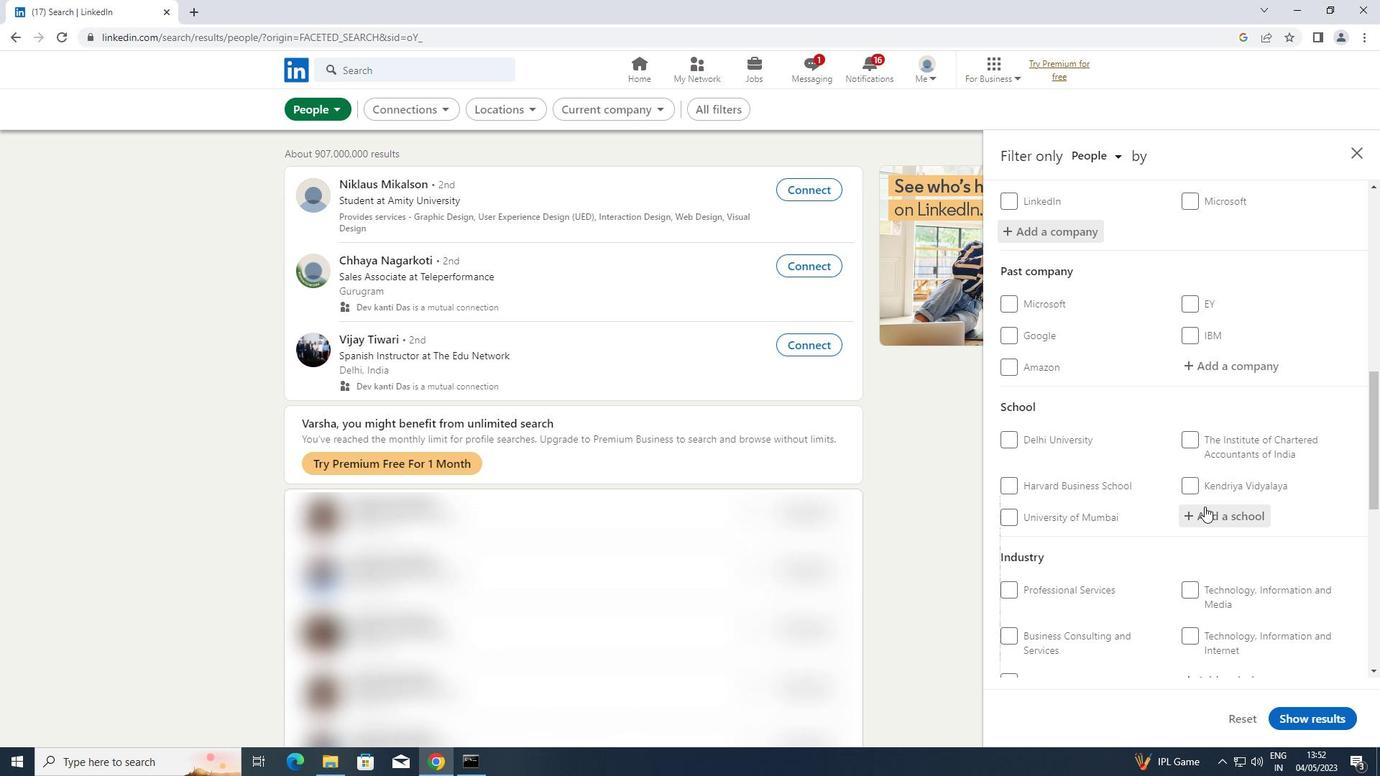 
Action: Key pressed <Key.shift>RANI<Key.space><Key.shift>CHA
Screenshot: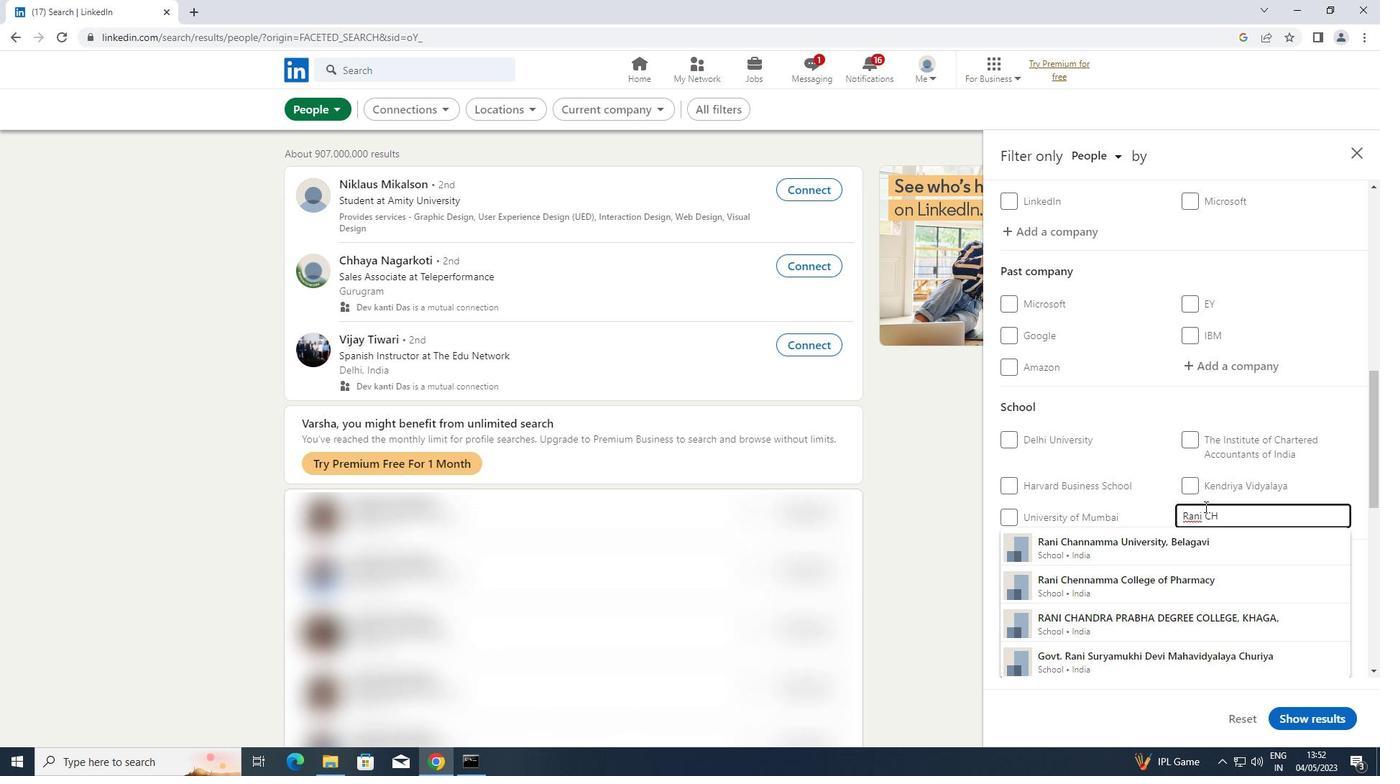 
Action: Mouse moved to (1156, 542)
Screenshot: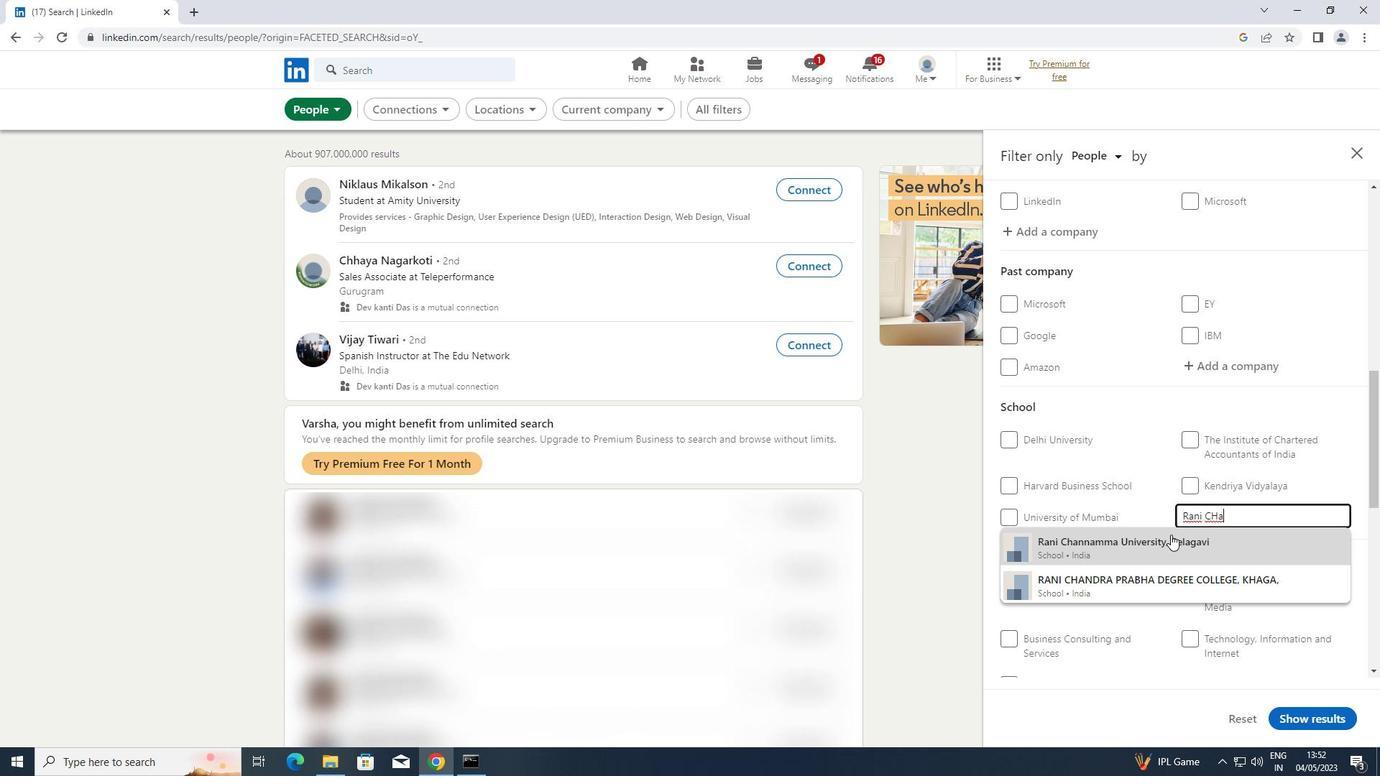 
Action: Mouse pressed left at (1156, 542)
Screenshot: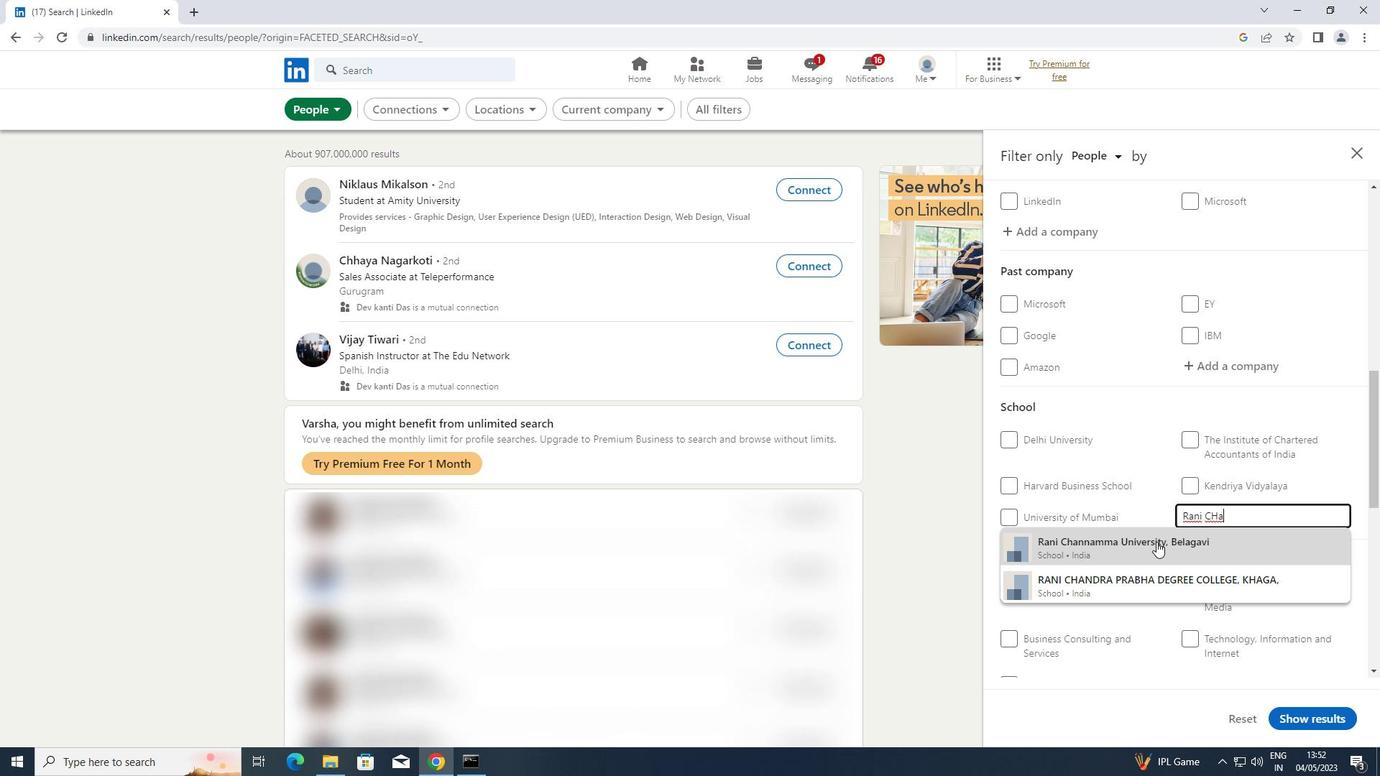 
Action: Mouse scrolled (1156, 541) with delta (0, 0)
Screenshot: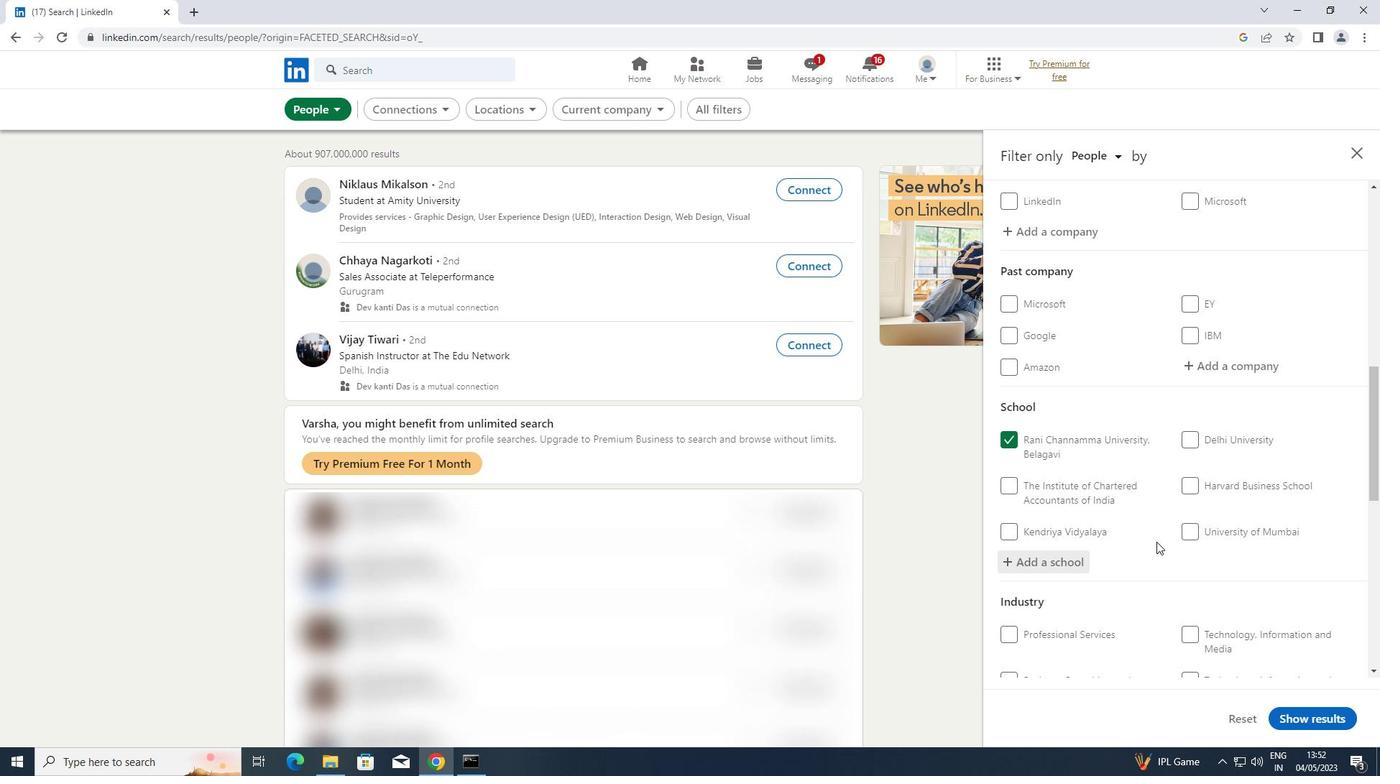 
Action: Mouse scrolled (1156, 541) with delta (0, 0)
Screenshot: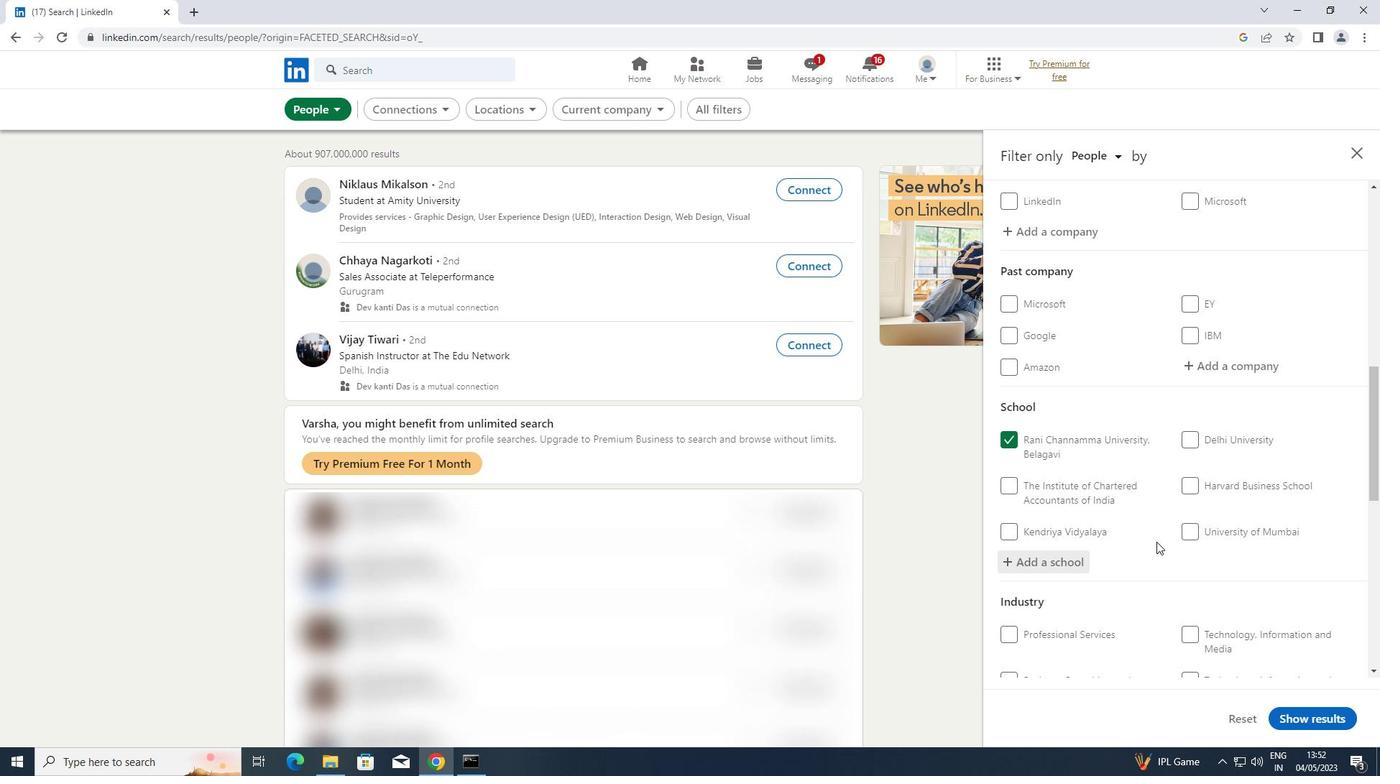 
Action: Mouse scrolled (1156, 541) with delta (0, 0)
Screenshot: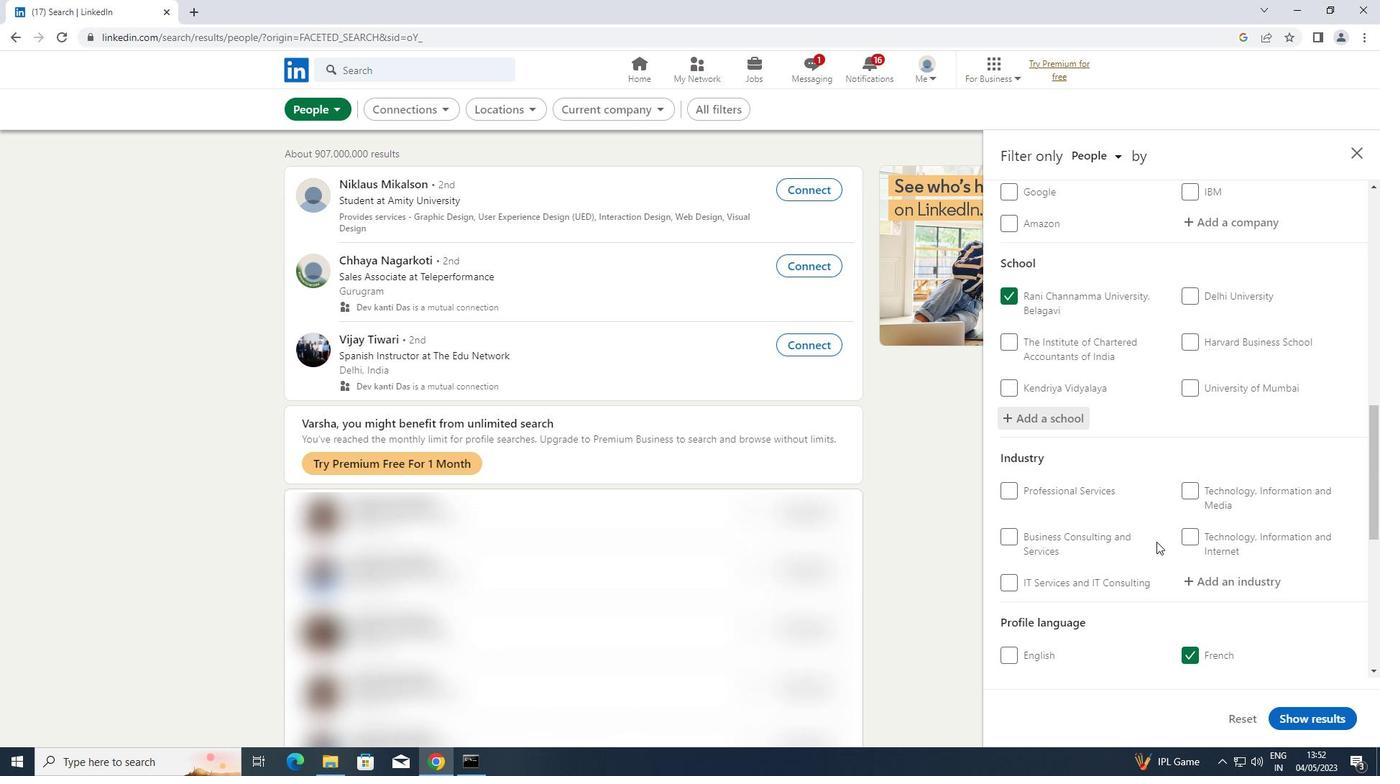 
Action: Mouse scrolled (1156, 541) with delta (0, 0)
Screenshot: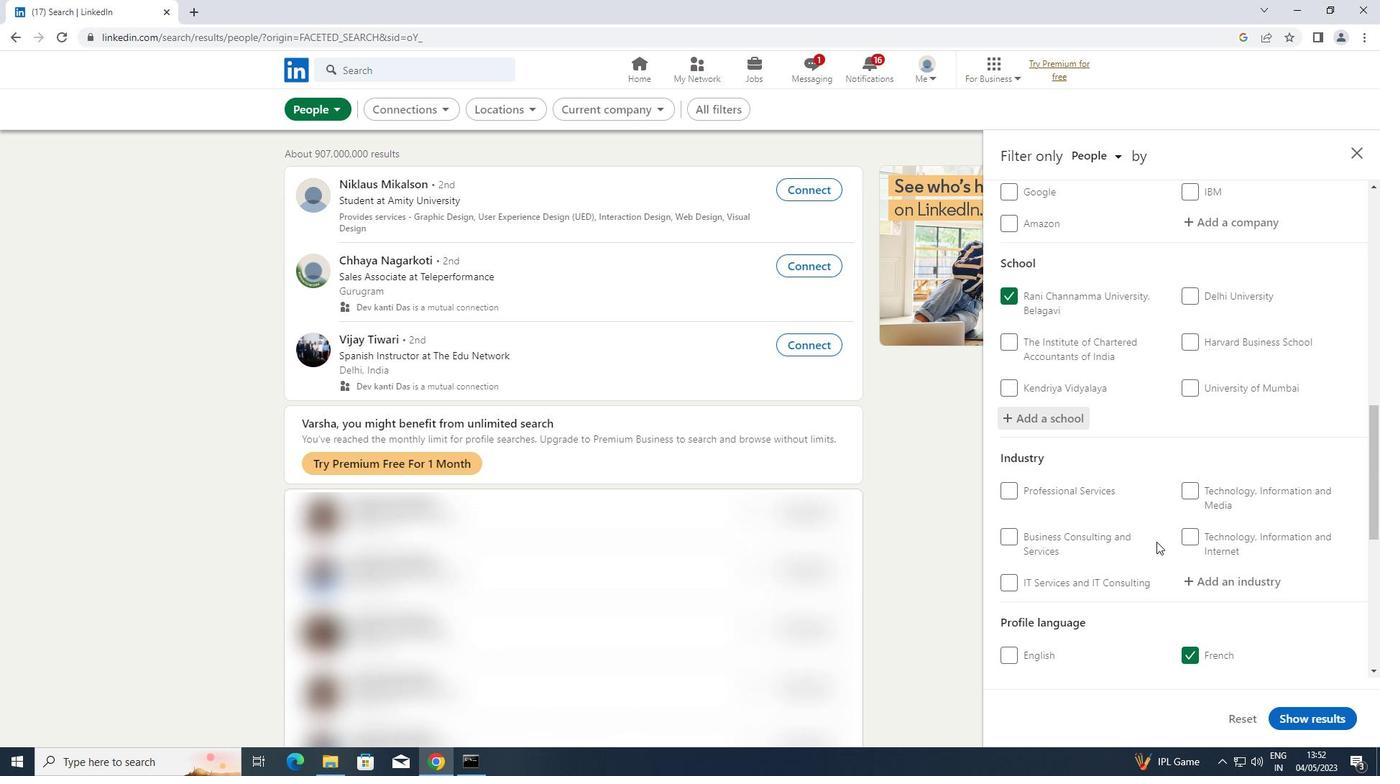 
Action: Mouse scrolled (1156, 542) with delta (0, 0)
Screenshot: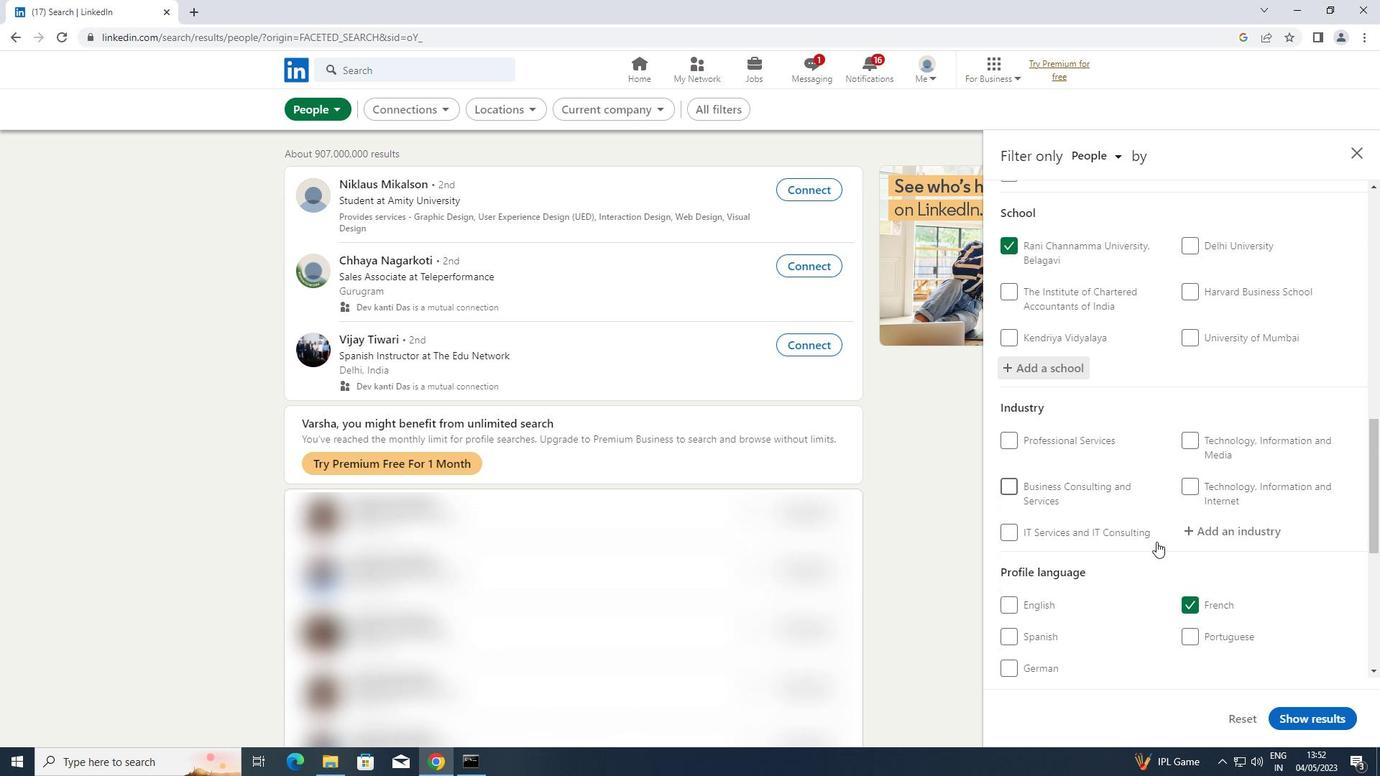 
Action: Mouse scrolled (1156, 541) with delta (0, 0)
Screenshot: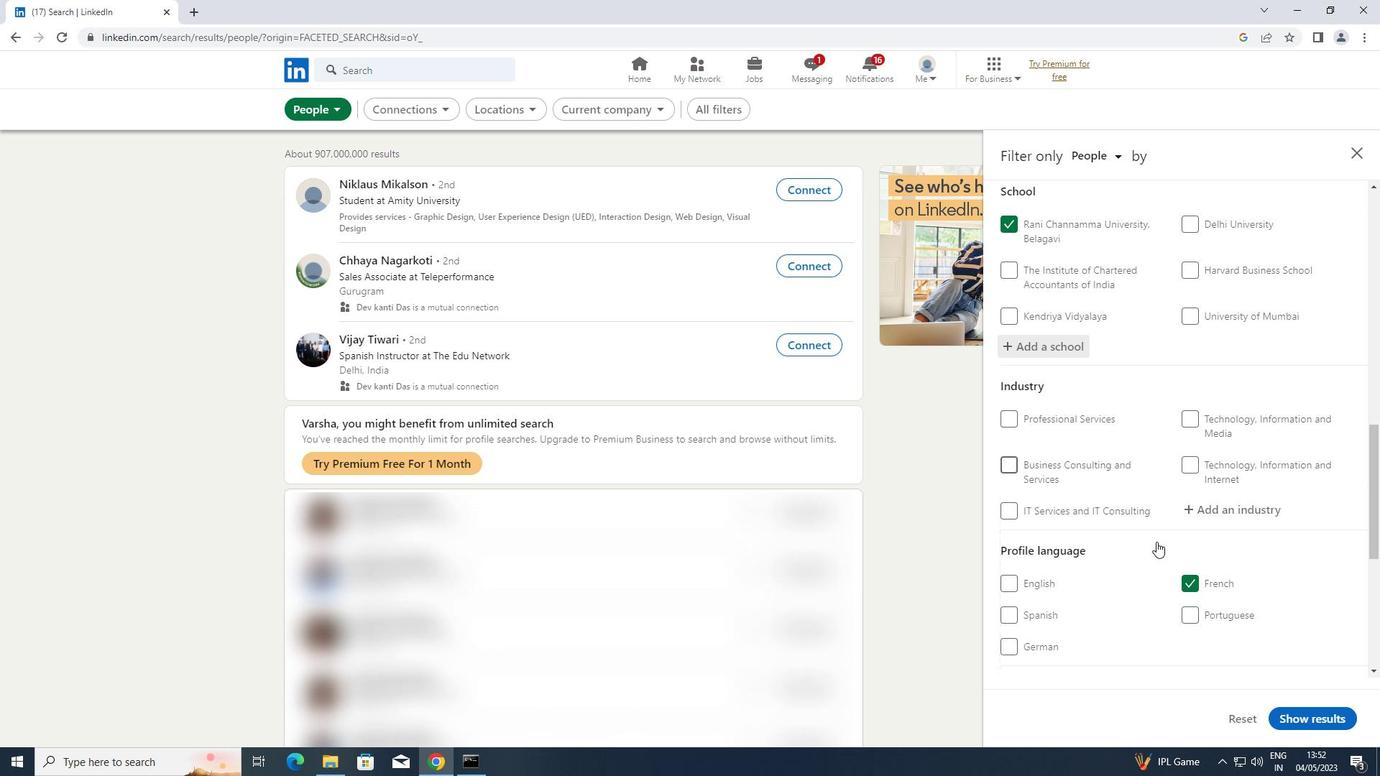 
Action: Mouse scrolled (1156, 541) with delta (0, 0)
Screenshot: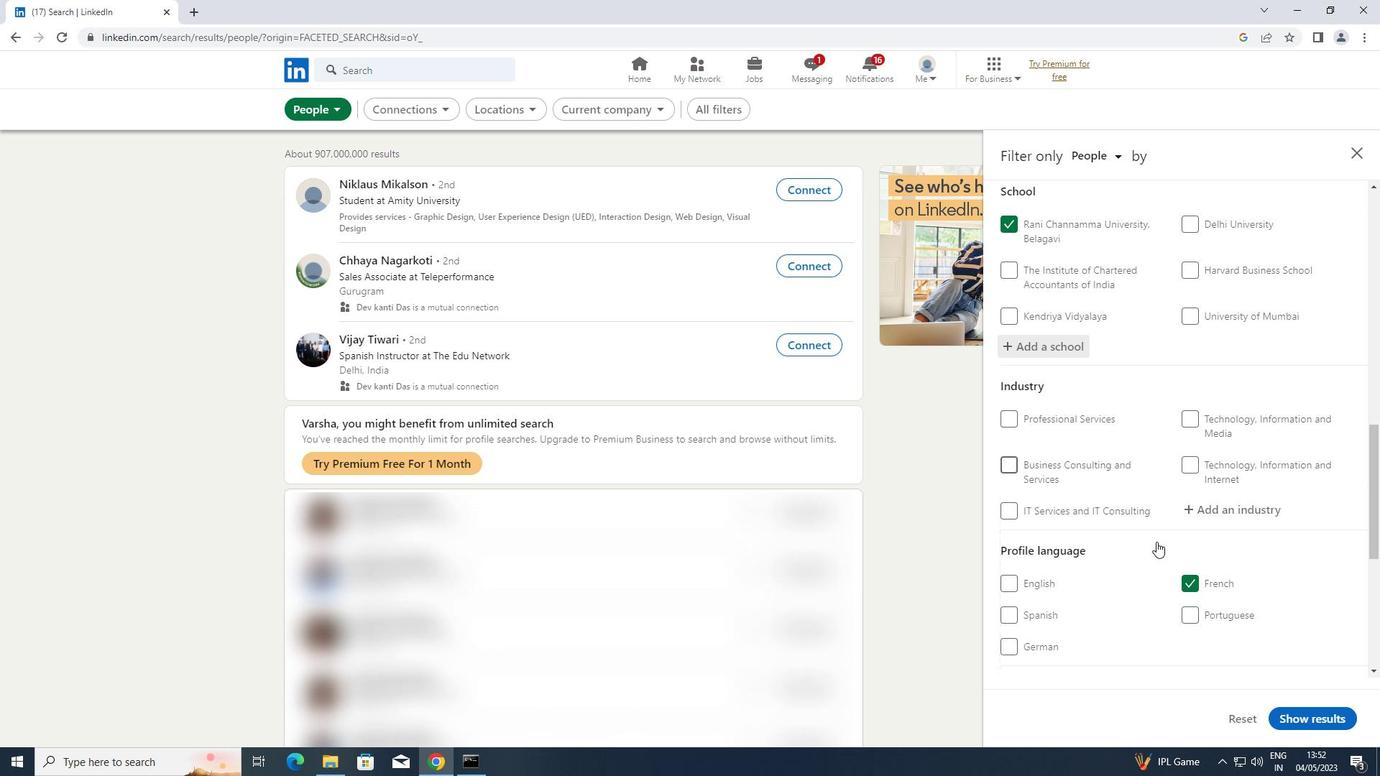 
Action: Mouse moved to (1266, 364)
Screenshot: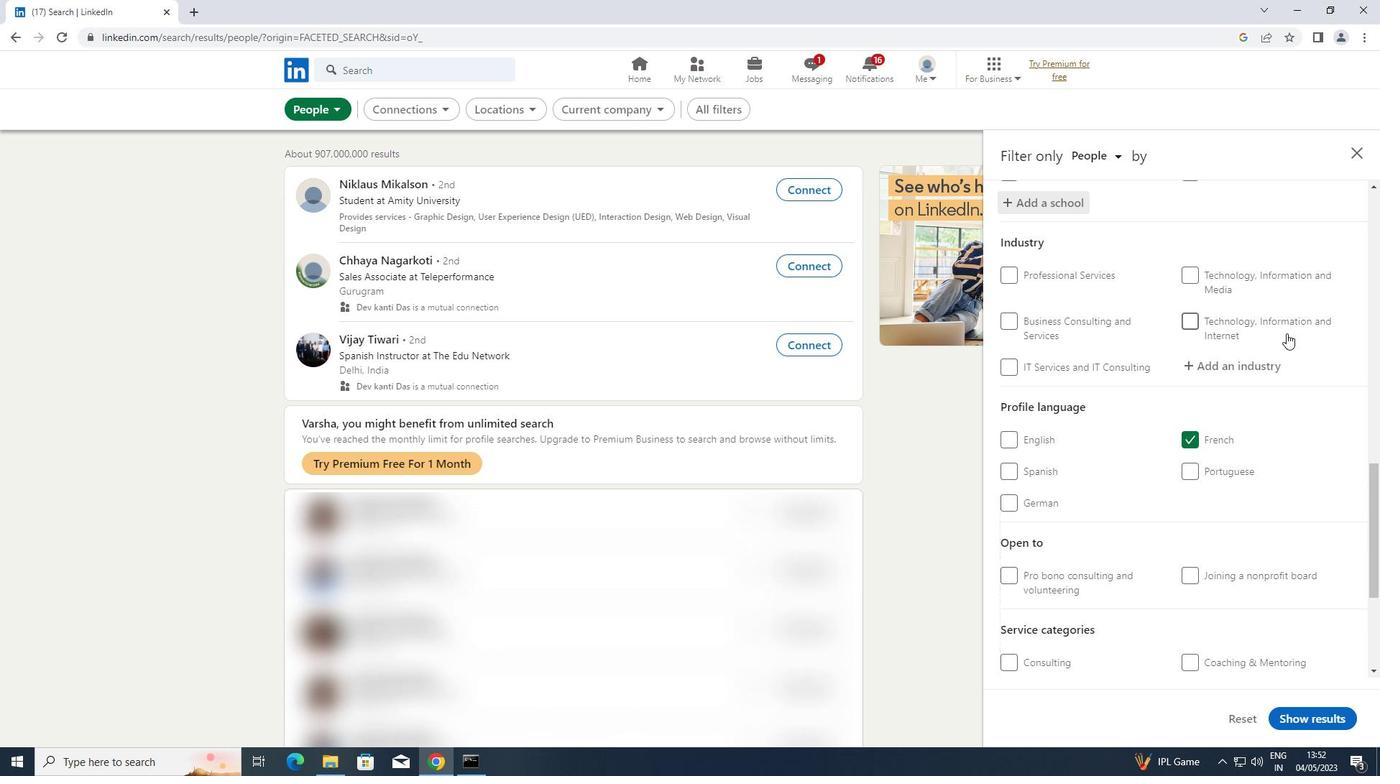
Action: Mouse pressed left at (1266, 364)
Screenshot: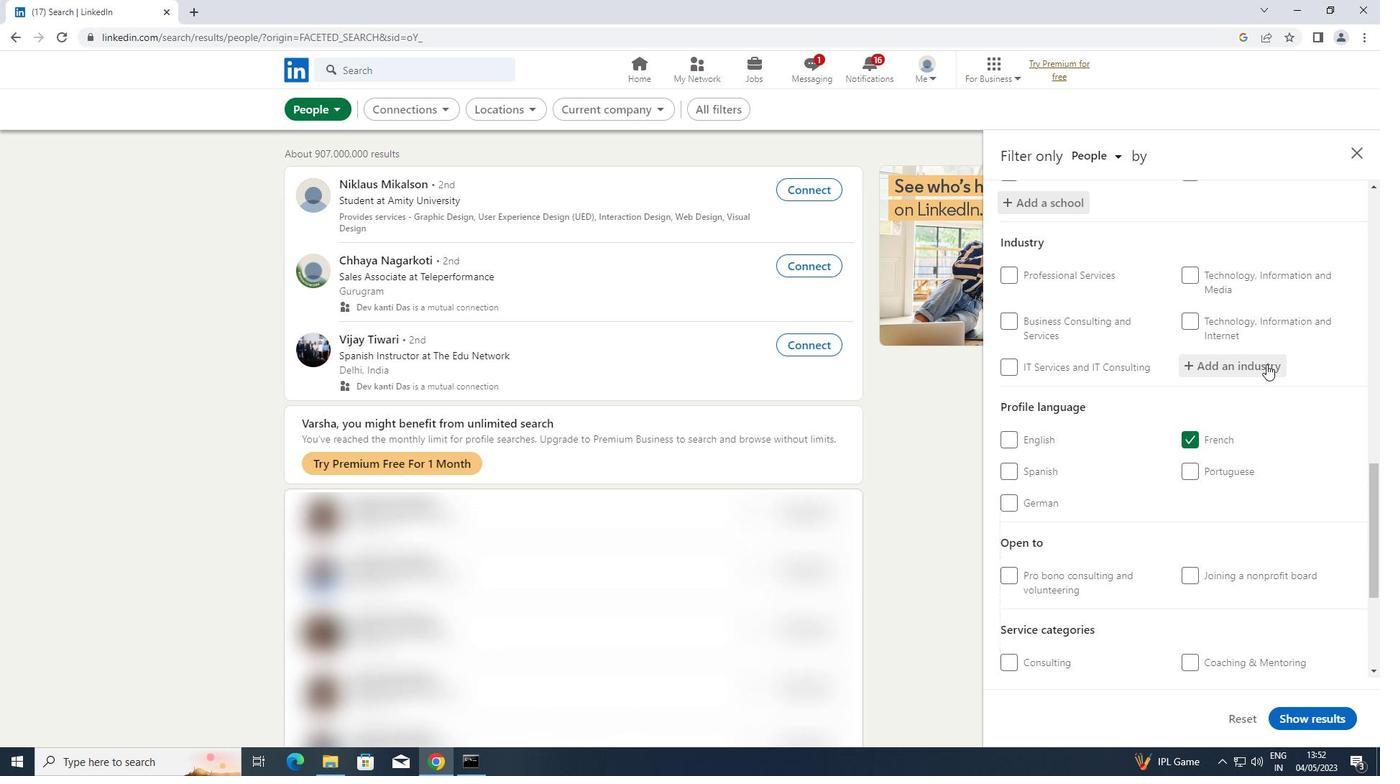 
Action: Key pressed <Key.shift>HP<Key.backspace>OSPITA
Screenshot: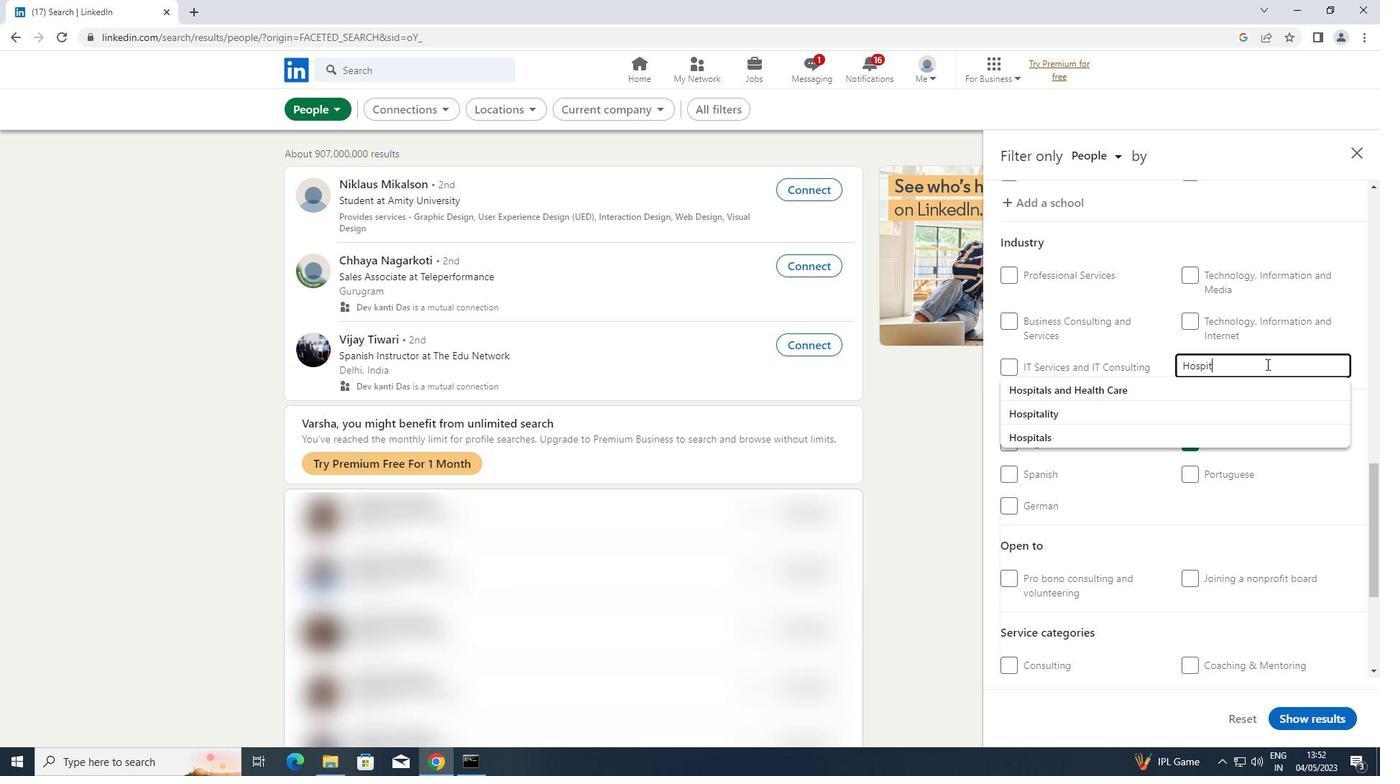 
Action: Mouse moved to (1071, 381)
Screenshot: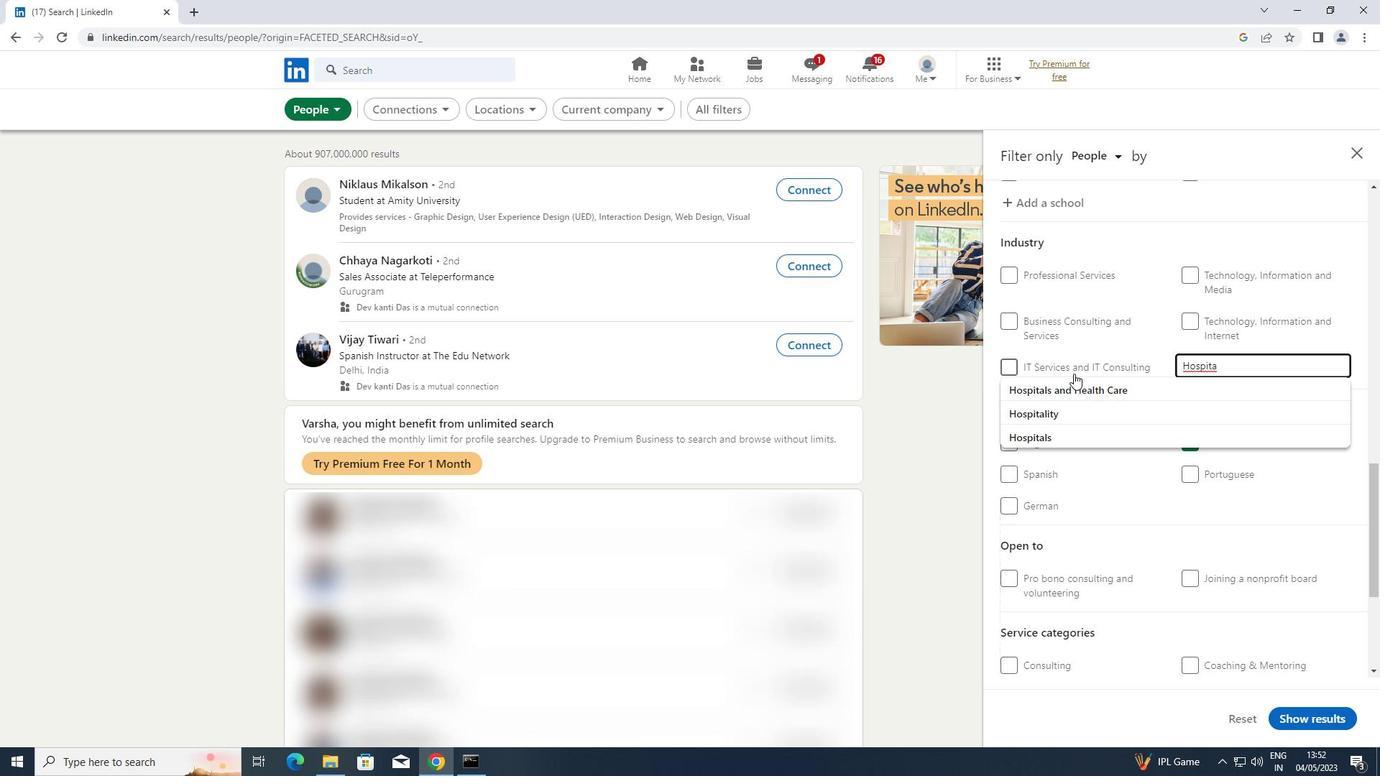 
Action: Mouse pressed left at (1071, 381)
Screenshot: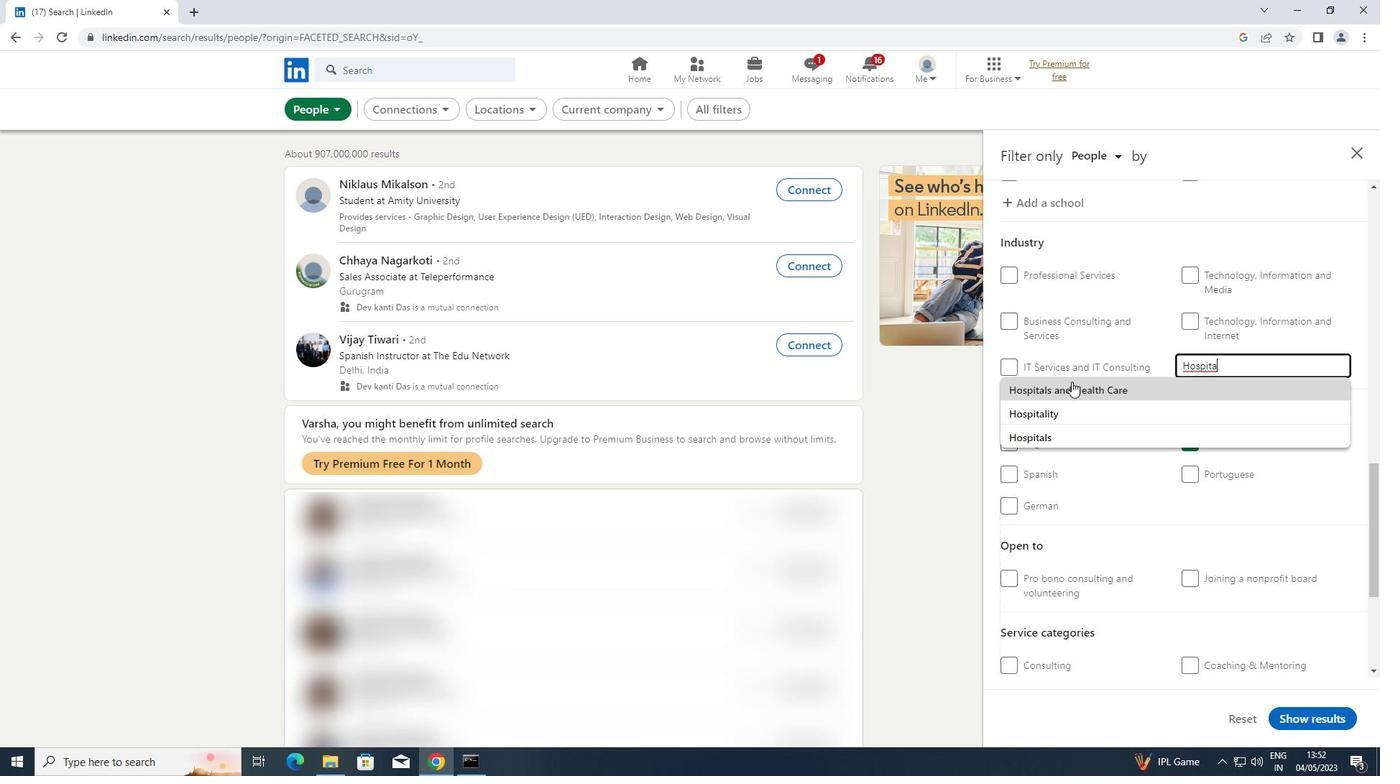 
Action: Mouse scrolled (1071, 380) with delta (0, 0)
Screenshot: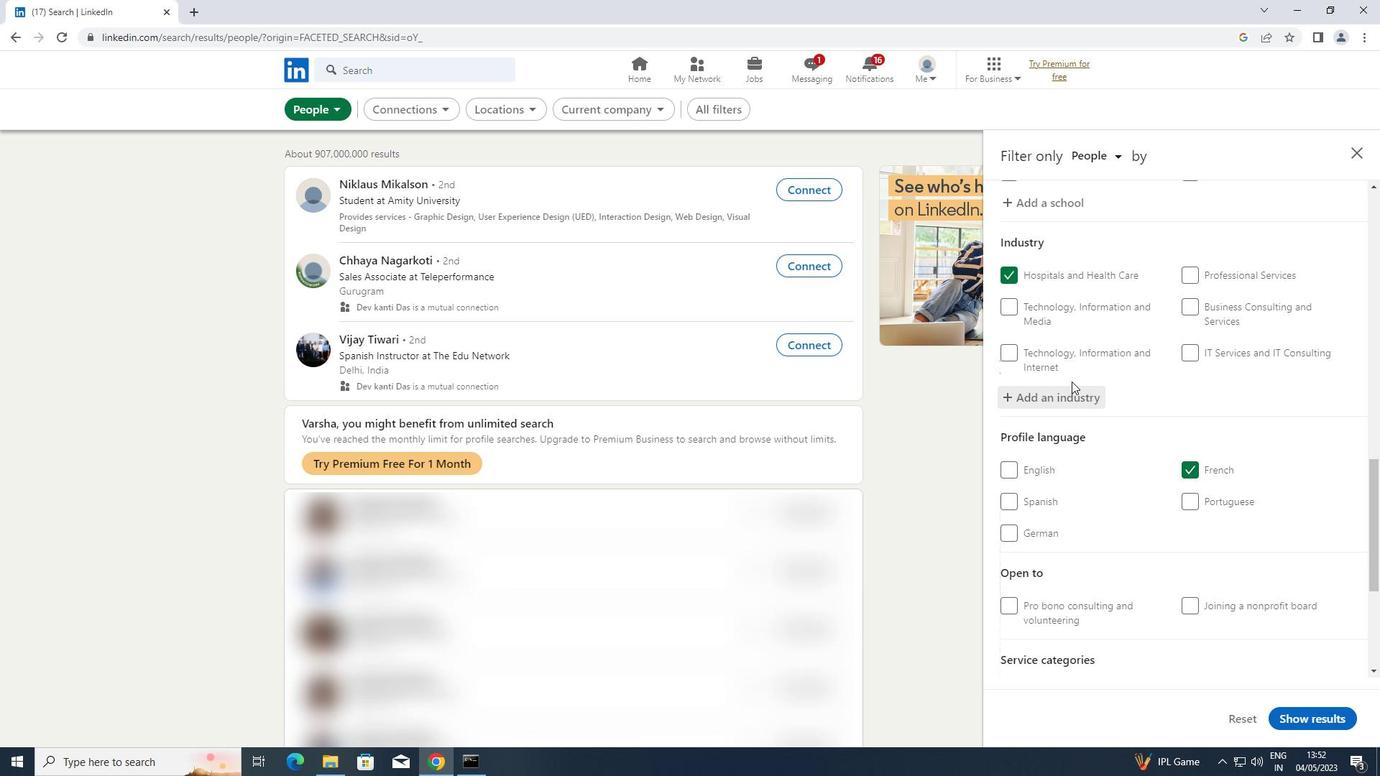 
Action: Mouse scrolled (1071, 380) with delta (0, 0)
Screenshot: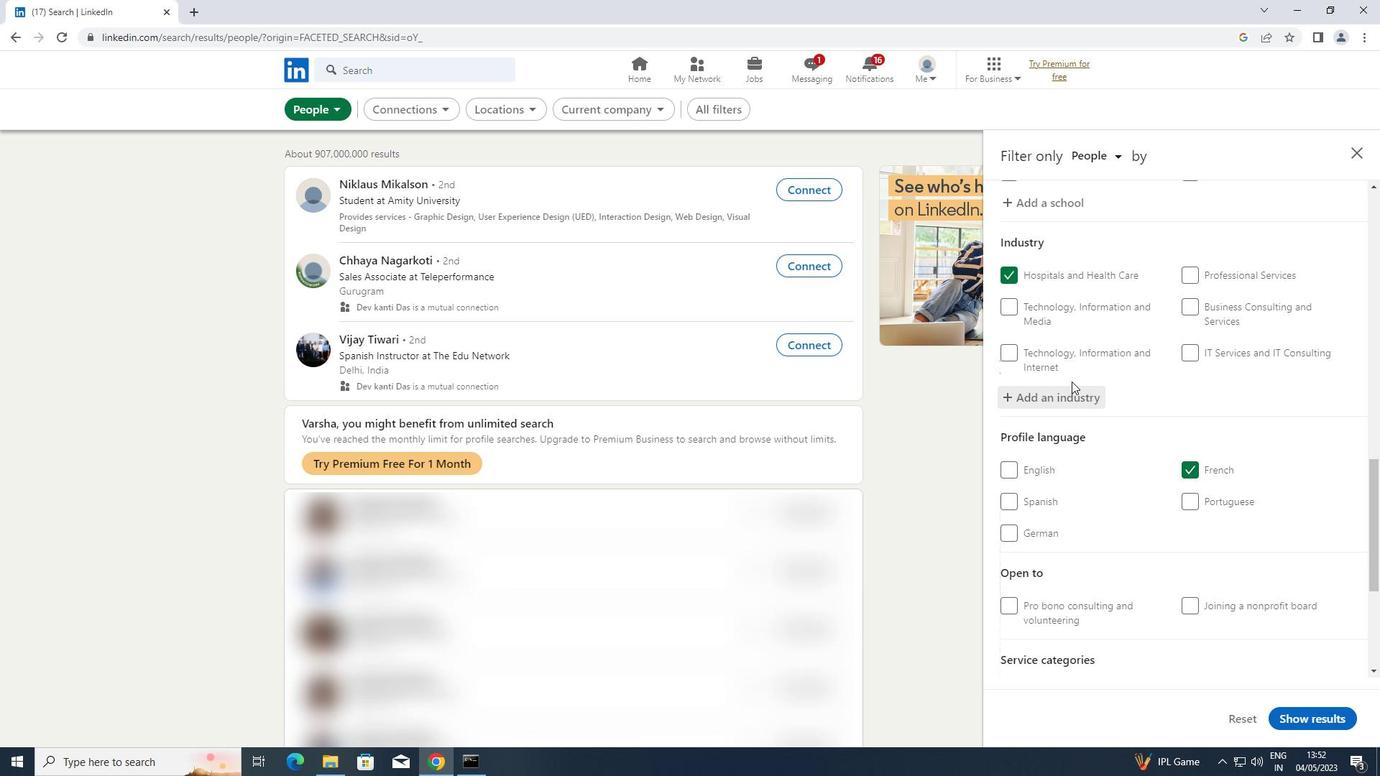 
Action: Mouse scrolled (1071, 380) with delta (0, 0)
Screenshot: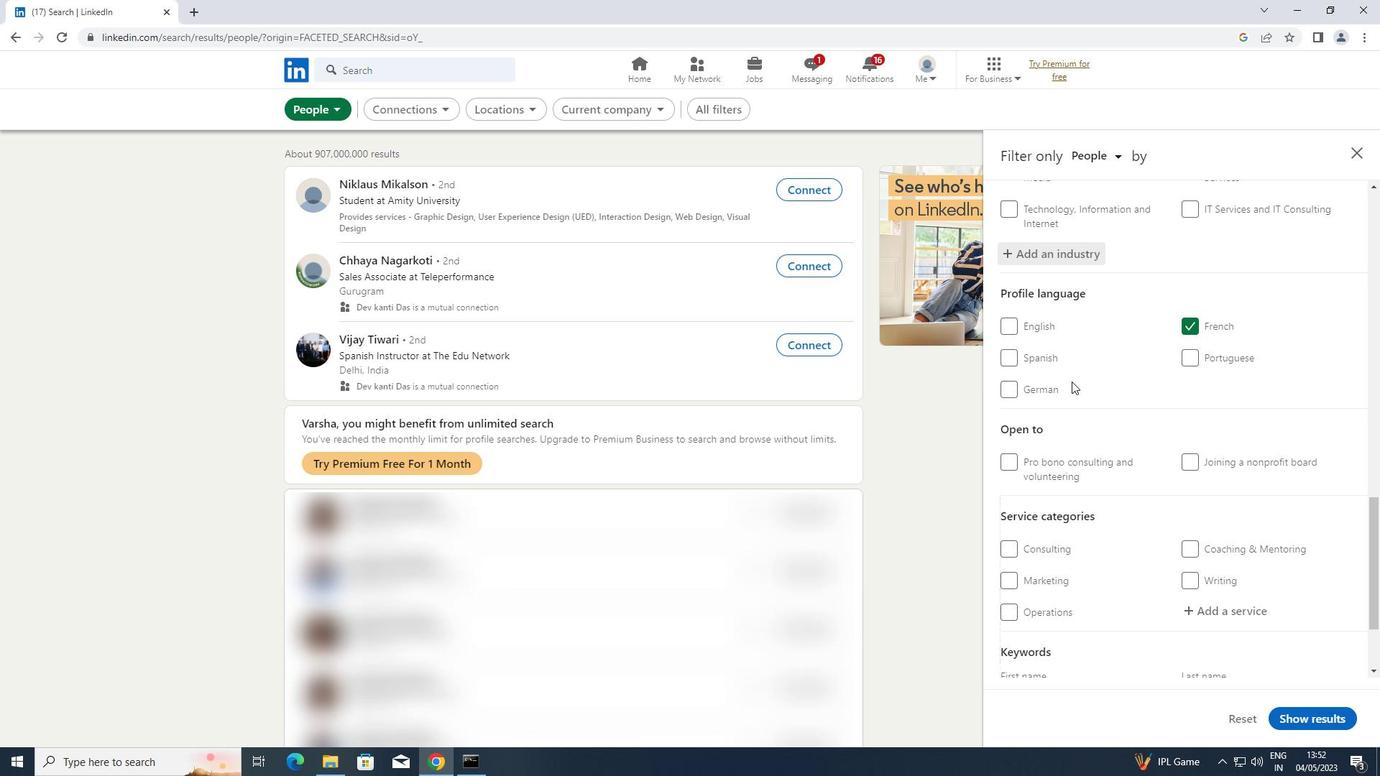 
Action: Mouse moved to (1237, 534)
Screenshot: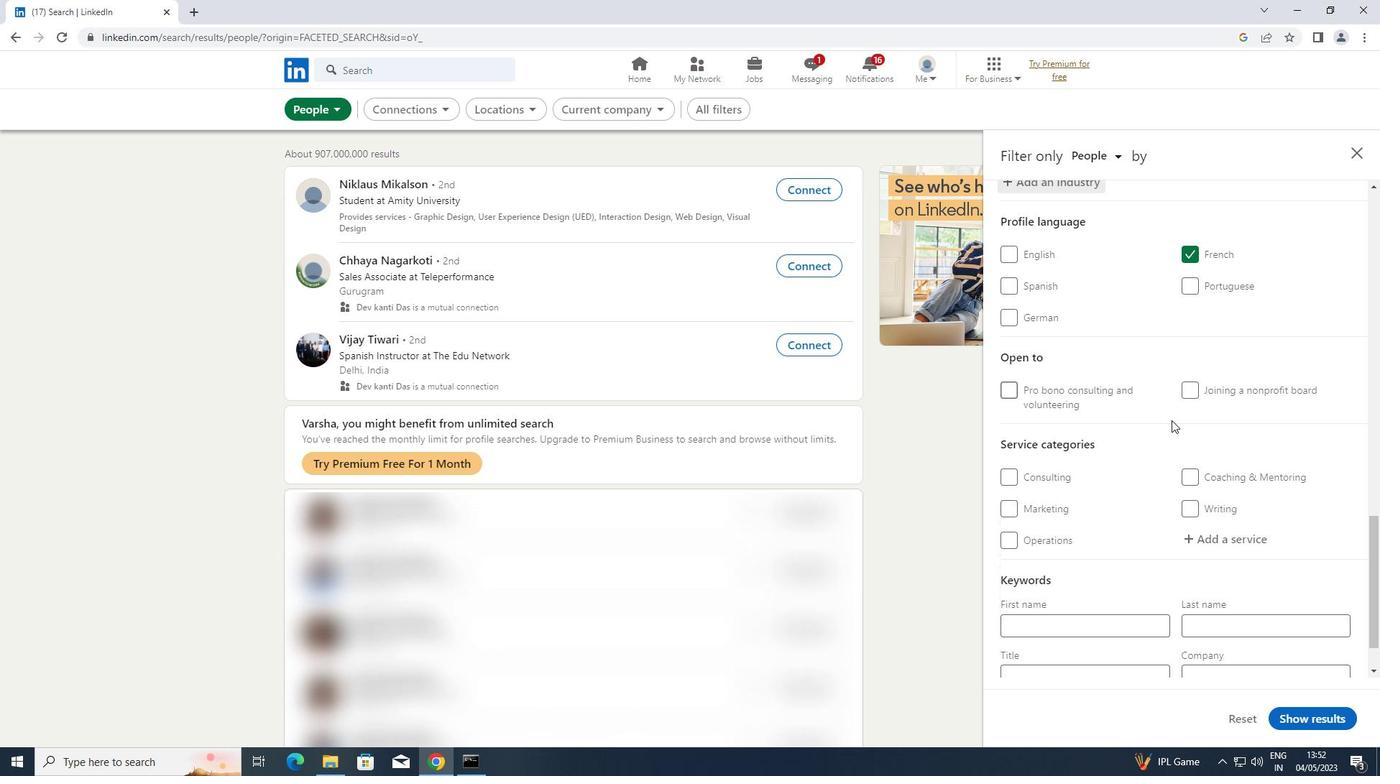 
Action: Mouse pressed left at (1237, 534)
Screenshot: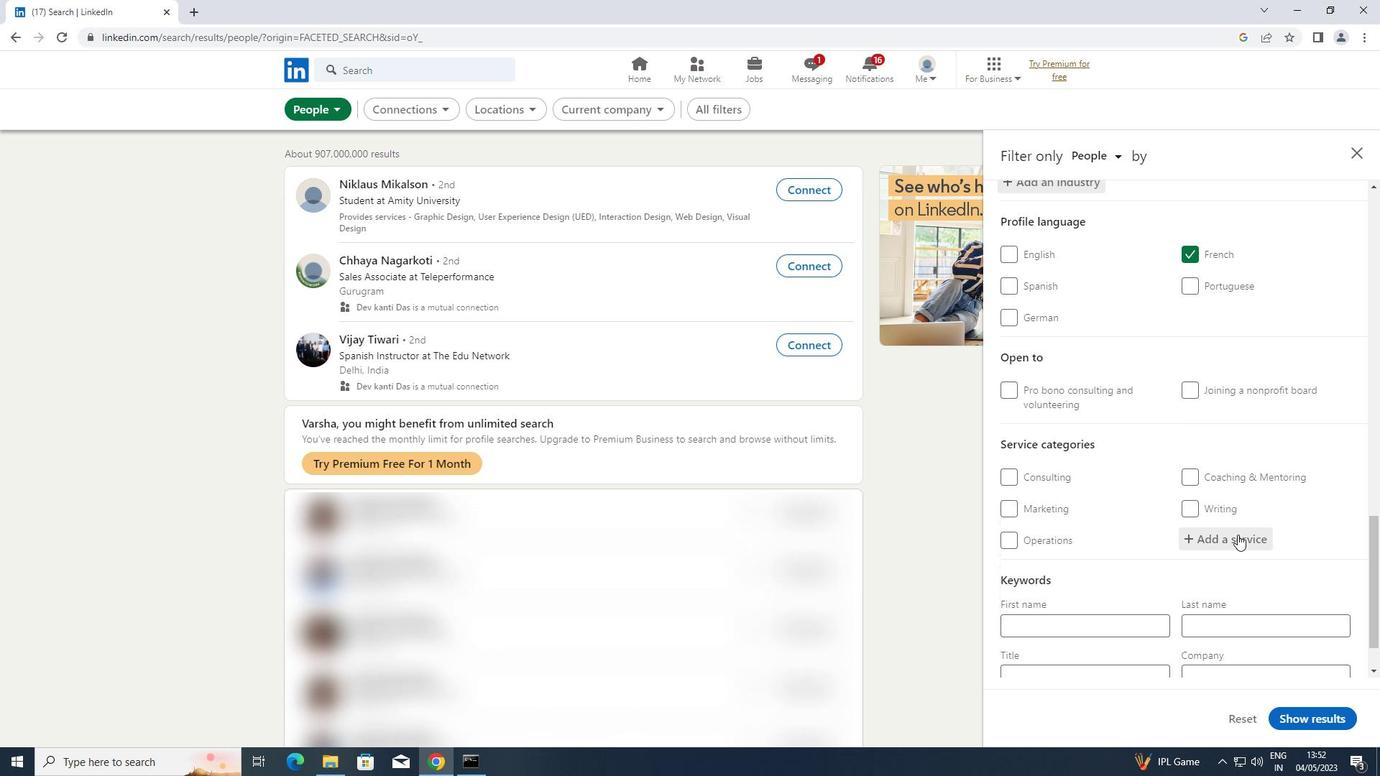 
Action: Key pressed <Key.shift>BARTENDIN
Screenshot: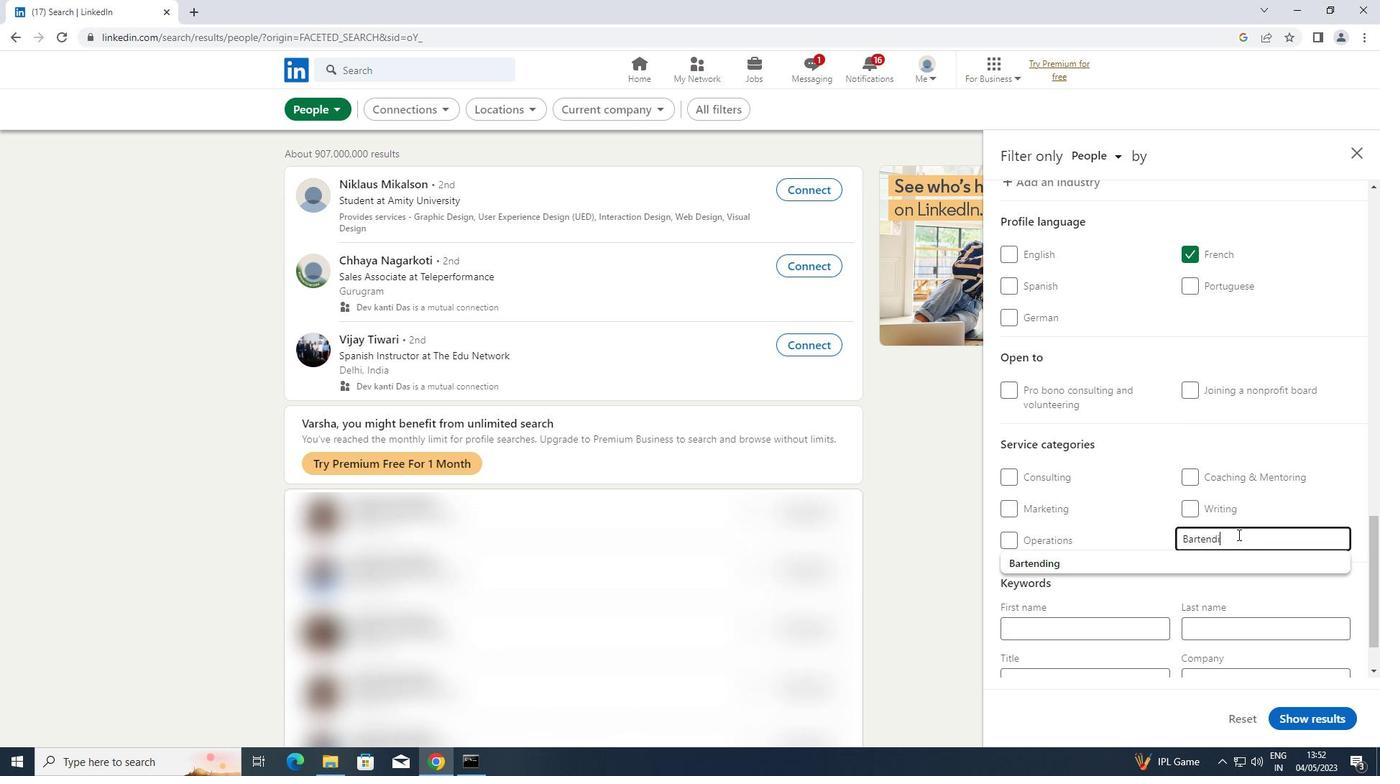 
Action: Mouse moved to (1139, 551)
Screenshot: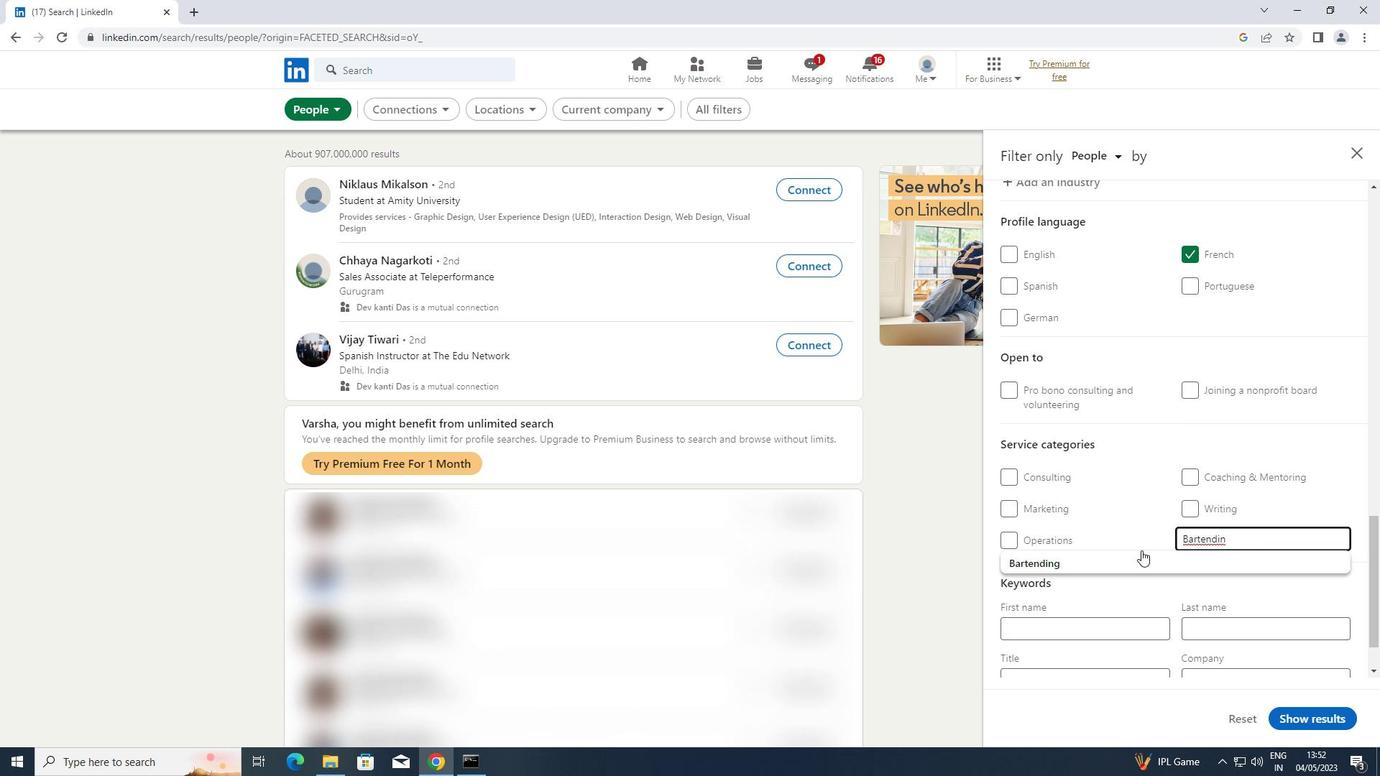 
Action: Mouse pressed left at (1139, 551)
Screenshot: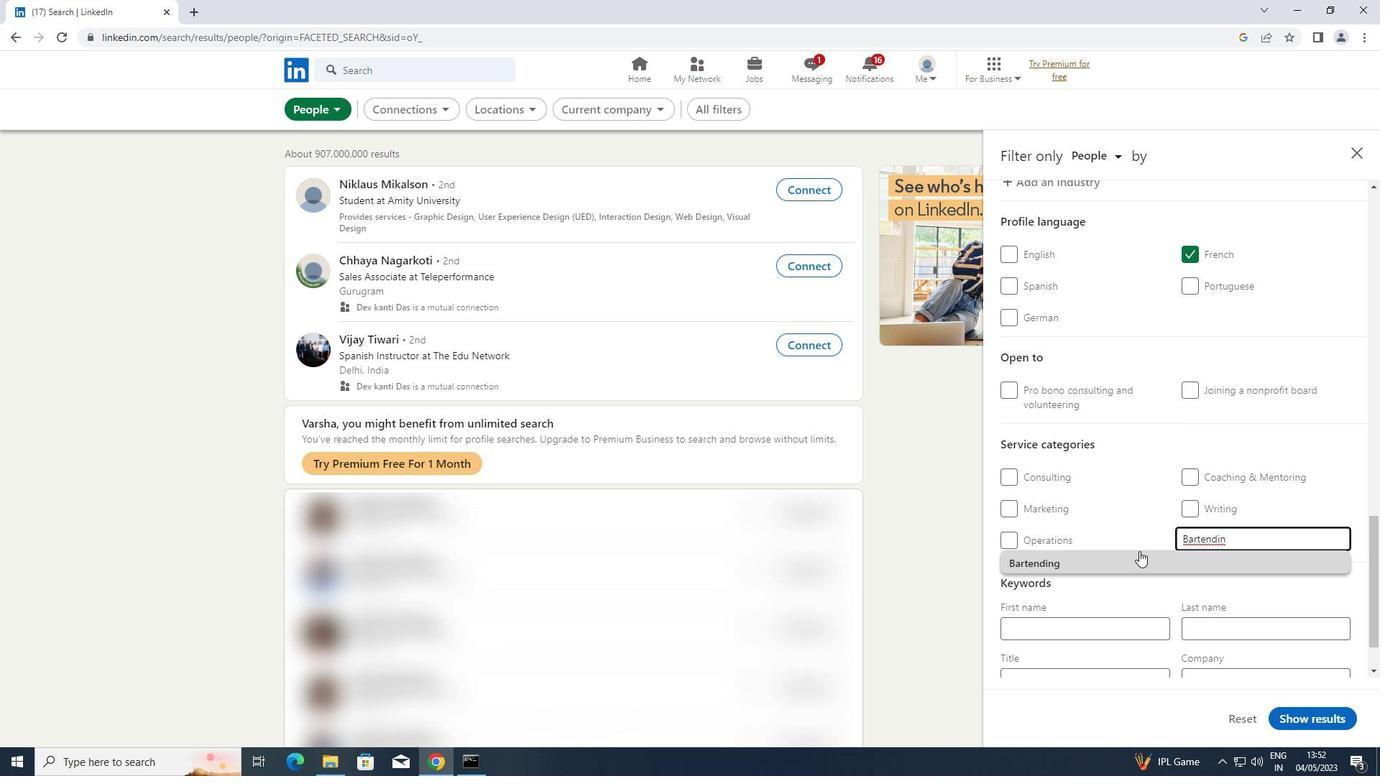 
Action: Mouse scrolled (1139, 550) with delta (0, 0)
Screenshot: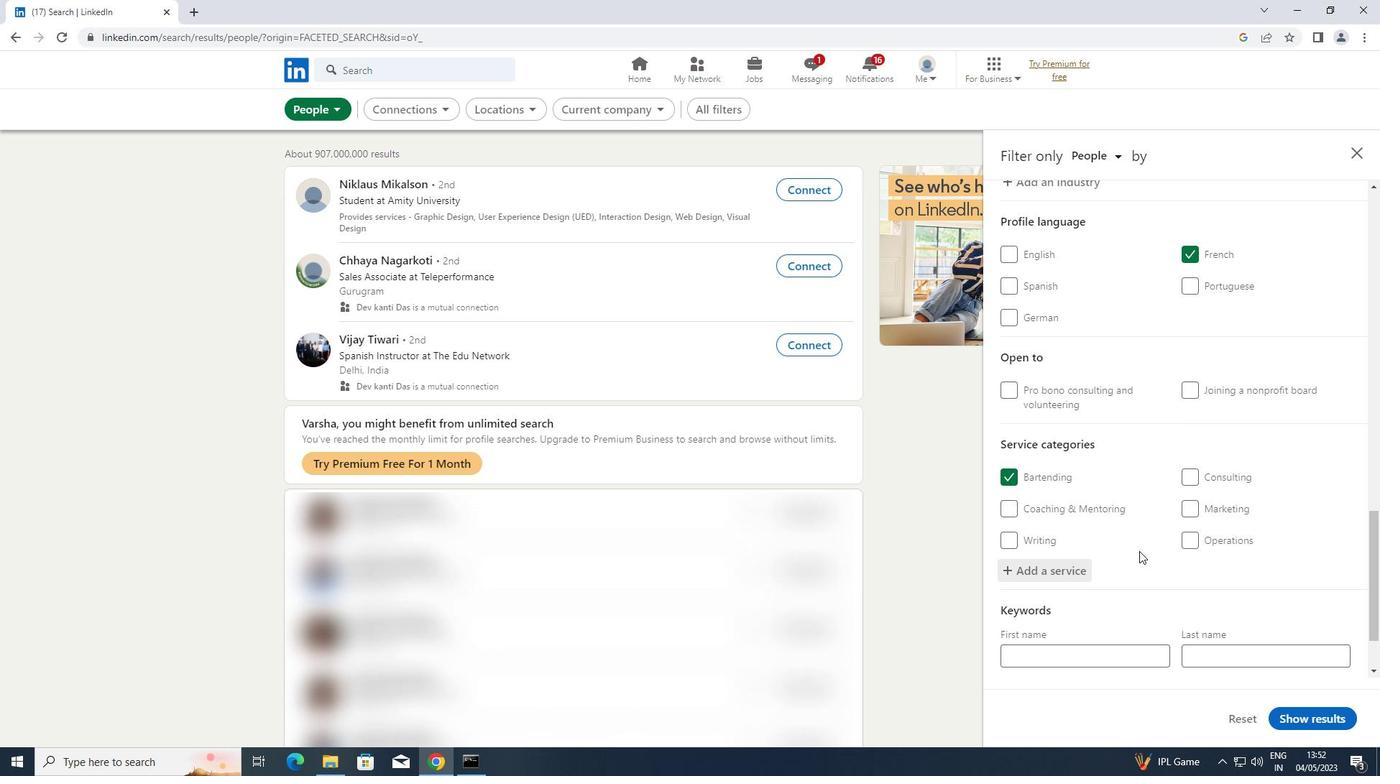 
Action: Mouse scrolled (1139, 550) with delta (0, 0)
Screenshot: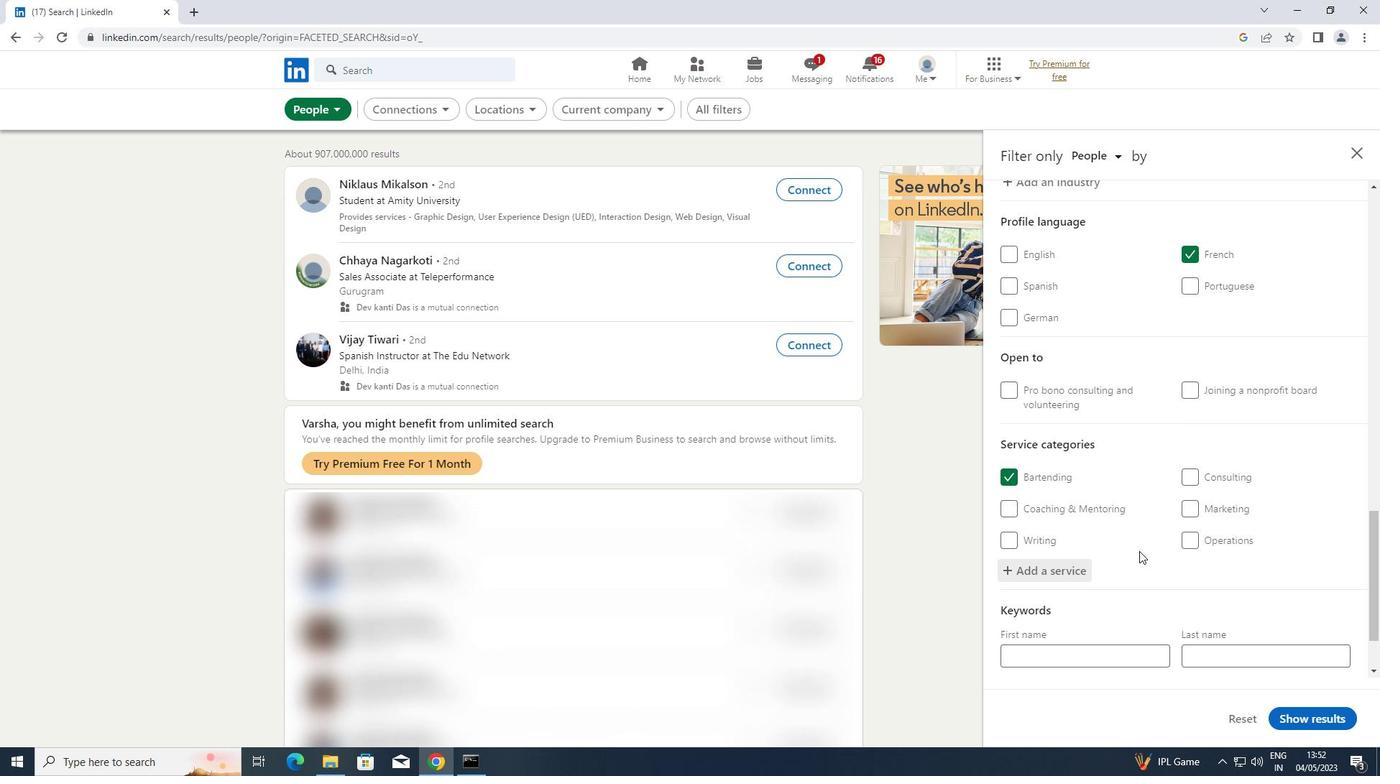 
Action: Mouse scrolled (1139, 550) with delta (0, 0)
Screenshot: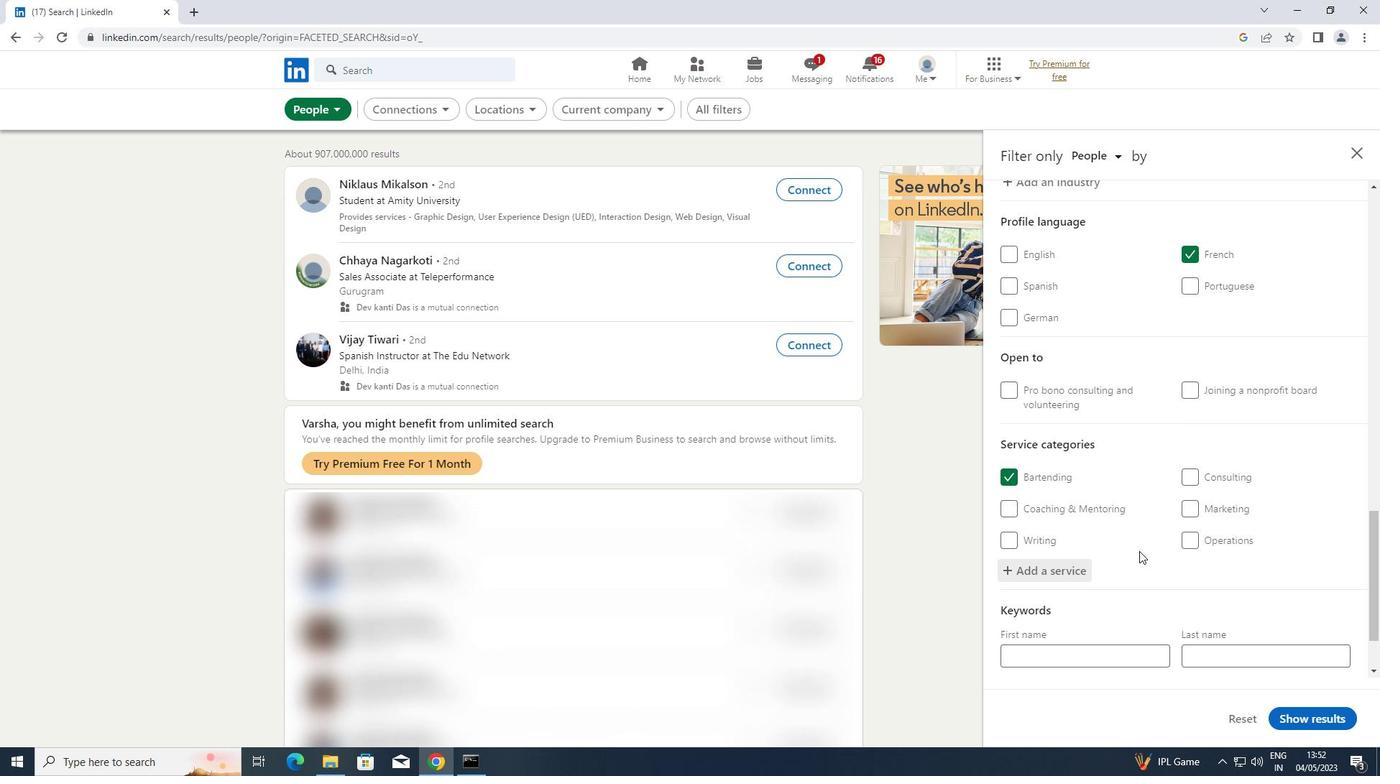 
Action: Mouse scrolled (1139, 550) with delta (0, 0)
Screenshot: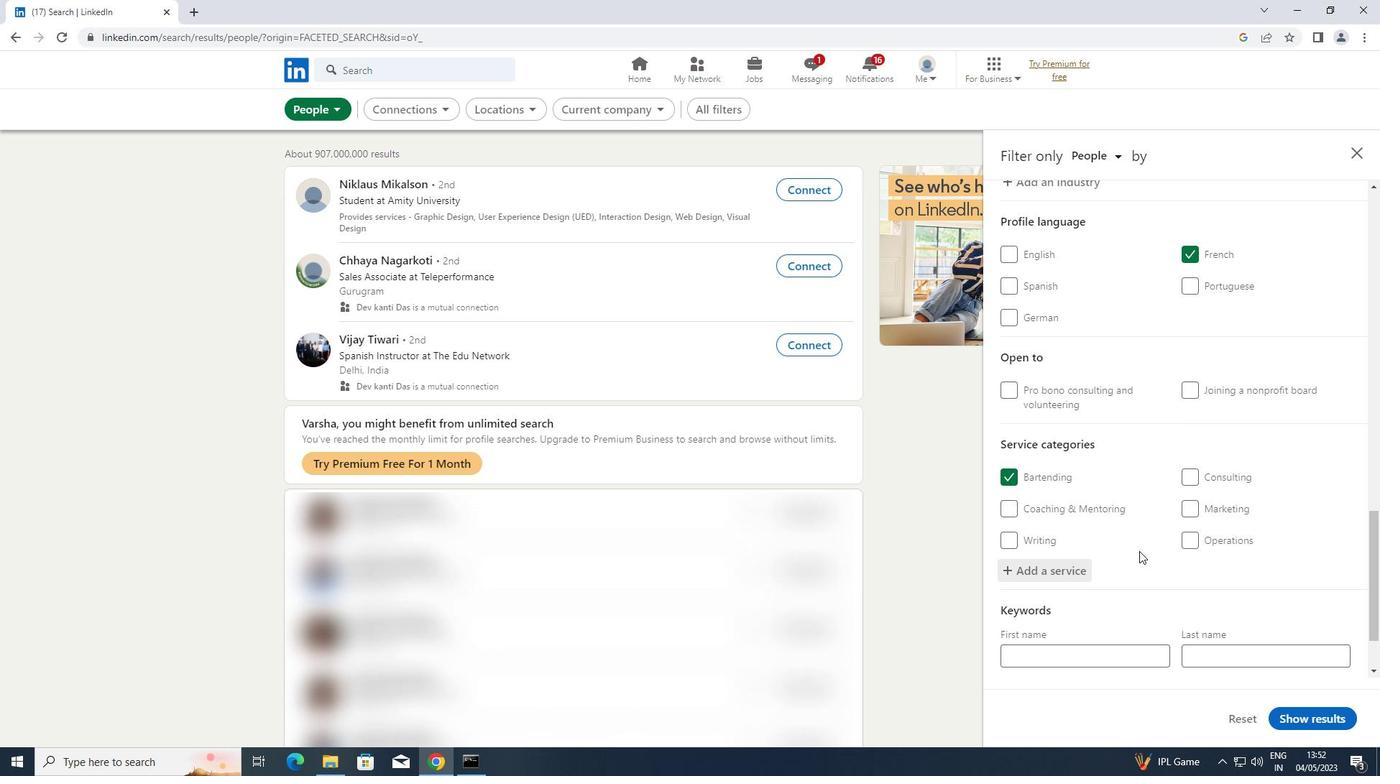 
Action: Mouse scrolled (1139, 550) with delta (0, 0)
Screenshot: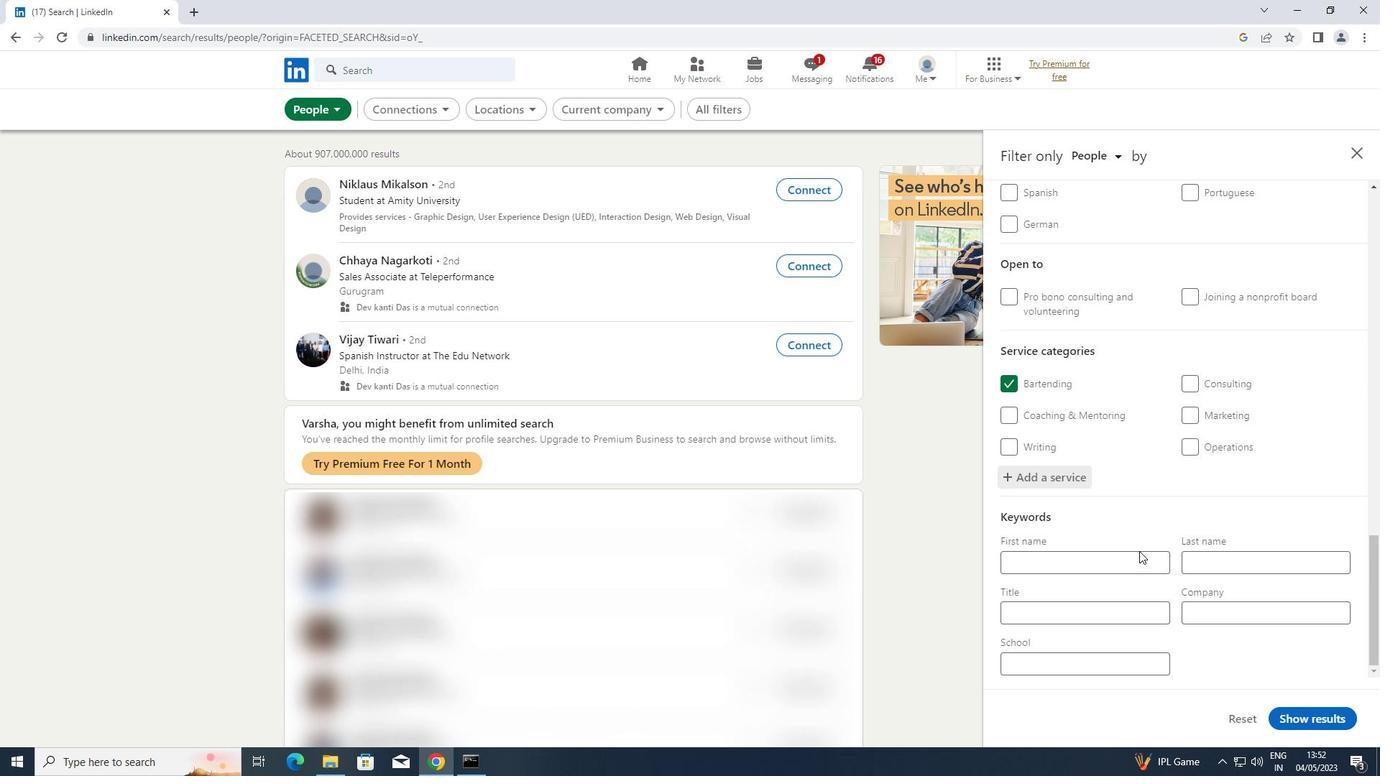 
Action: Mouse scrolled (1139, 550) with delta (0, 0)
Screenshot: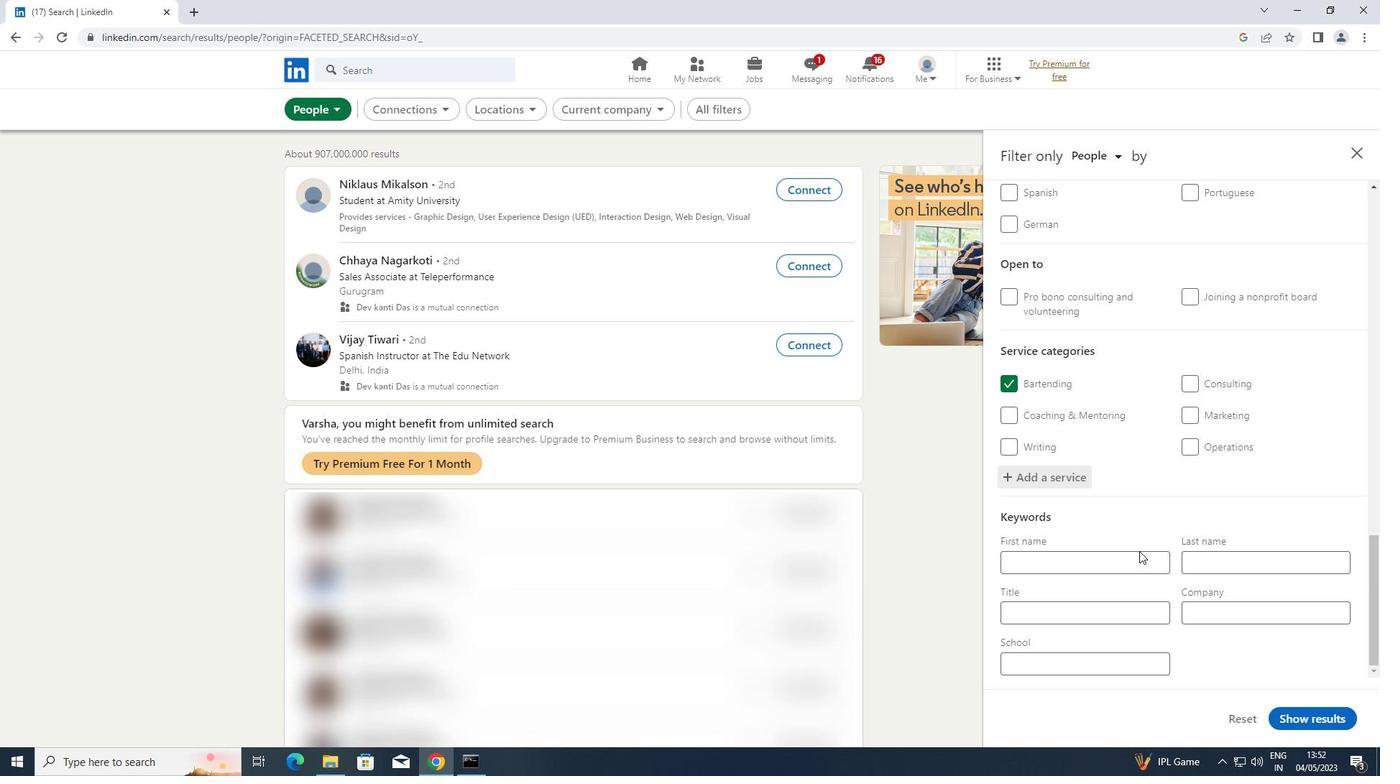 
Action: Mouse moved to (1082, 613)
Screenshot: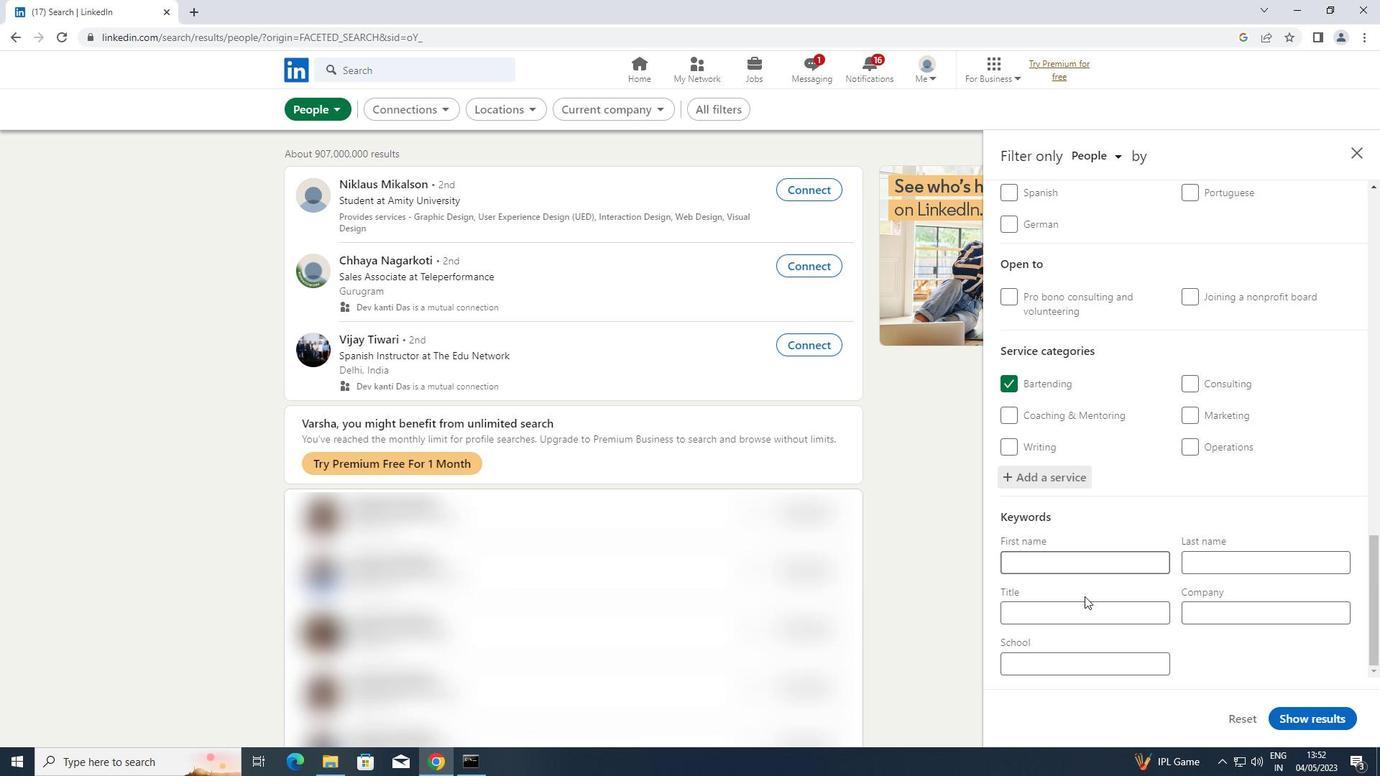 
Action: Mouse pressed left at (1082, 613)
Screenshot: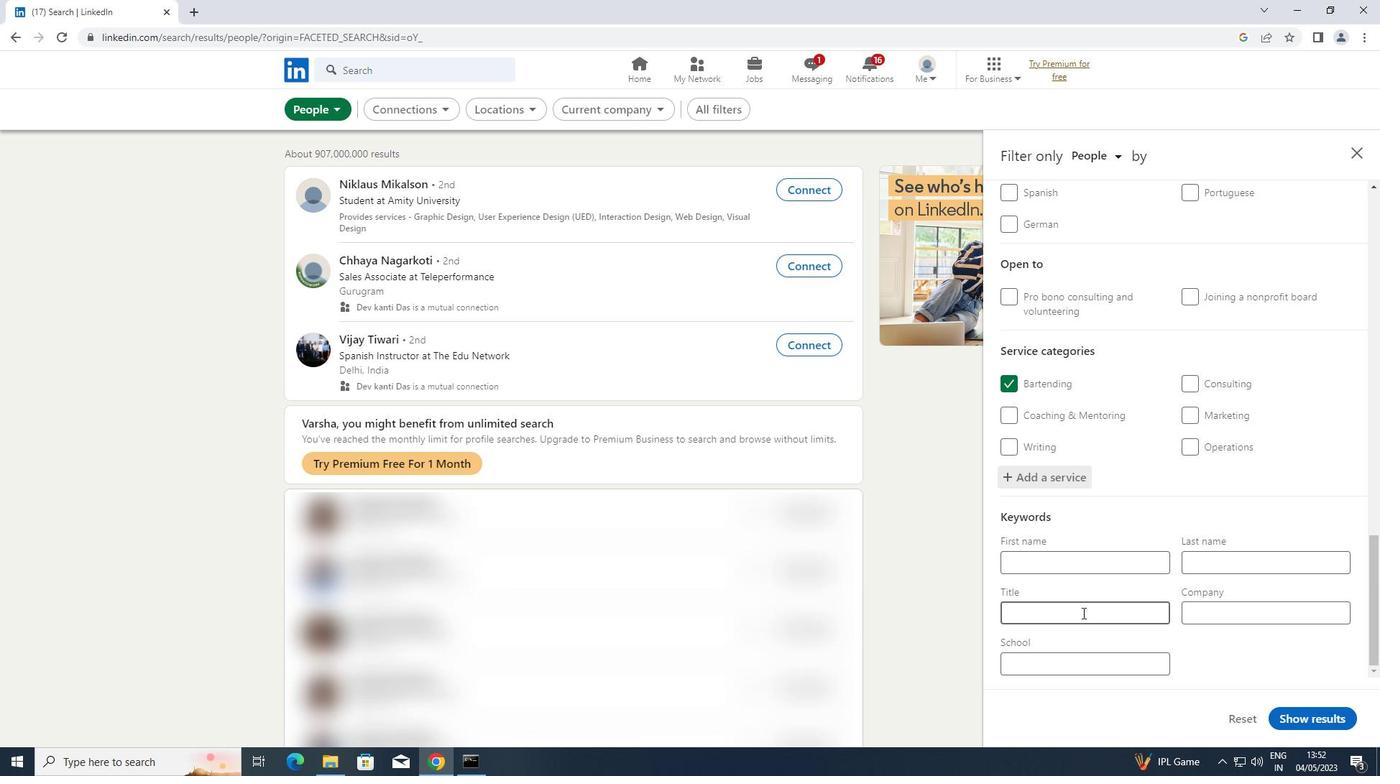 
Action: Key pressed <Key.shift>ASSISTANT<Key.space><Key.shift>PROFESSOR
Screenshot: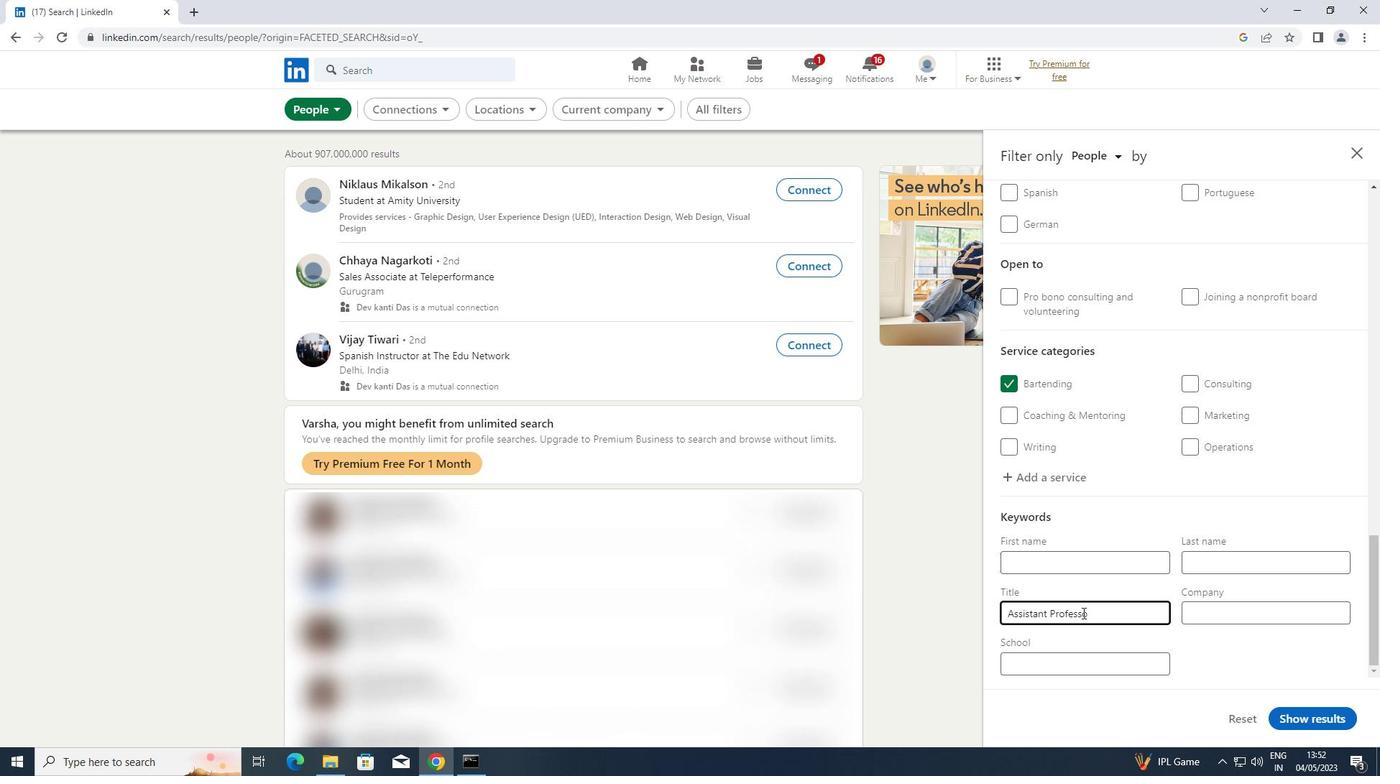 
Action: Mouse moved to (1313, 718)
Screenshot: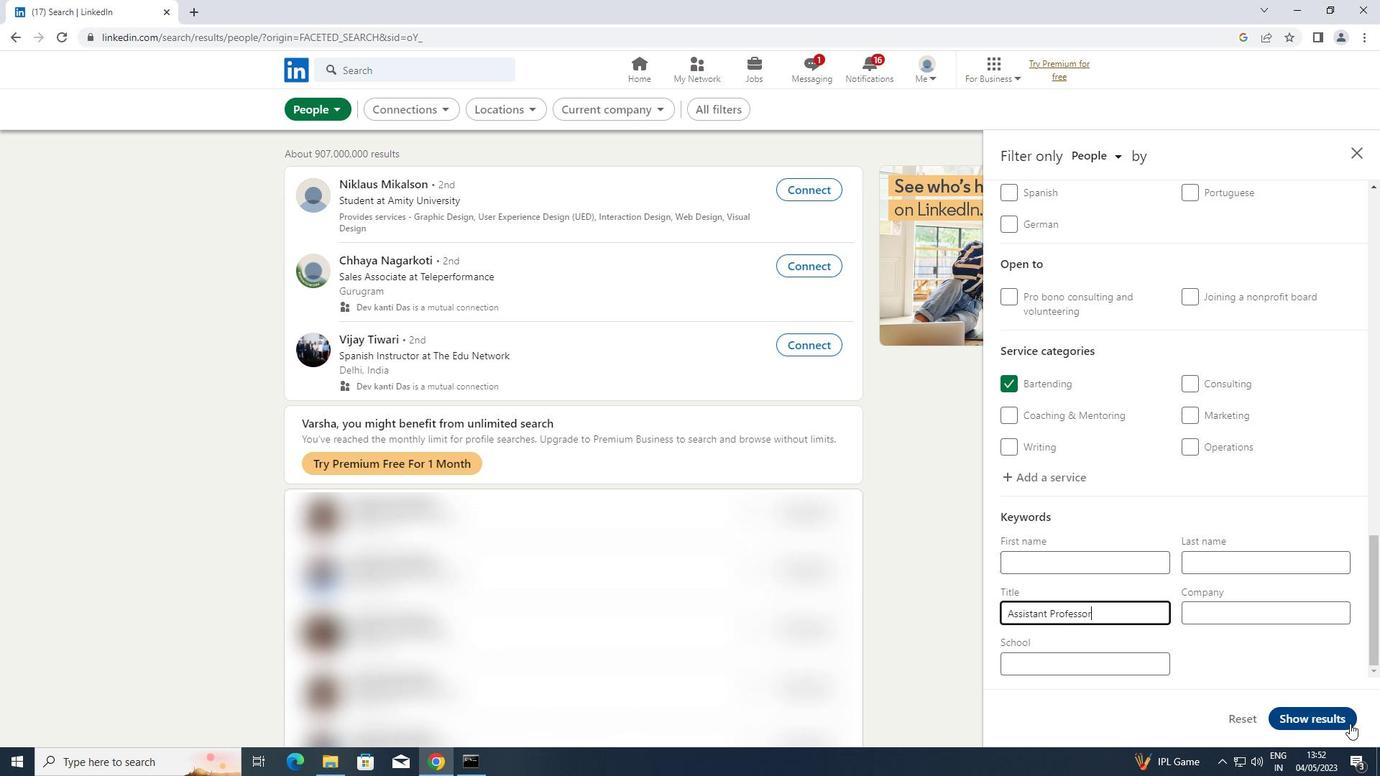 
Action: Mouse pressed left at (1313, 718)
Screenshot: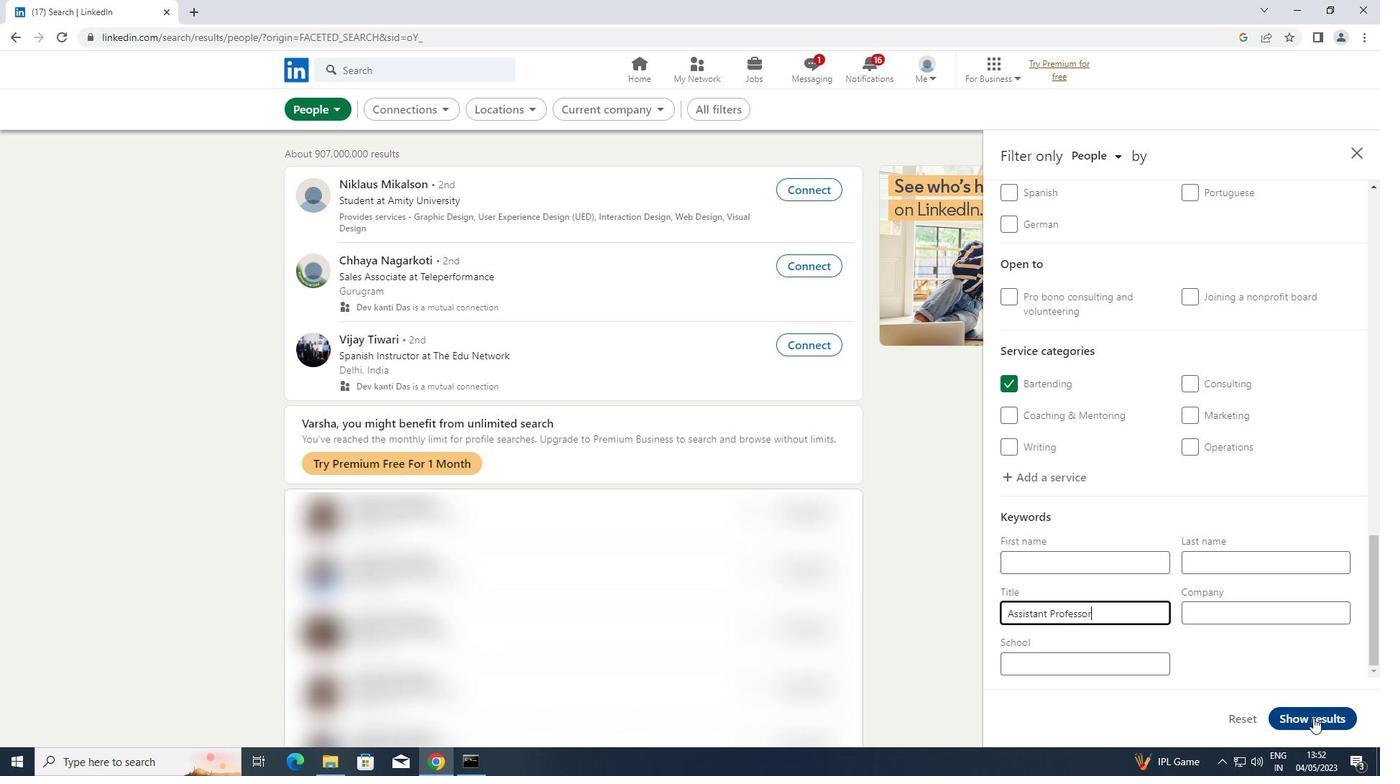 
